 Task: Find connections with filter location Brake (Unterweser) with filter topic #workingathomewith filter profile language German with filter current company Aspiring Minds with filter school Pondicherry University with filter industry Utility System Construction with filter service category Bankruptcy Law with filter keywords title Teacher
Action: Mouse moved to (672, 81)
Screenshot: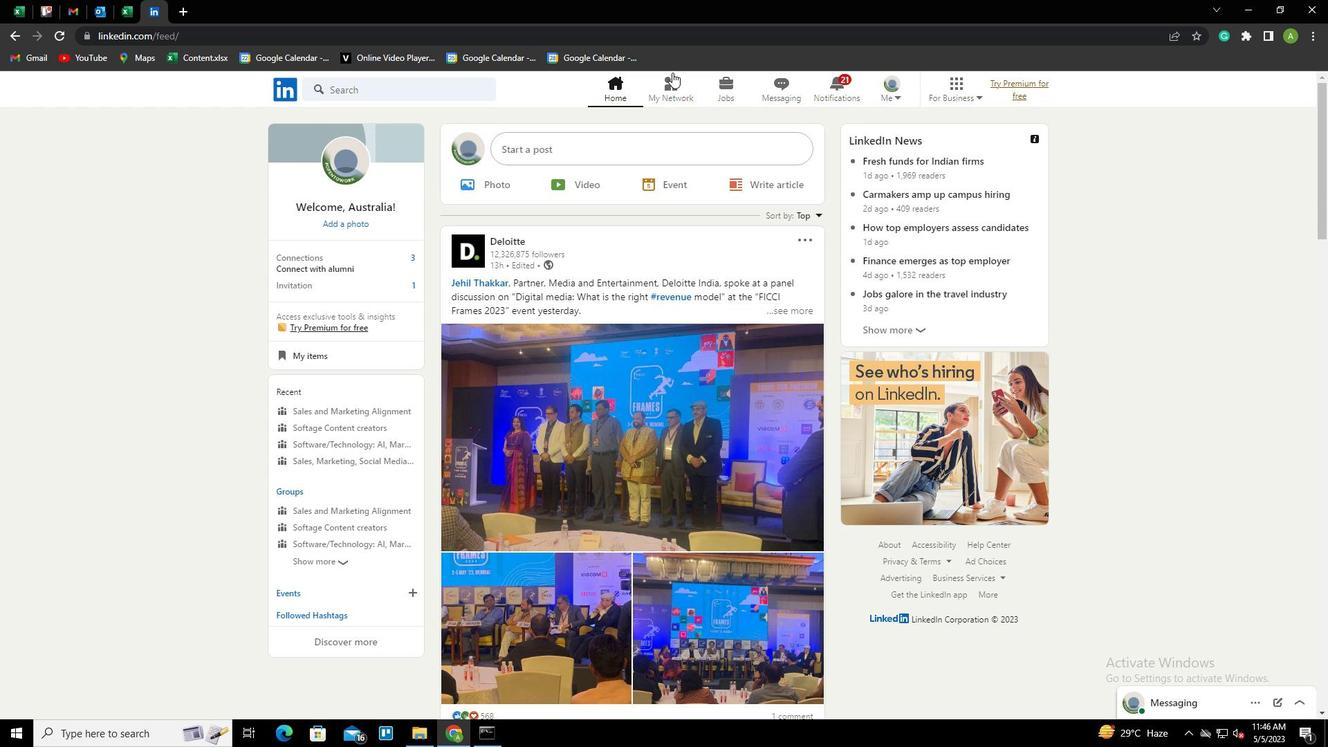 
Action: Mouse pressed left at (672, 81)
Screenshot: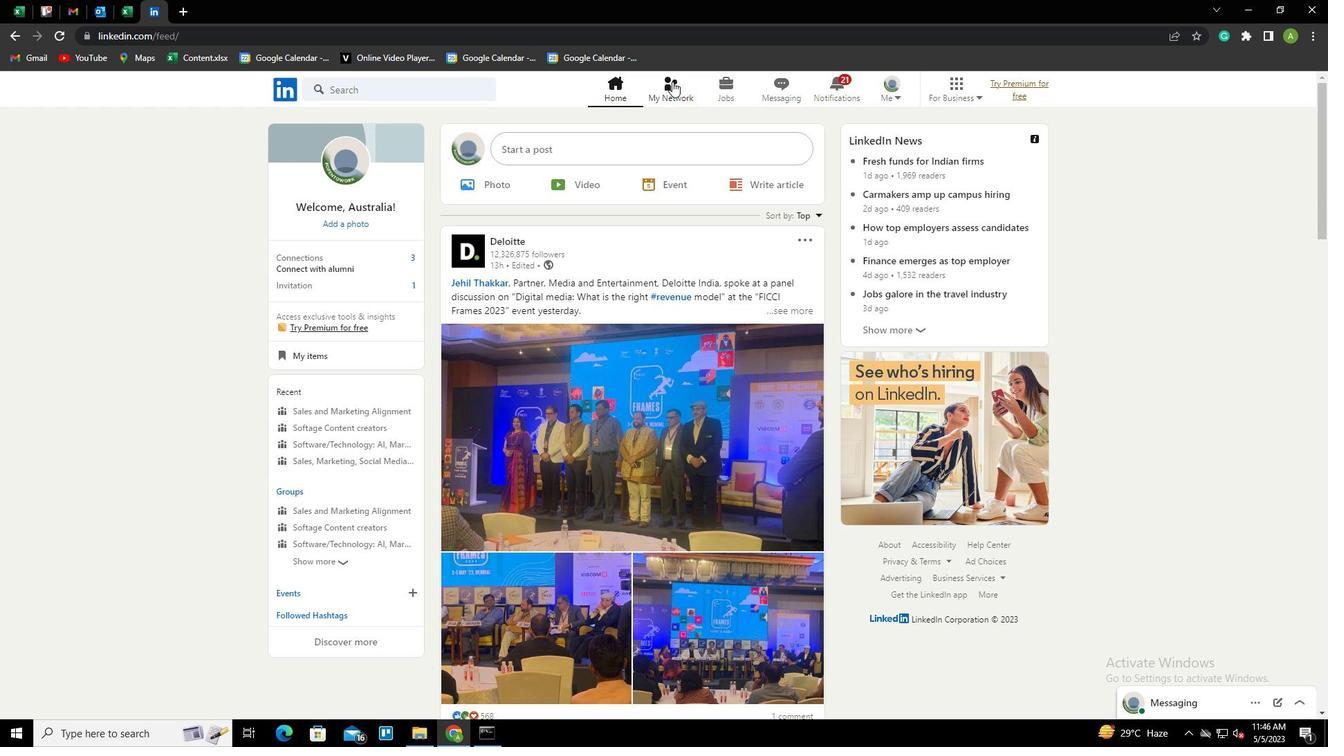 
Action: Mouse moved to (350, 165)
Screenshot: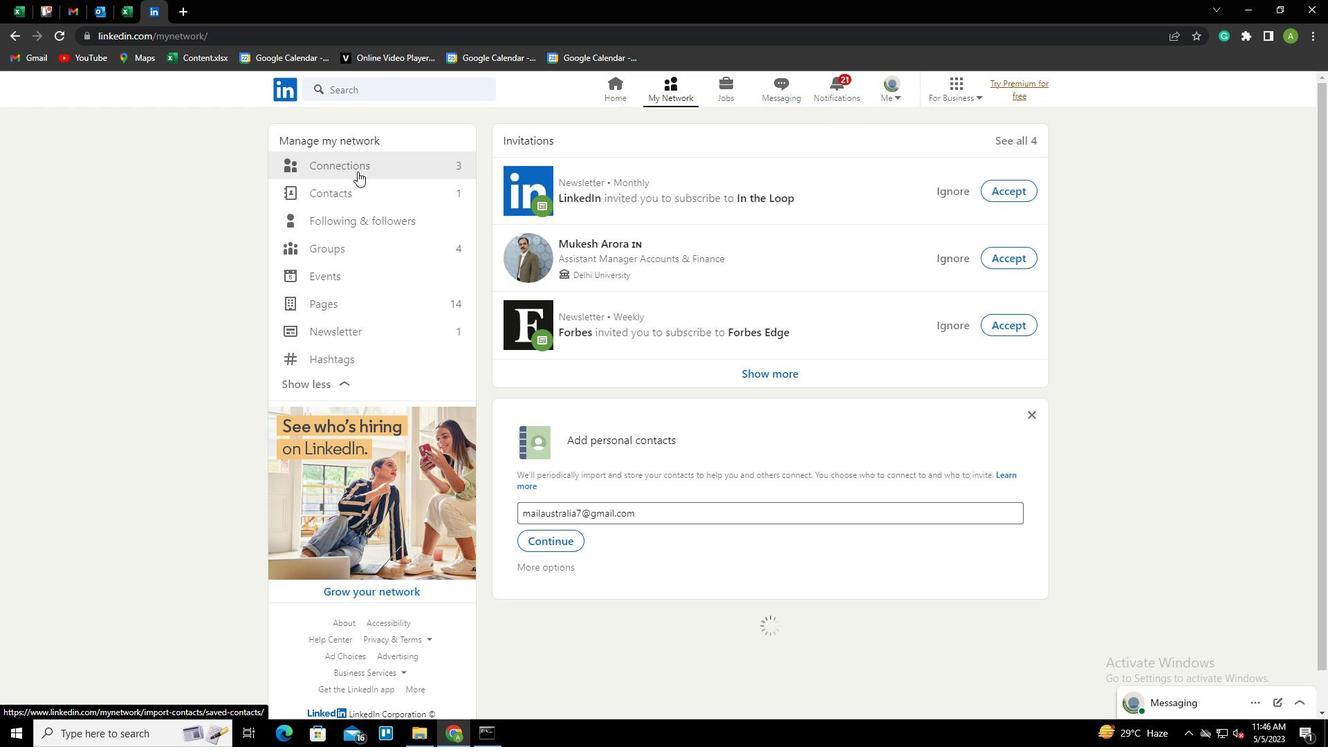 
Action: Mouse pressed left at (350, 165)
Screenshot: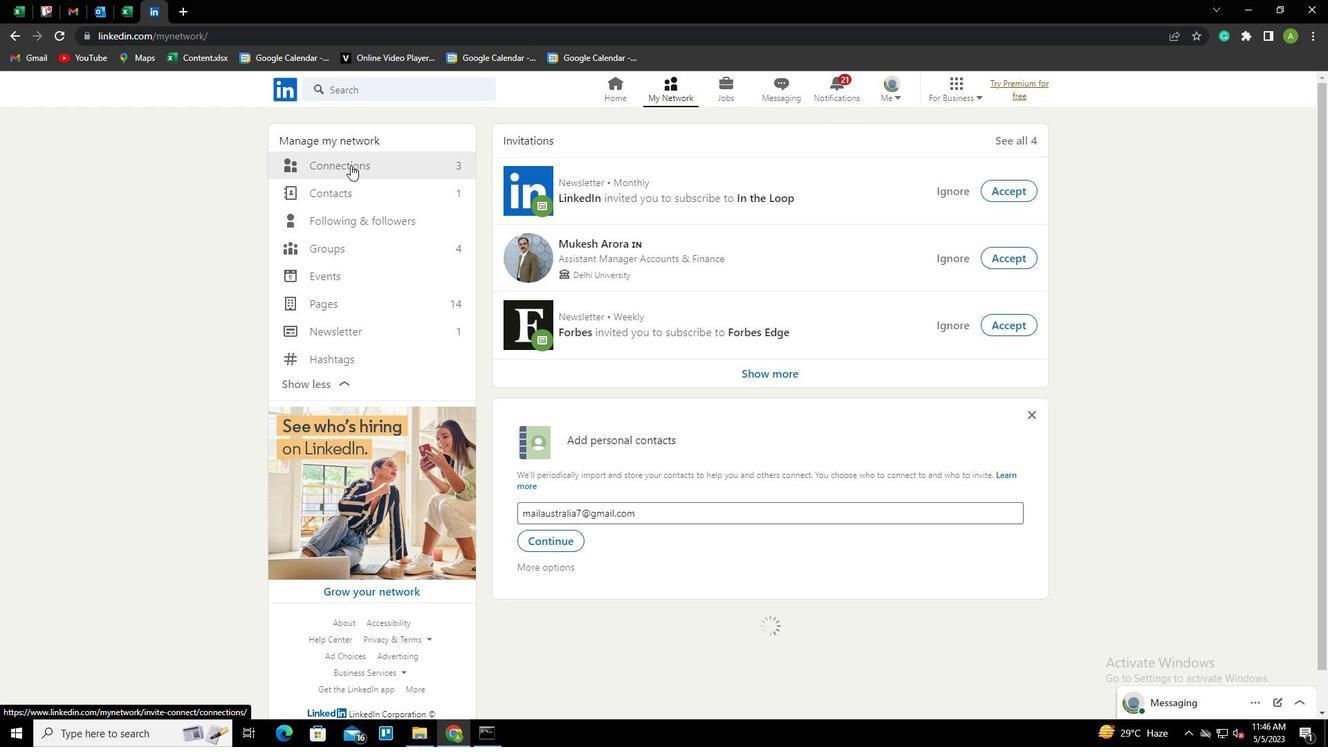 
Action: Mouse moved to (764, 167)
Screenshot: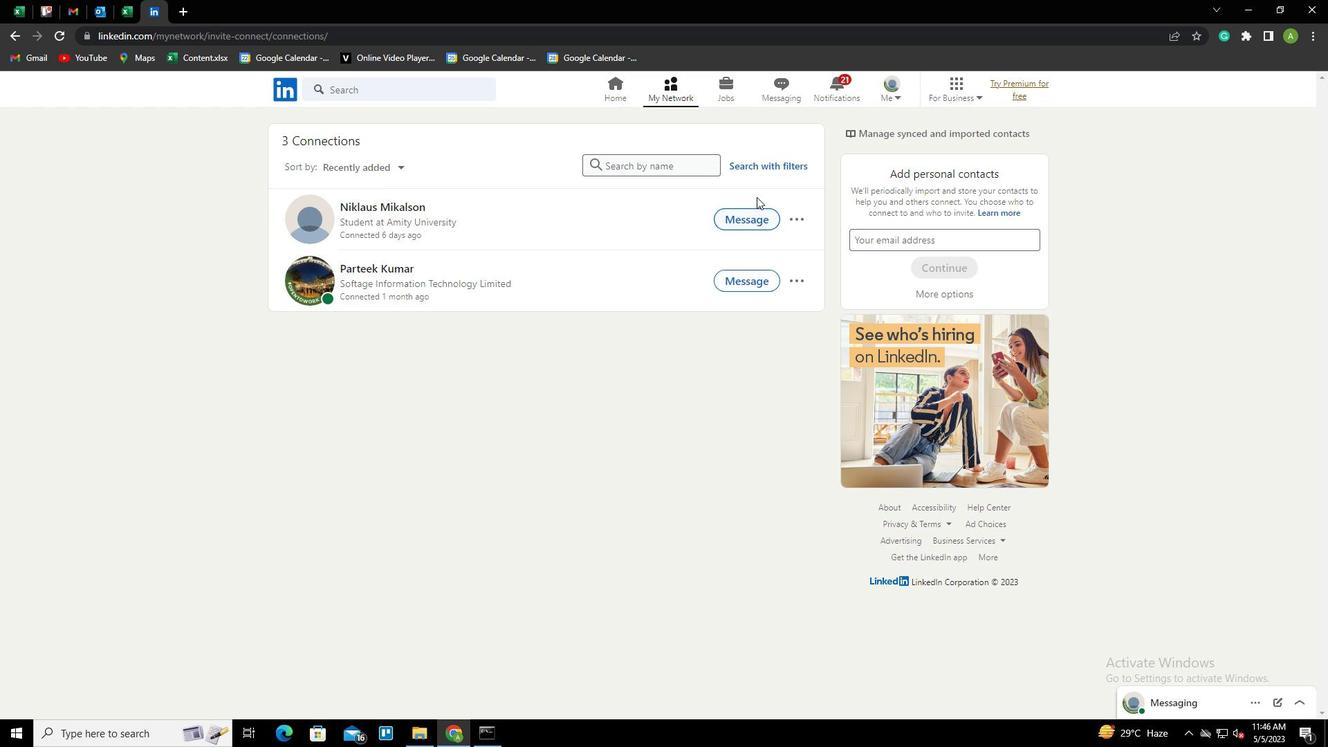 
Action: Mouse pressed left at (764, 167)
Screenshot: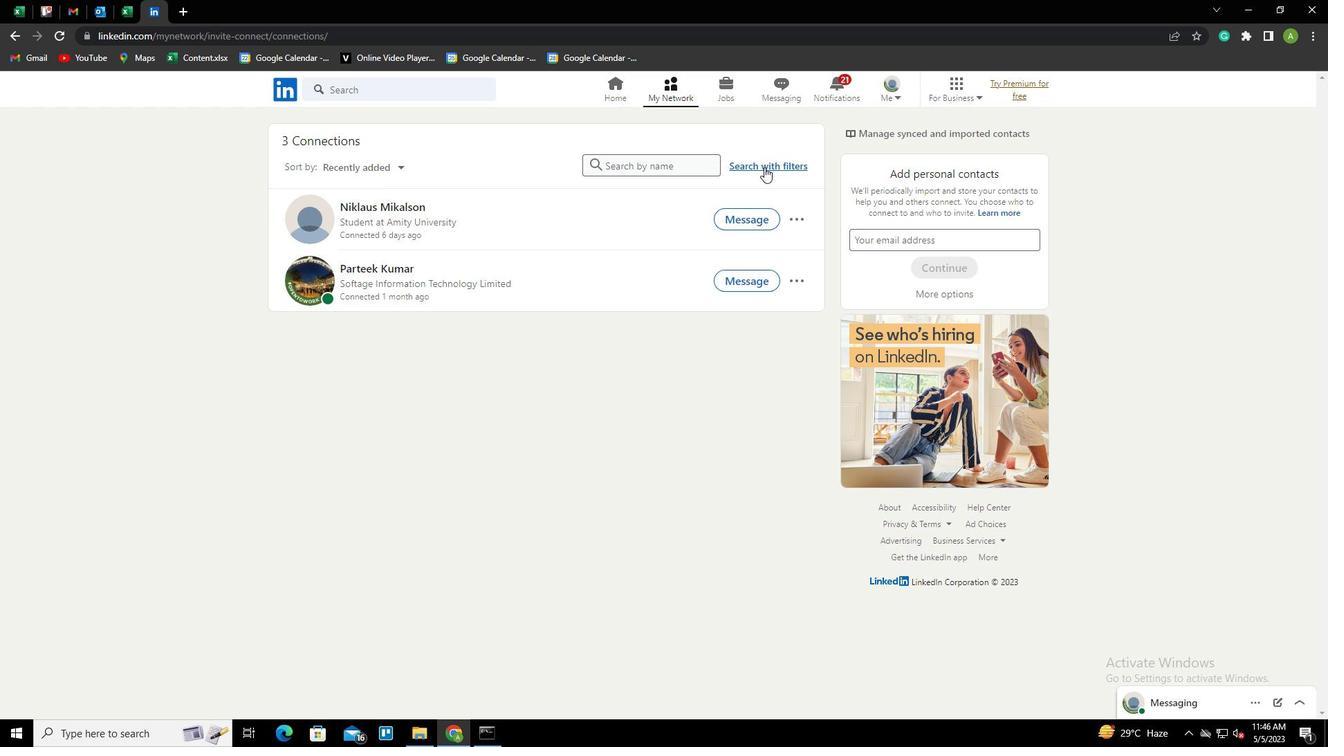 
Action: Mouse moved to (707, 126)
Screenshot: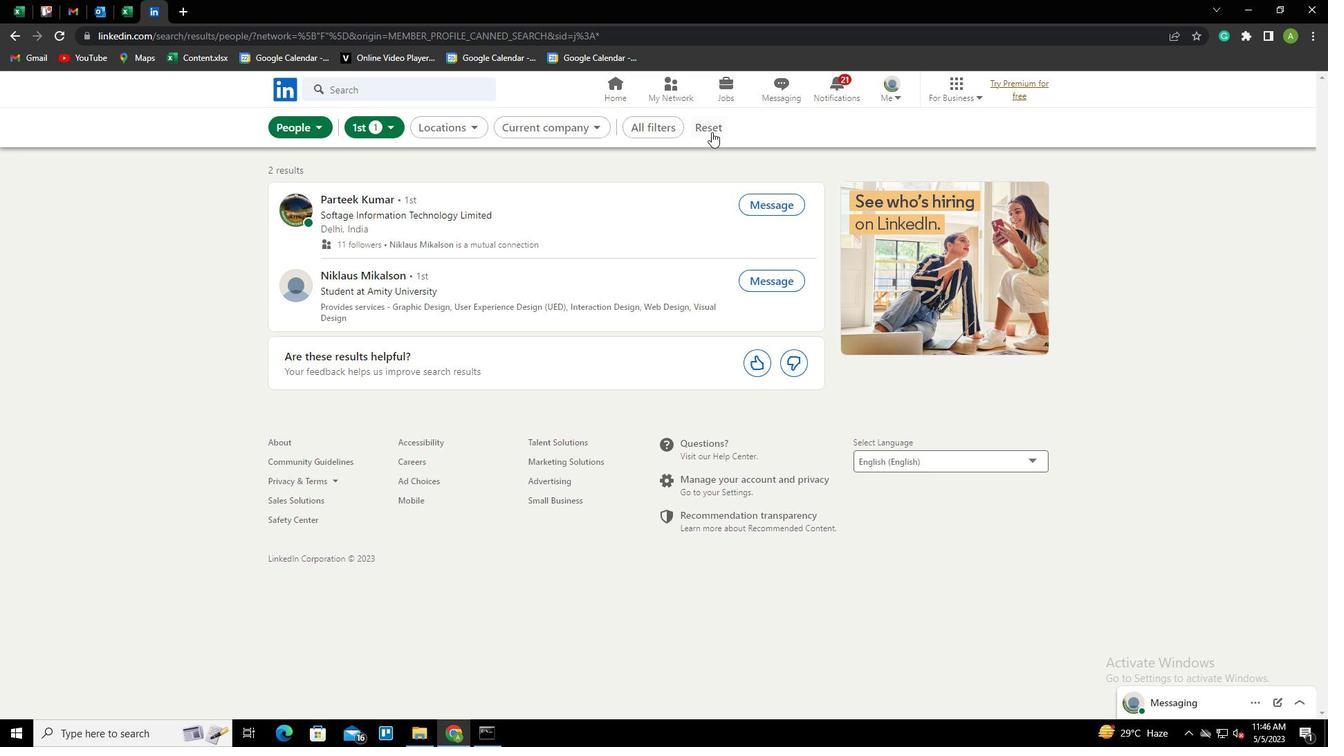 
Action: Mouse pressed left at (707, 126)
Screenshot: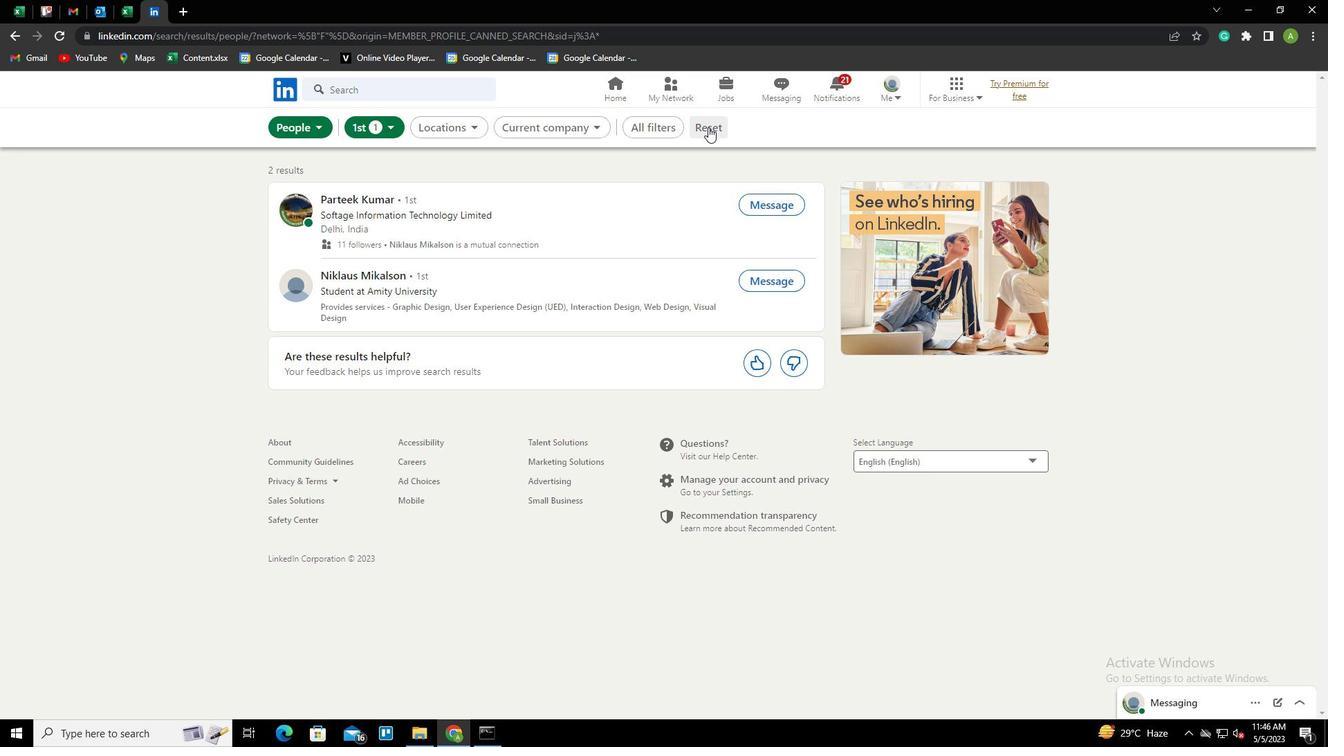 
Action: Mouse moved to (695, 127)
Screenshot: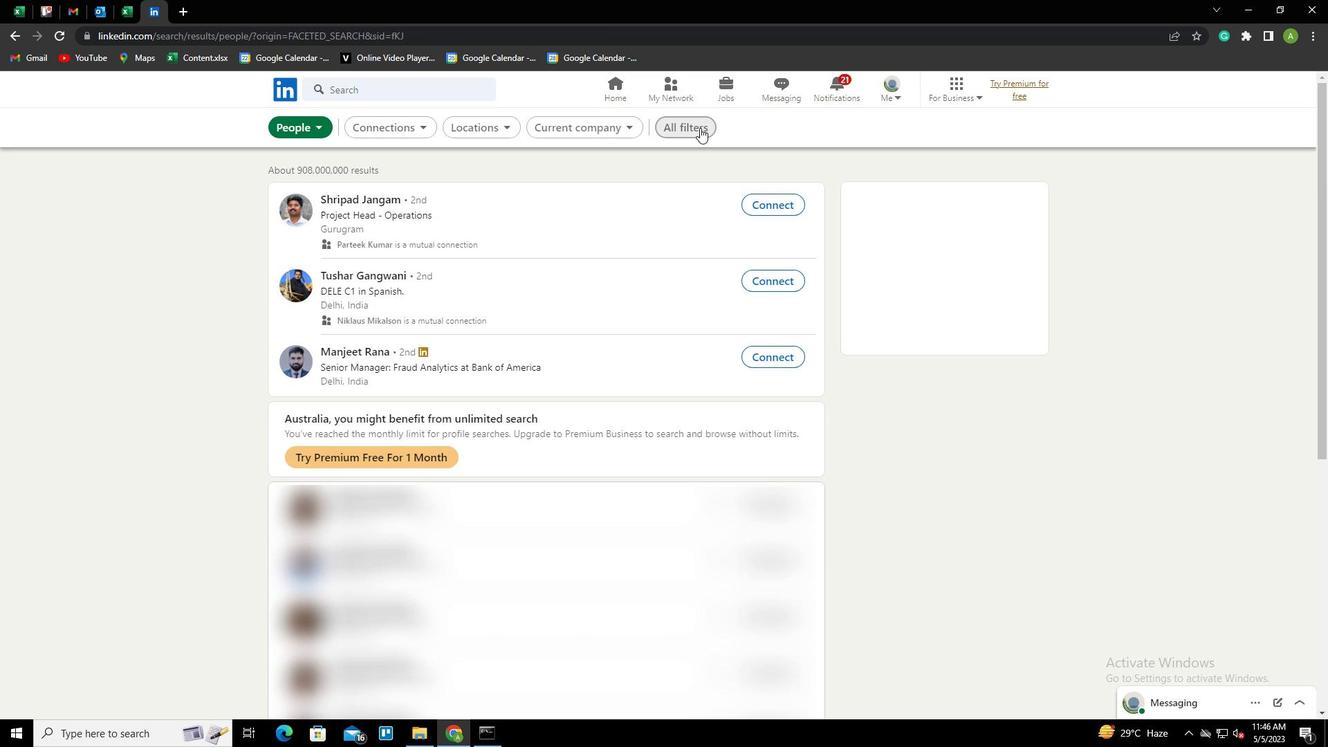 
Action: Mouse pressed left at (695, 127)
Screenshot: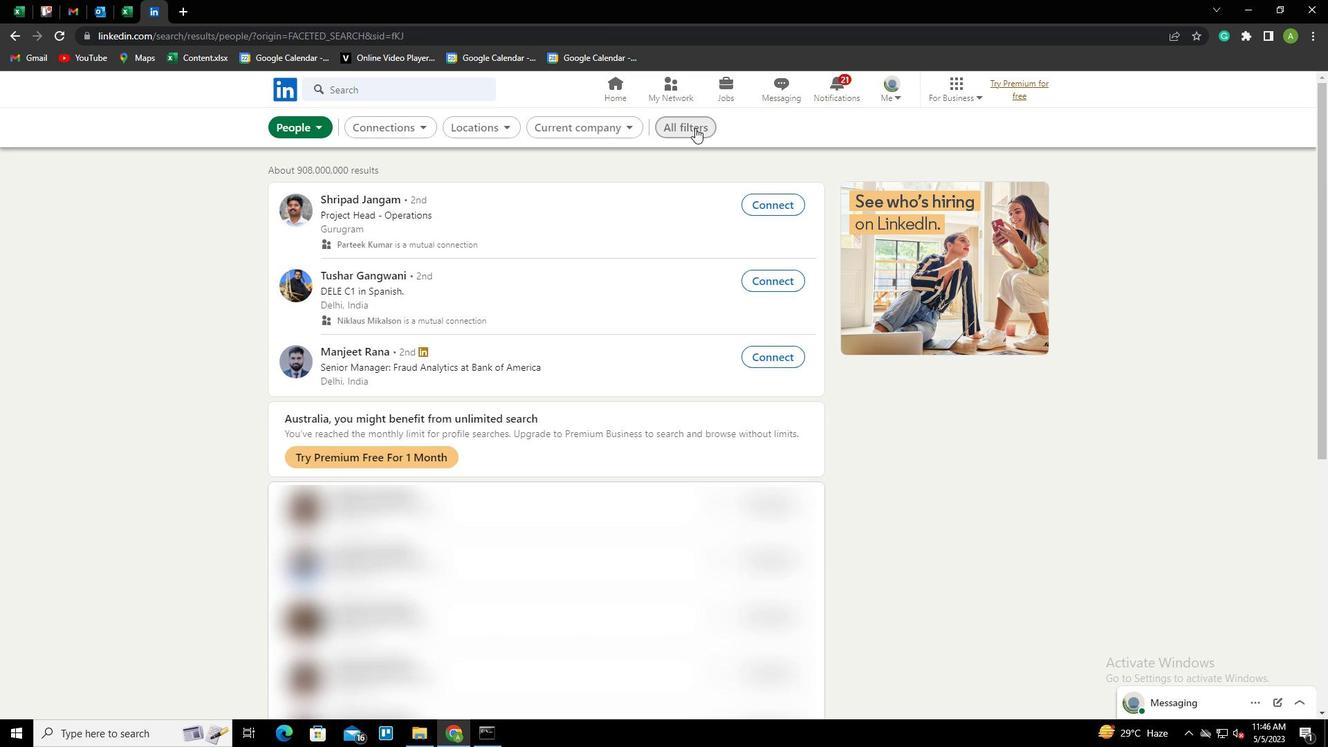 
Action: Mouse moved to (850, 355)
Screenshot: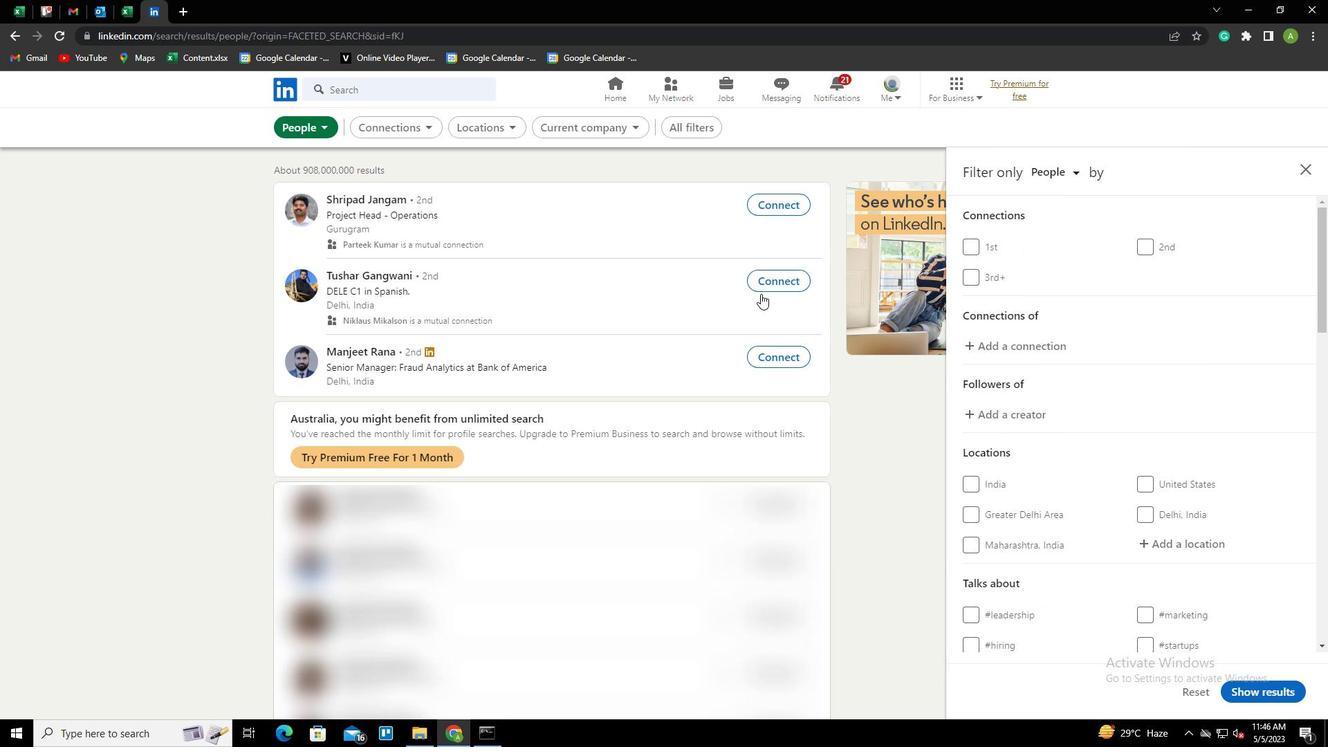 
Action: Mouse scrolled (850, 354) with delta (0, 0)
Screenshot: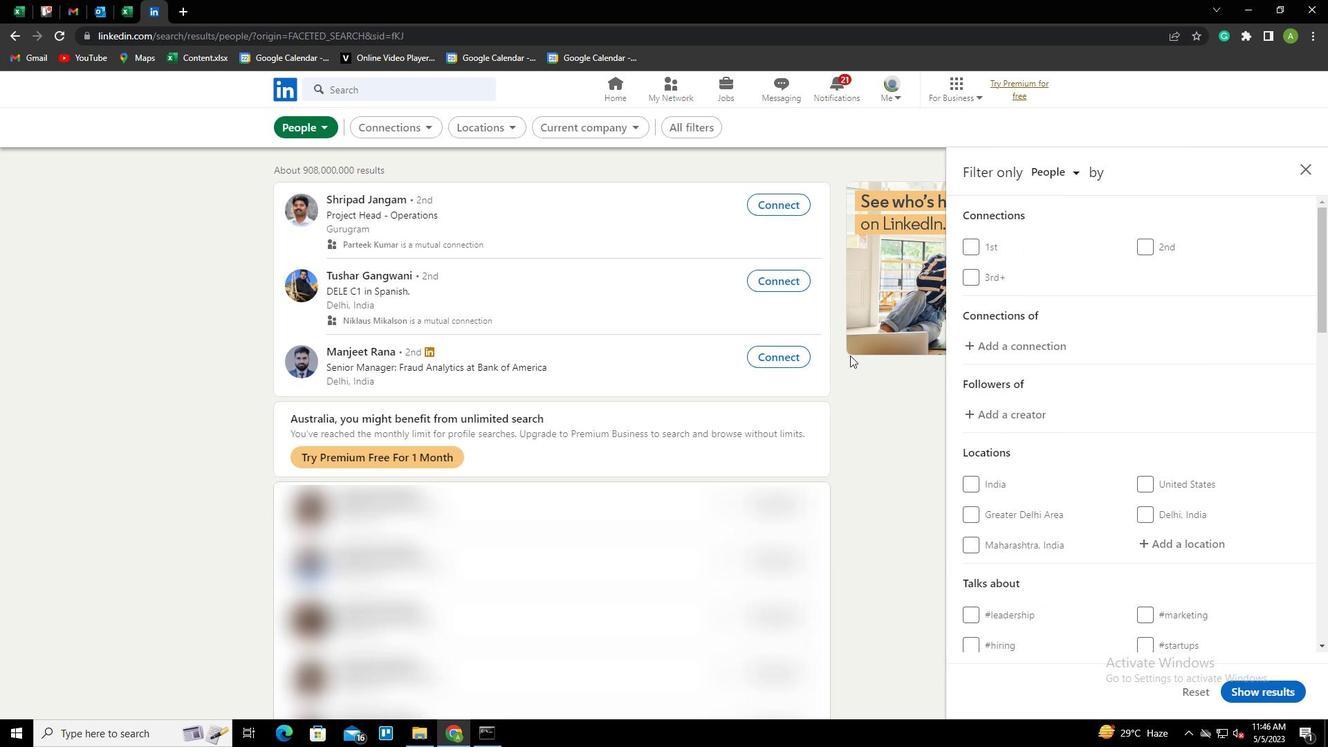 
Action: Mouse moved to (943, 352)
Screenshot: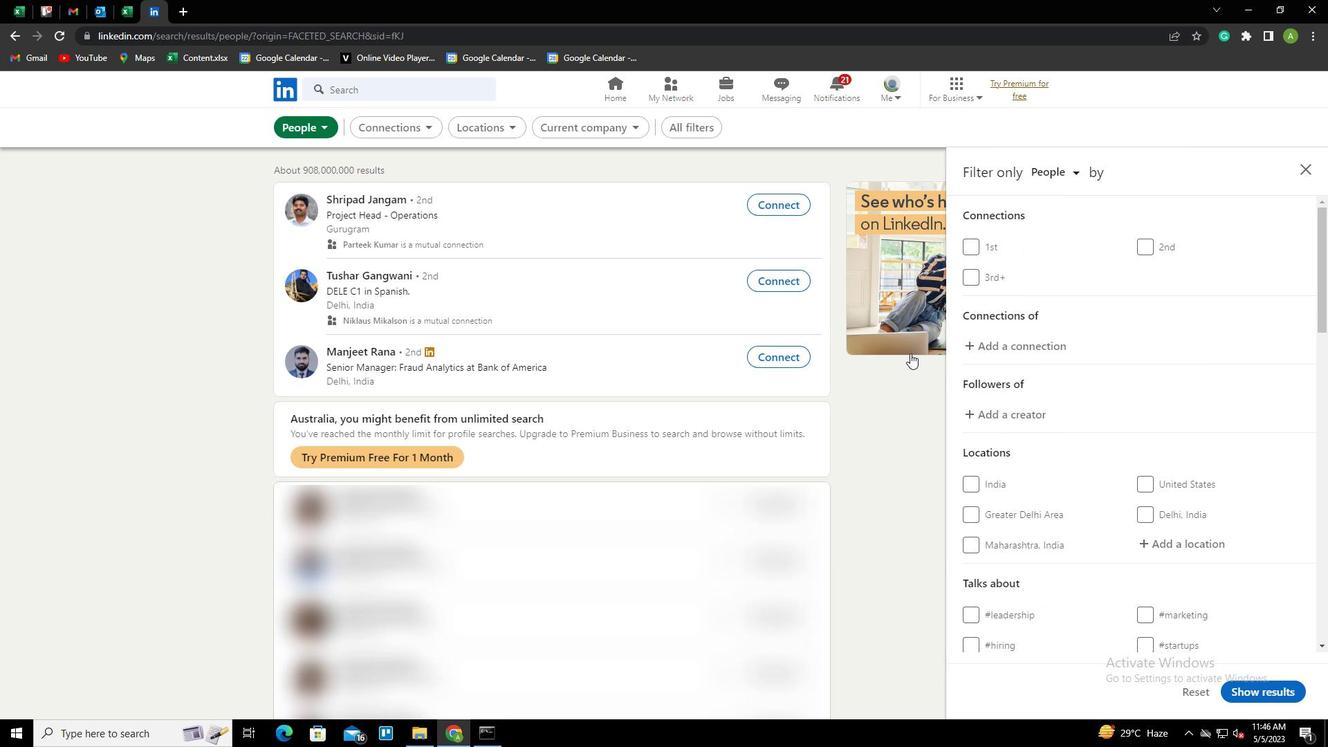 
Action: Mouse scrolled (943, 351) with delta (0, 0)
Screenshot: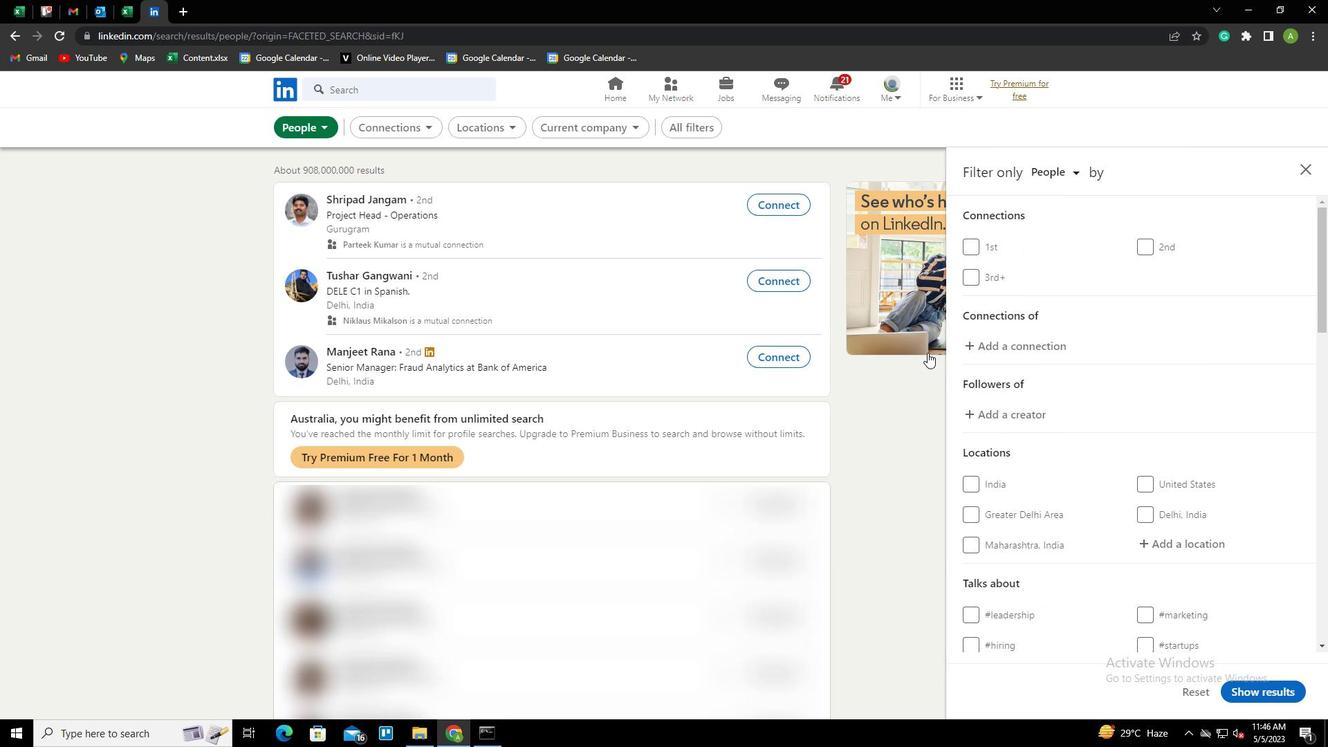 
Action: Mouse moved to (1064, 380)
Screenshot: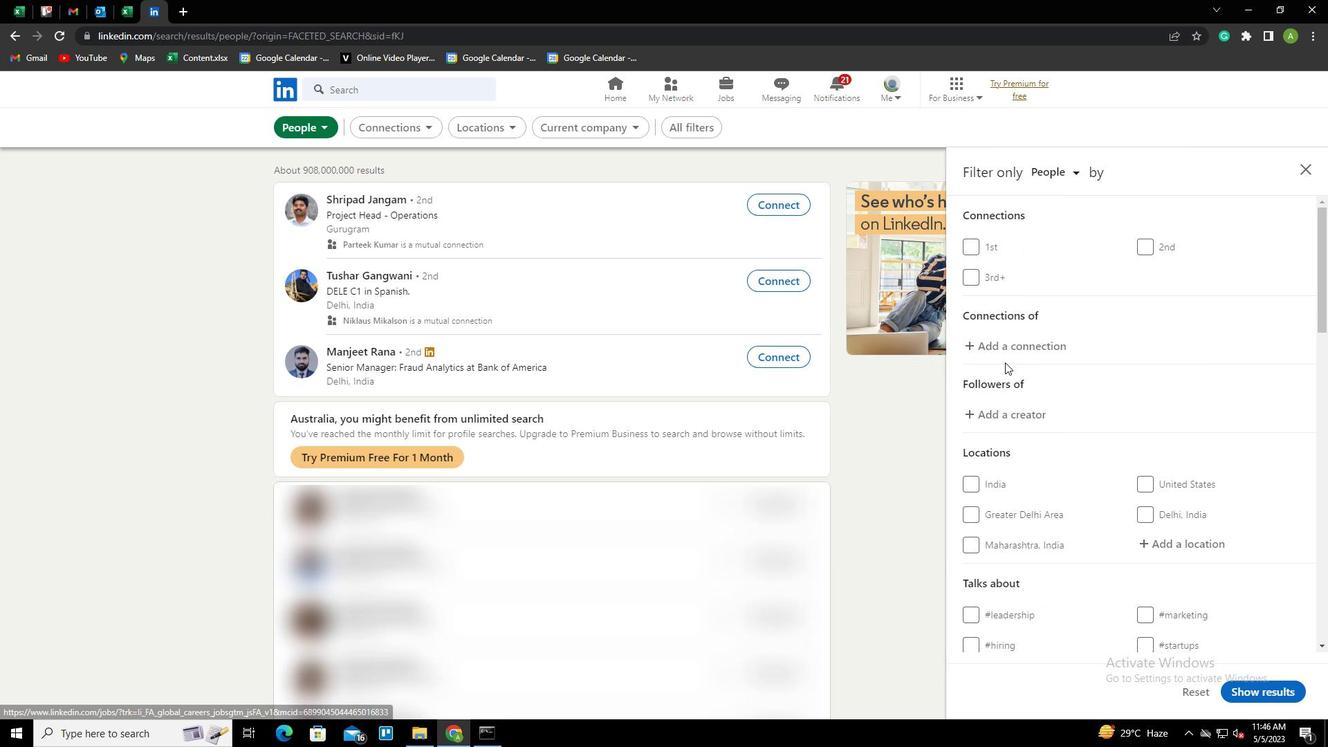 
Action: Mouse scrolled (1064, 379) with delta (0, 0)
Screenshot: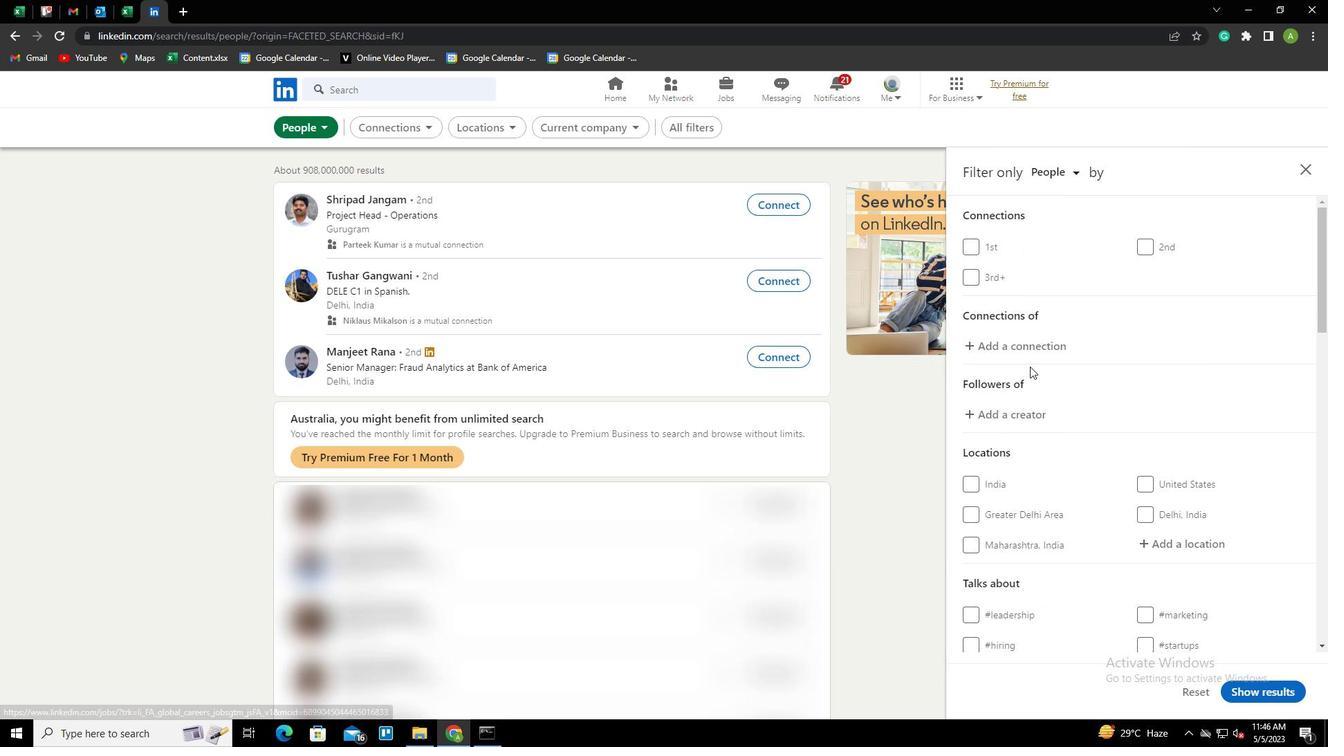 
Action: Mouse scrolled (1064, 379) with delta (0, 0)
Screenshot: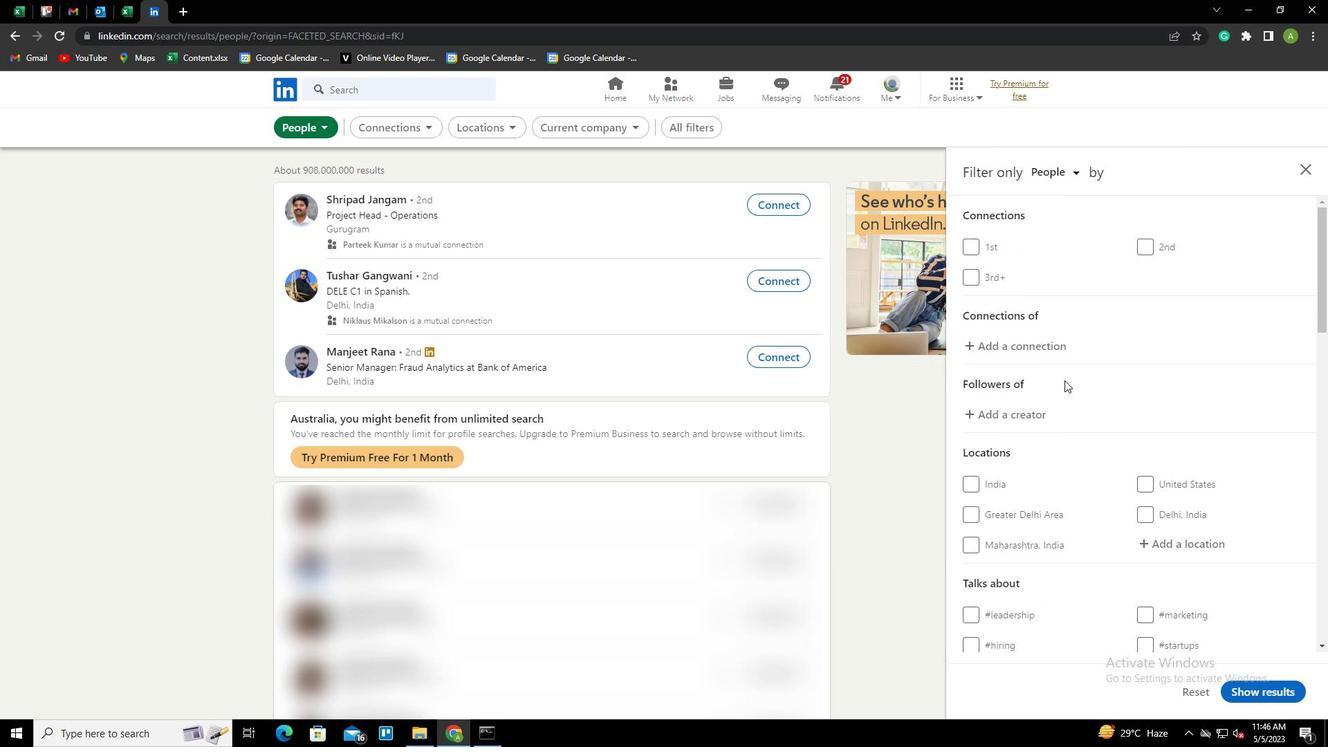 
Action: Mouse moved to (1147, 405)
Screenshot: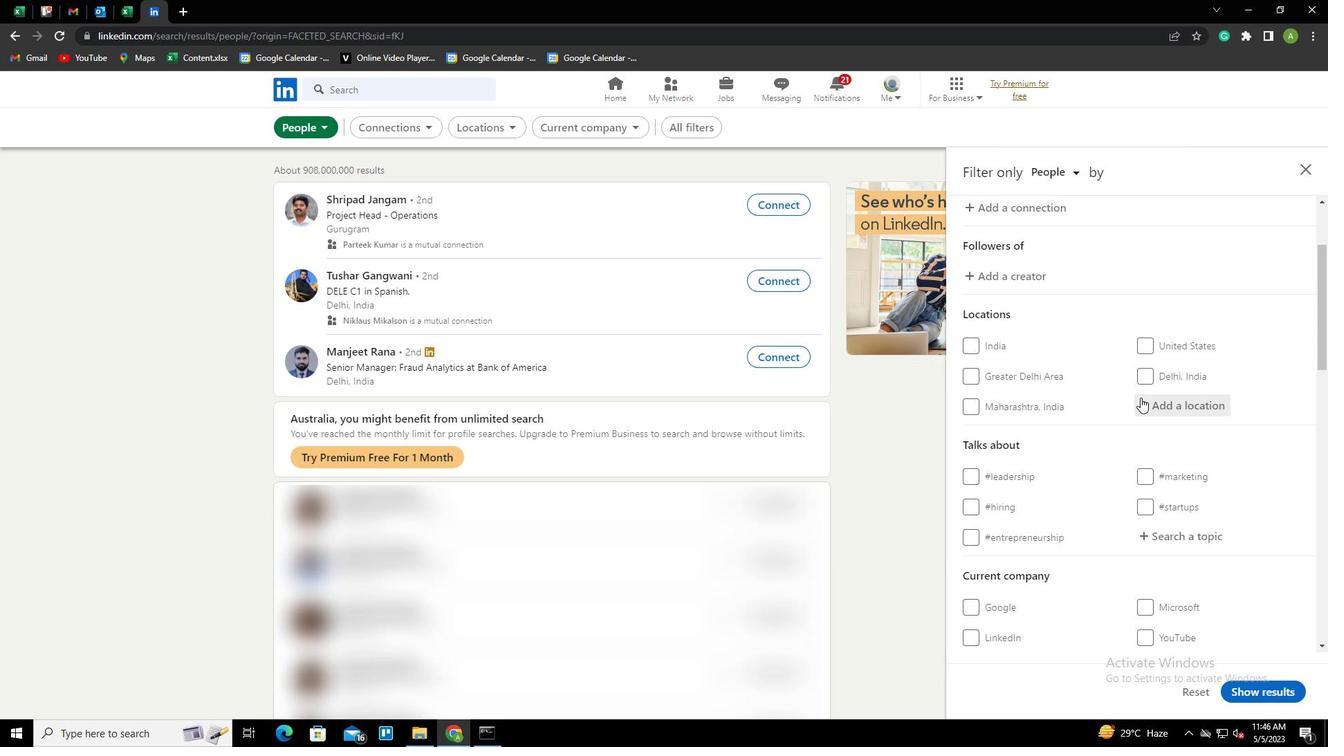 
Action: Mouse pressed left at (1147, 405)
Screenshot: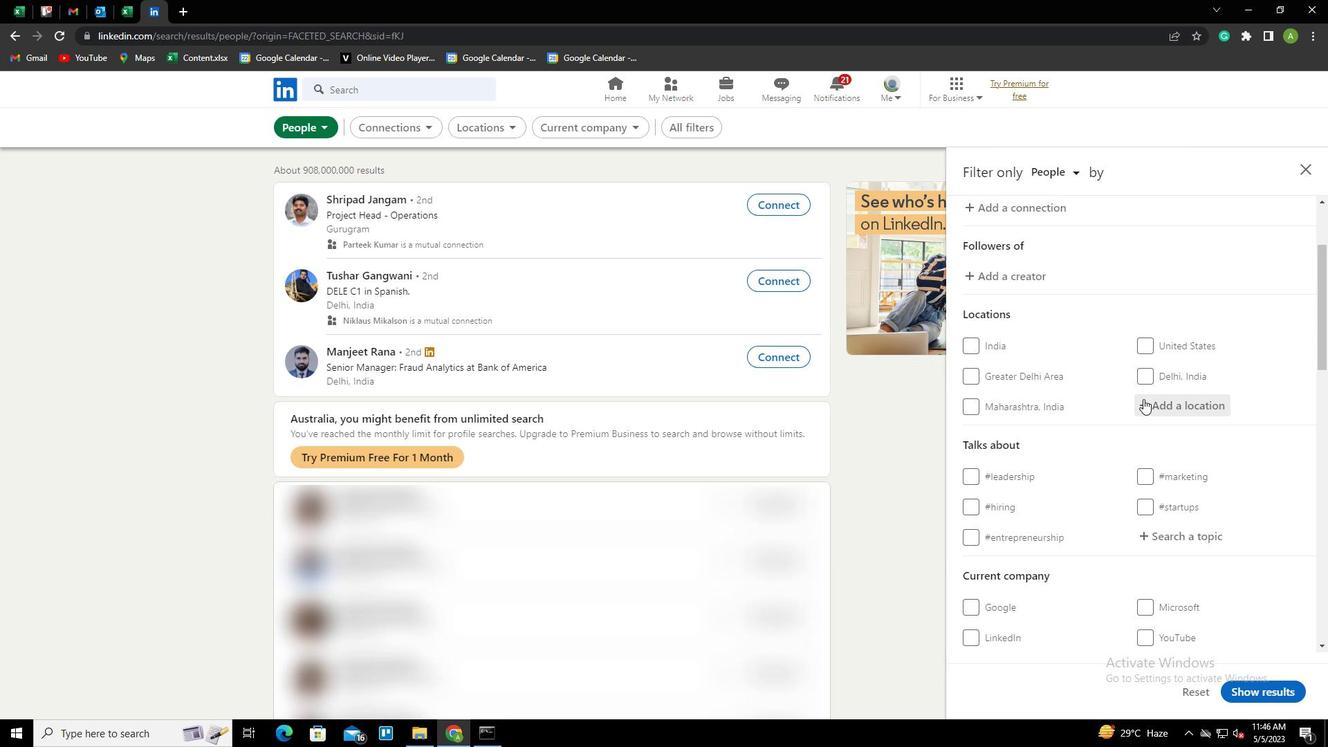 
Action: Key pressed <Key.shift>BRAKE<Key.space><Key.shift>(<Key.shift><Key.shift><Key.shift><Key.shift><Key.shift><Key.shift><Key.shift><Key.shift><Key.shift><Key.shift><Key.shift><Key.shift><Key.shift><Key.shift><Key.shift><Key.shift><Key.shift><Key.shift><Key.shift><Key.shift><Key.shift>UNTERWESER<Key.shift>)<Key.down><Key.enter>
Screenshot: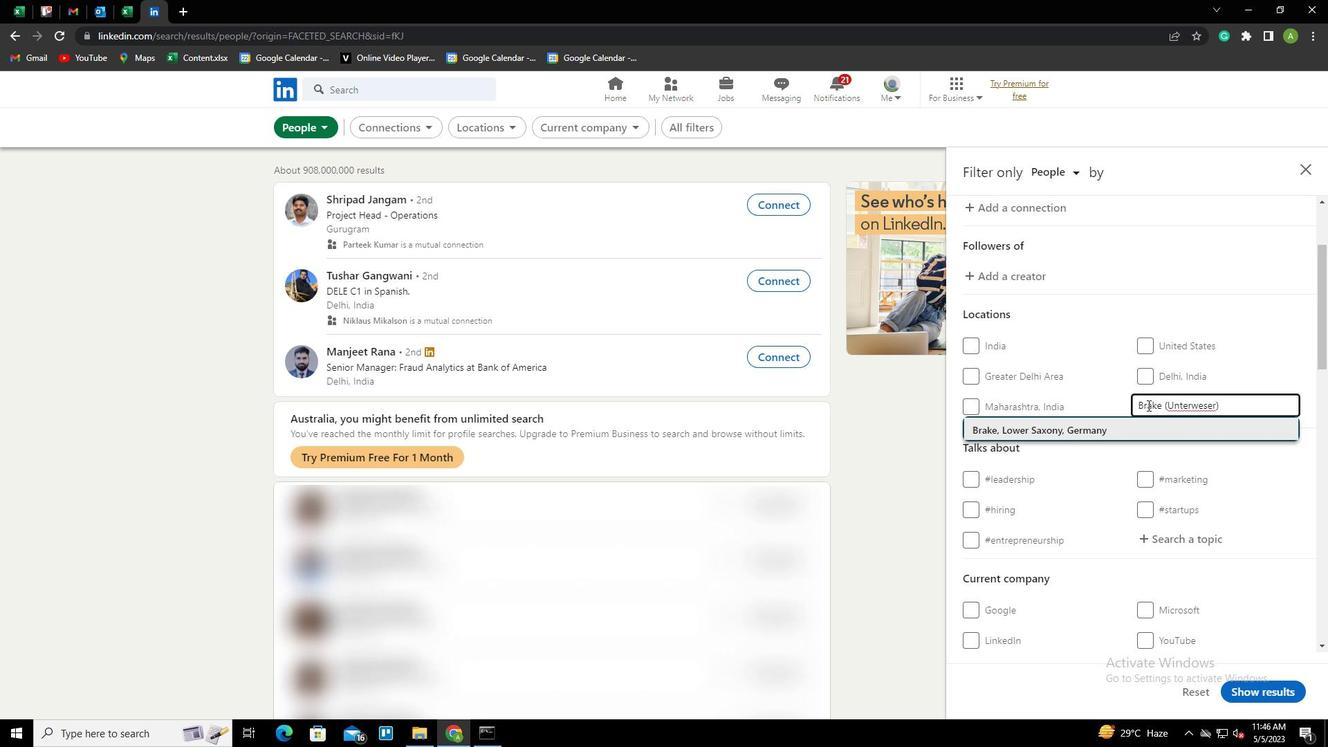 
Action: Mouse scrolled (1147, 404) with delta (0, 0)
Screenshot: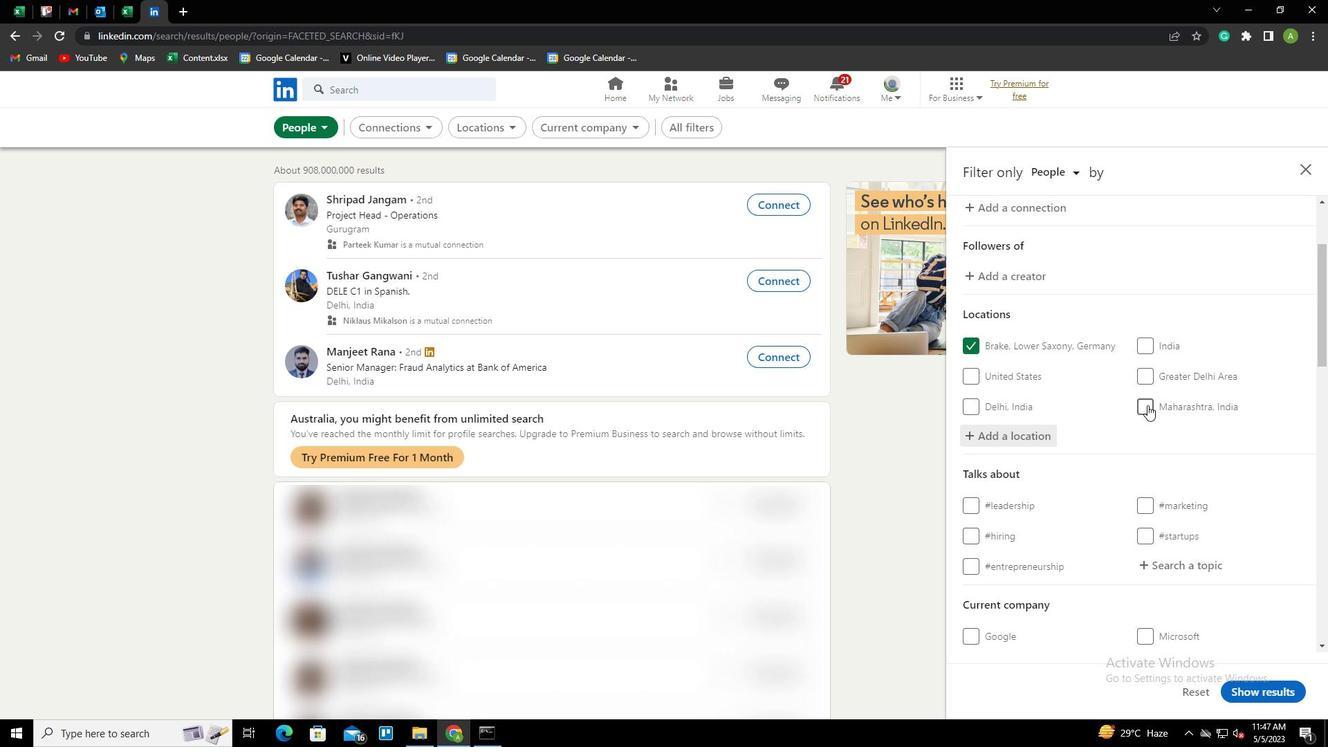 
Action: Mouse scrolled (1147, 404) with delta (0, 0)
Screenshot: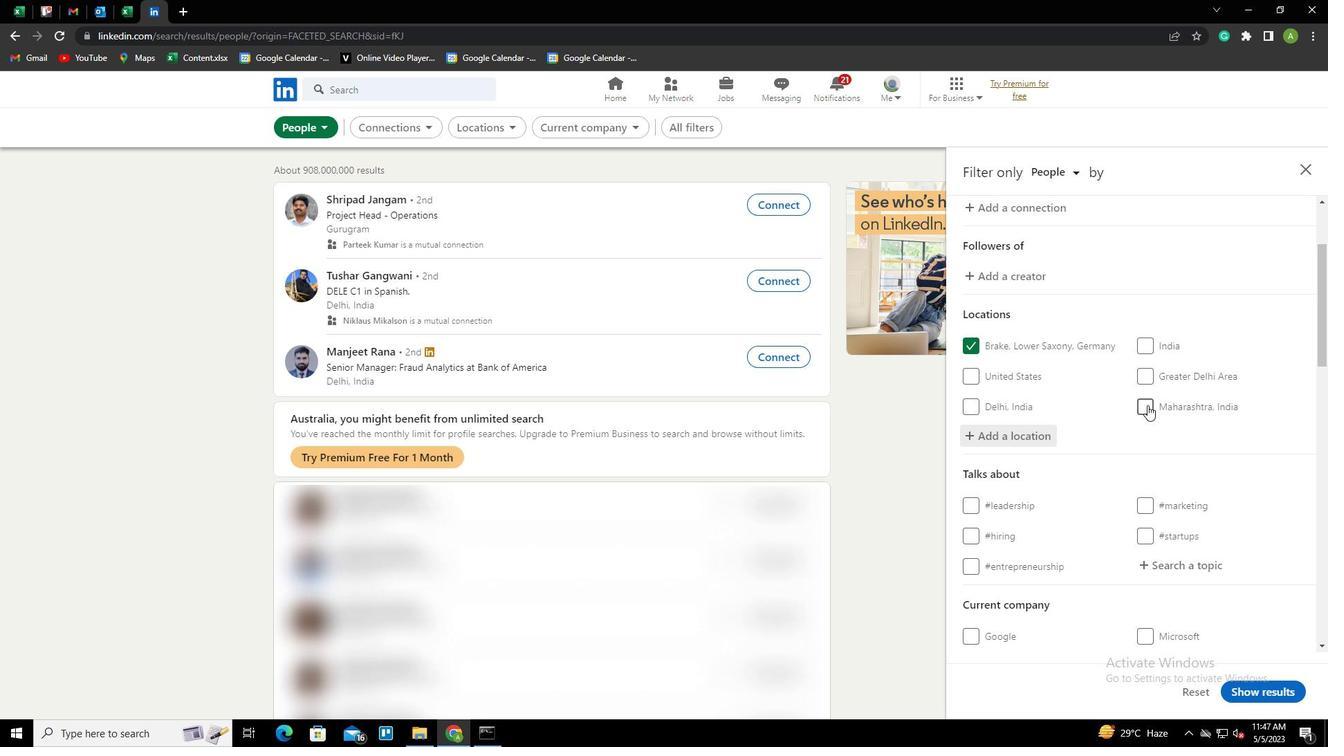 
Action: Mouse moved to (1167, 430)
Screenshot: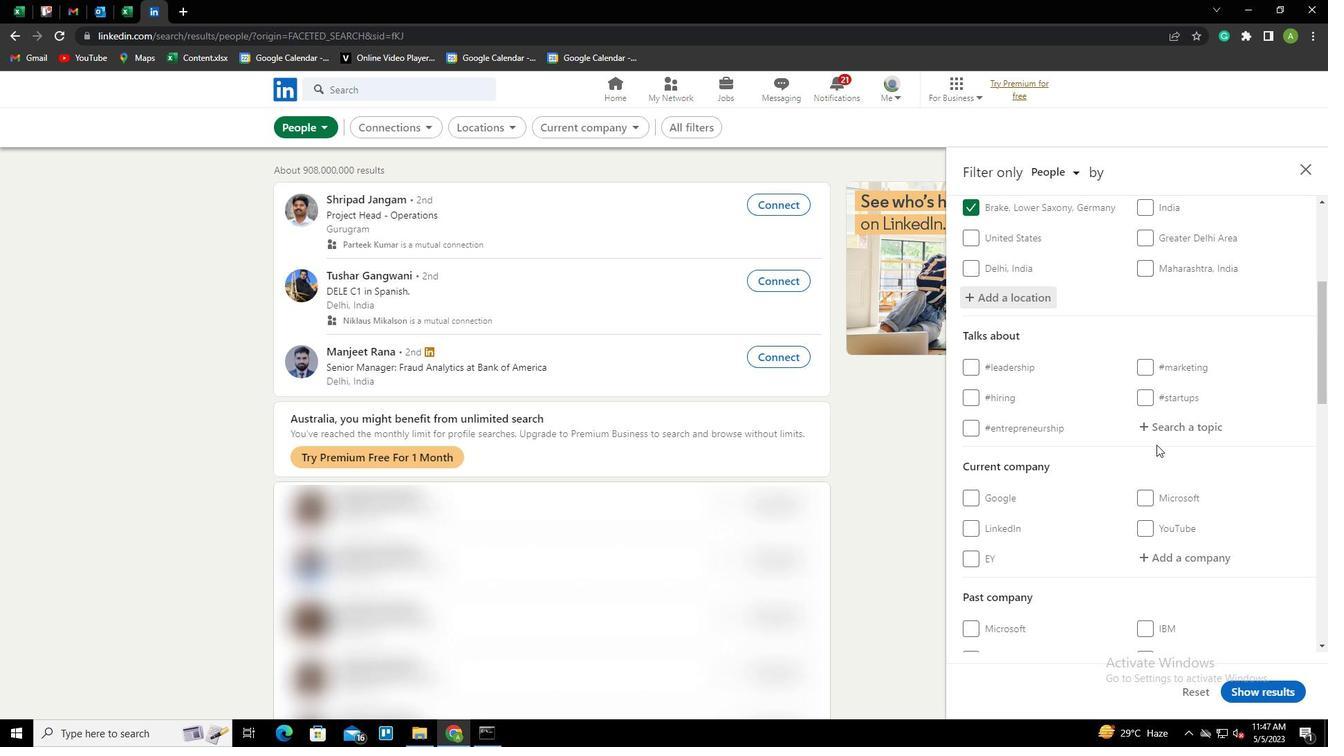 
Action: Mouse pressed left at (1167, 430)
Screenshot: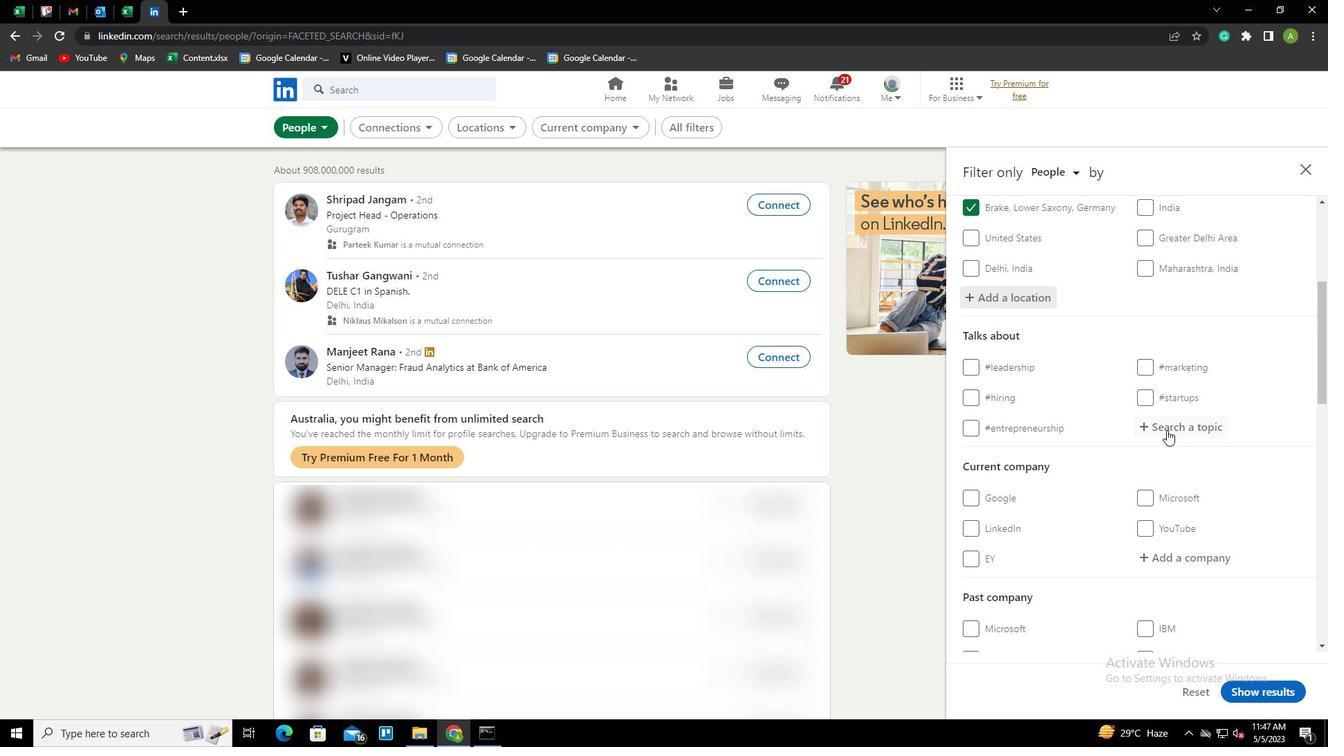 
Action: Key pressed WORKINGATHOME<Key.down><Key.enter>
Screenshot: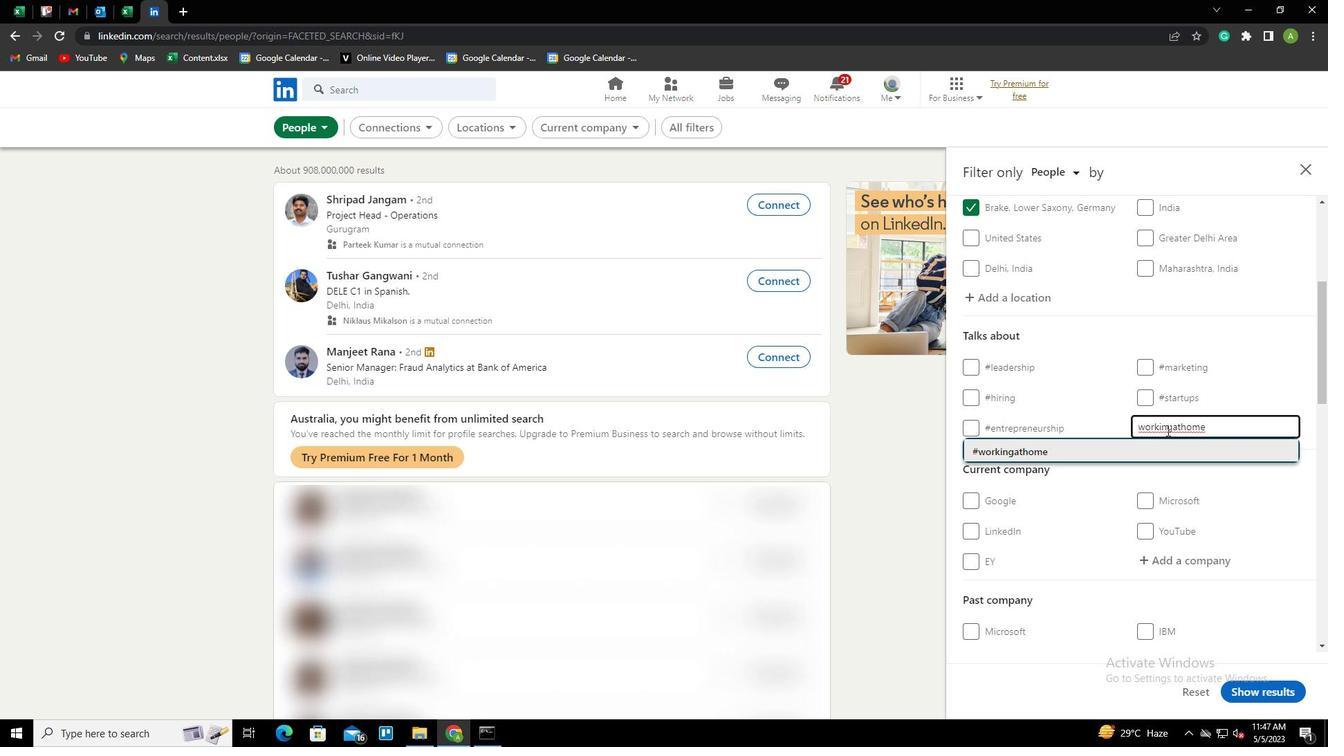 
Action: Mouse scrolled (1167, 429) with delta (0, 0)
Screenshot: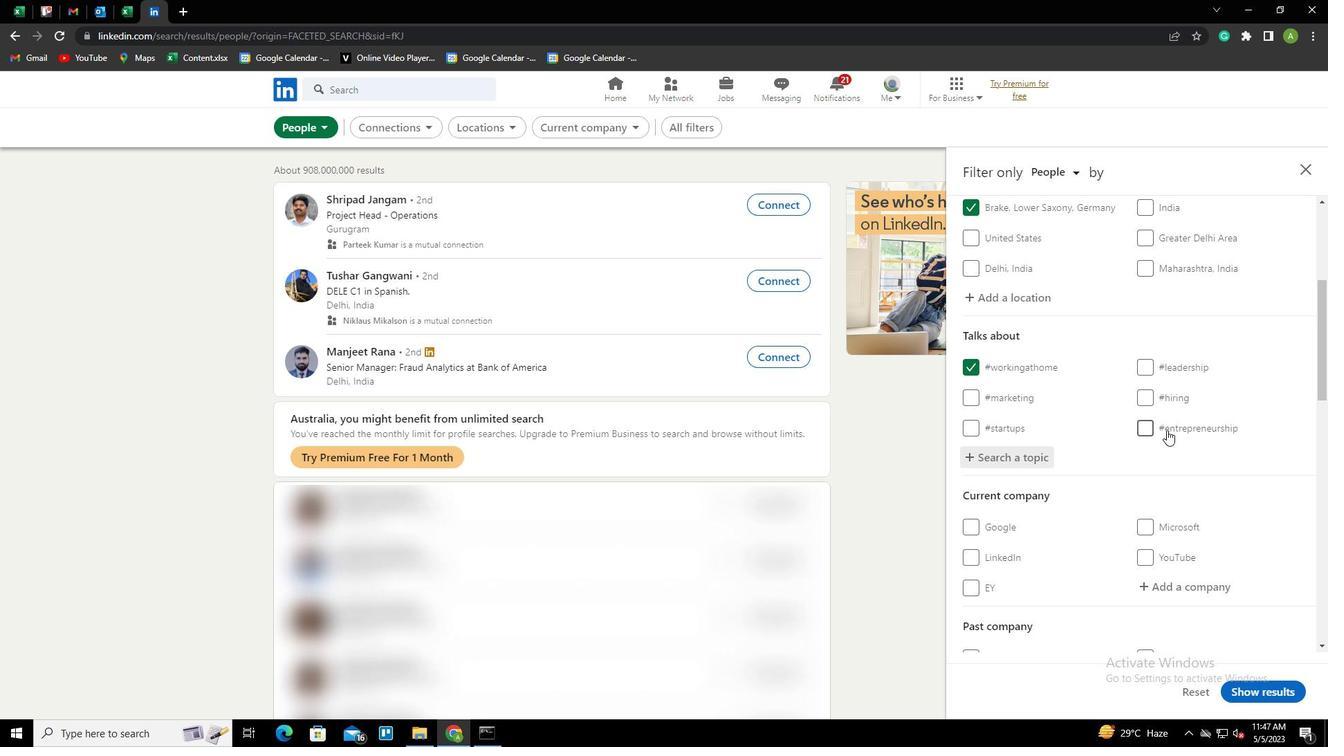 
Action: Mouse scrolled (1167, 429) with delta (0, 0)
Screenshot: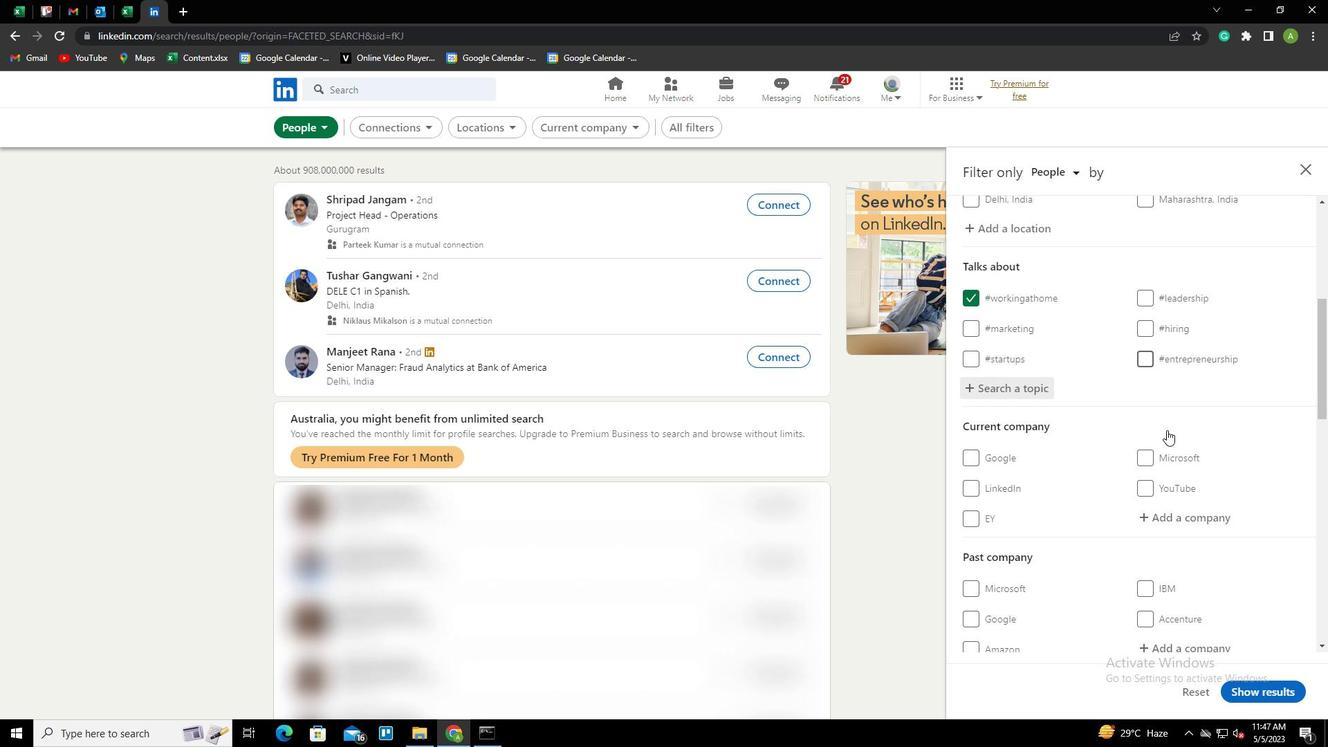 
Action: Mouse scrolled (1167, 429) with delta (0, 0)
Screenshot: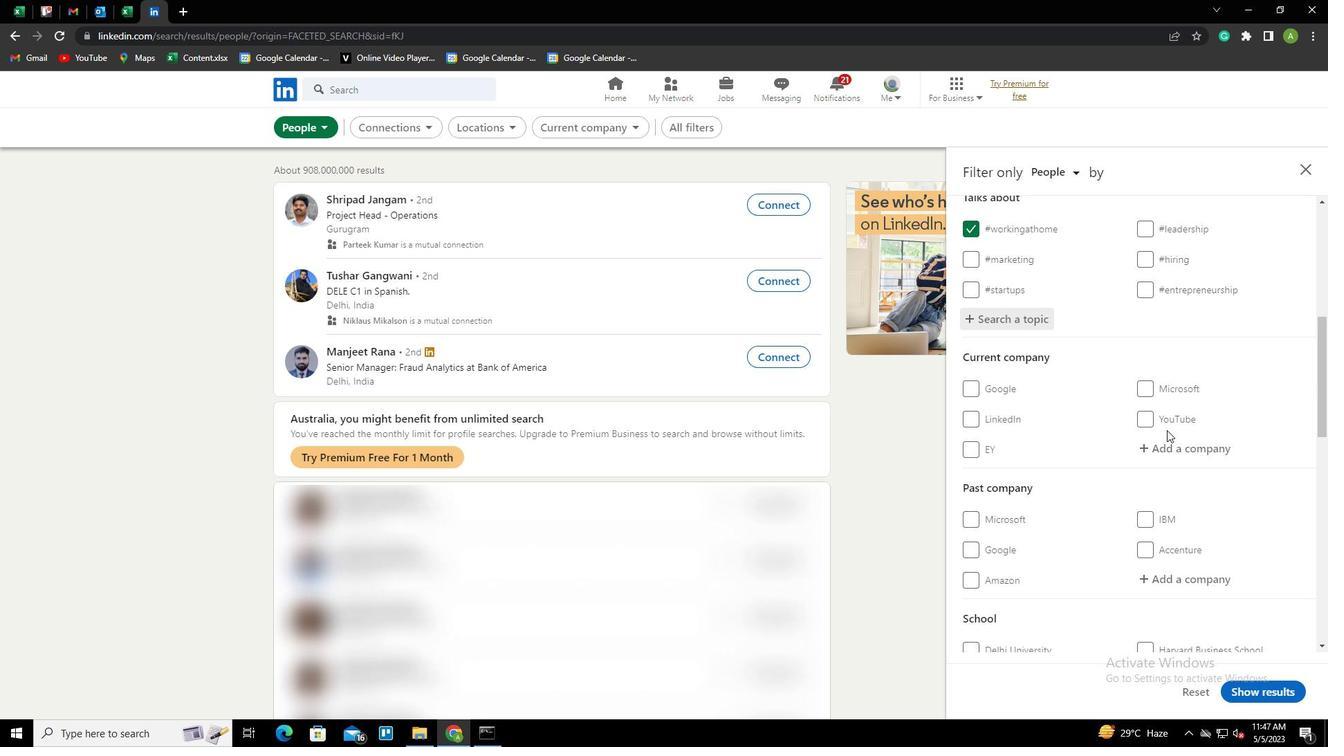 
Action: Mouse scrolled (1167, 429) with delta (0, 0)
Screenshot: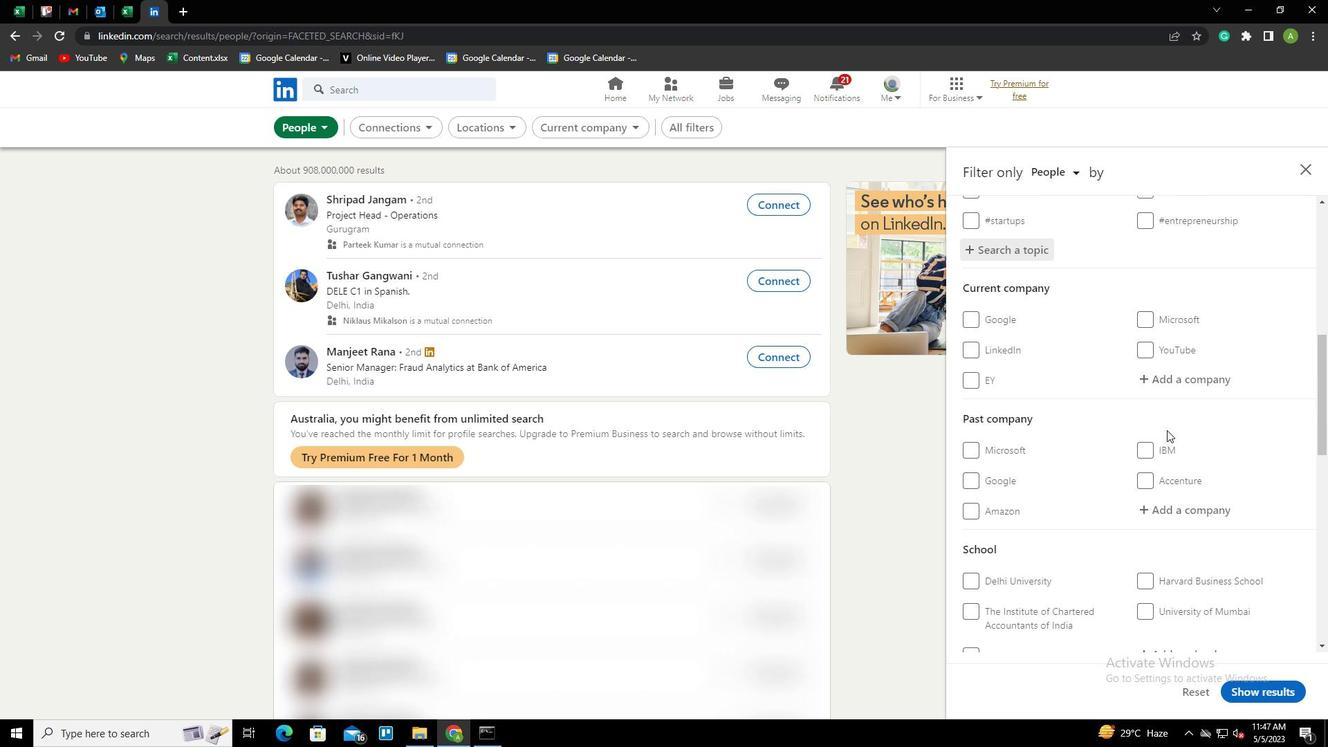 
Action: Mouse scrolled (1167, 429) with delta (0, 0)
Screenshot: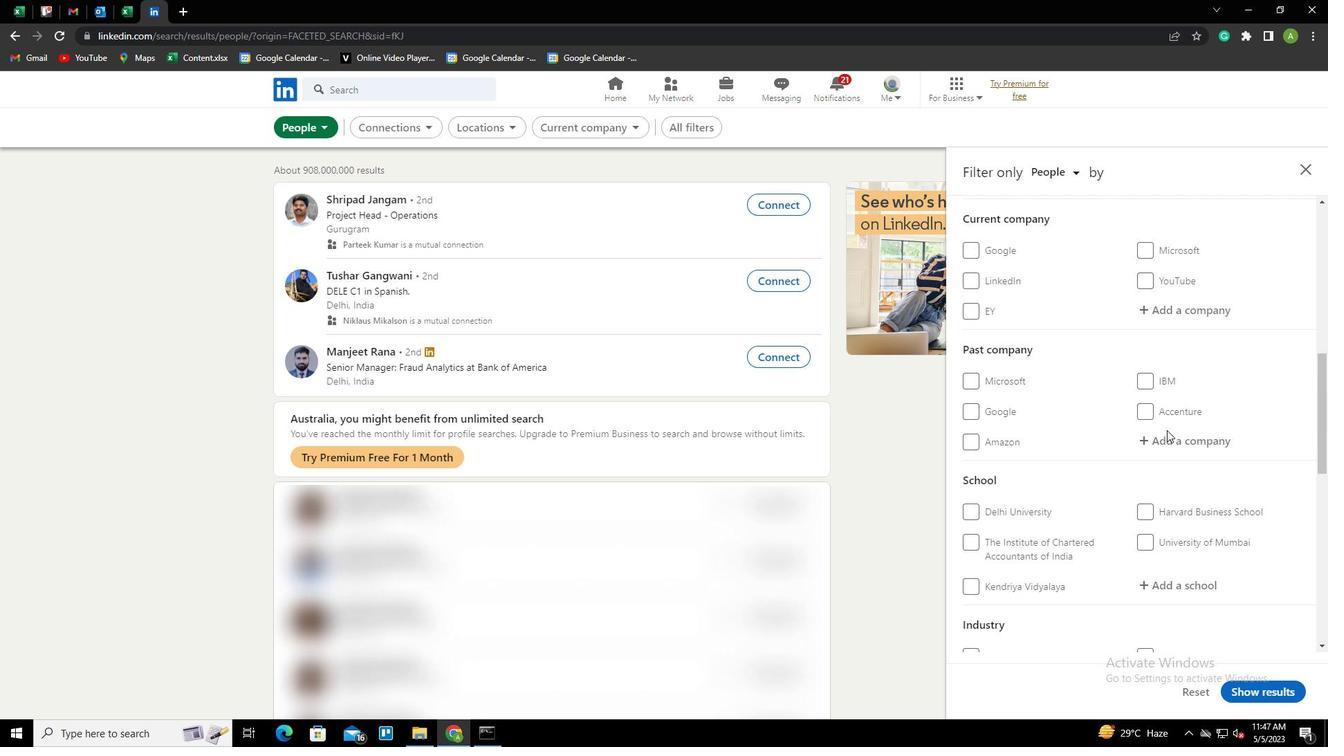 
Action: Mouse scrolled (1167, 429) with delta (0, 0)
Screenshot: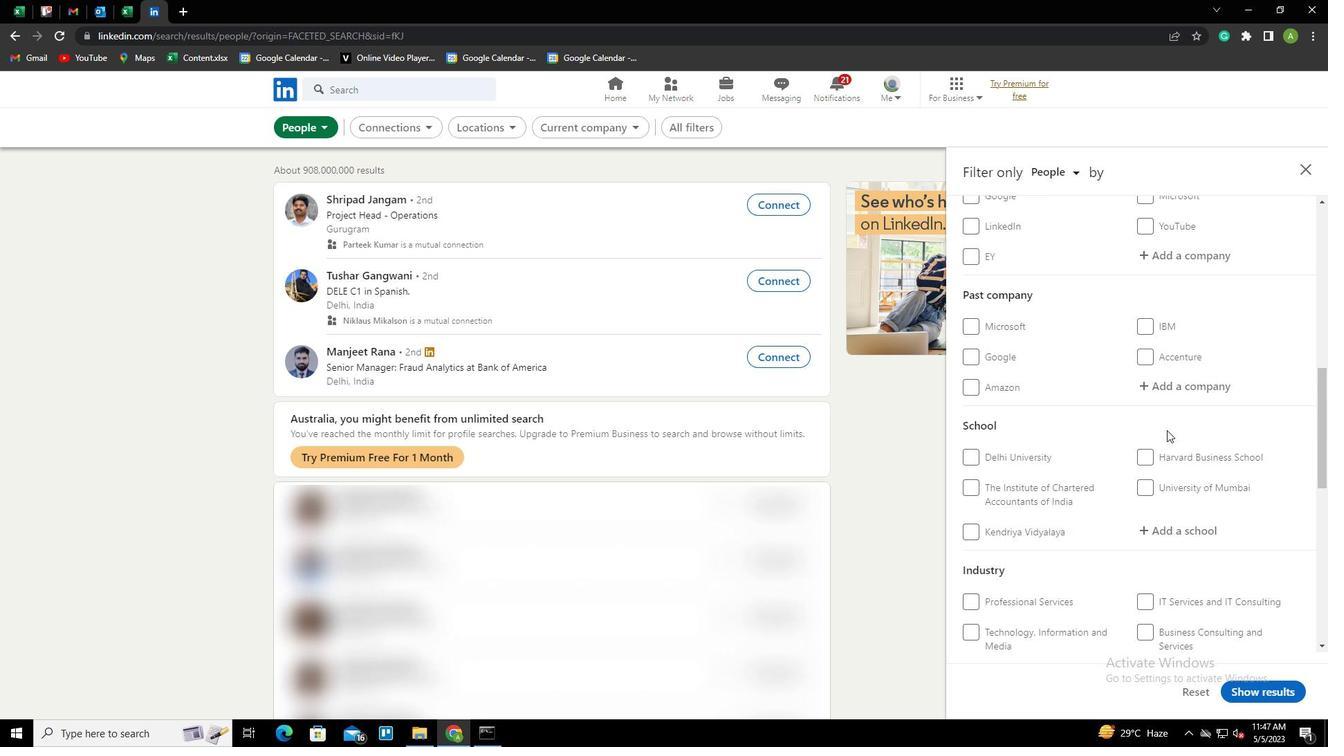 
Action: Mouse scrolled (1167, 429) with delta (0, 0)
Screenshot: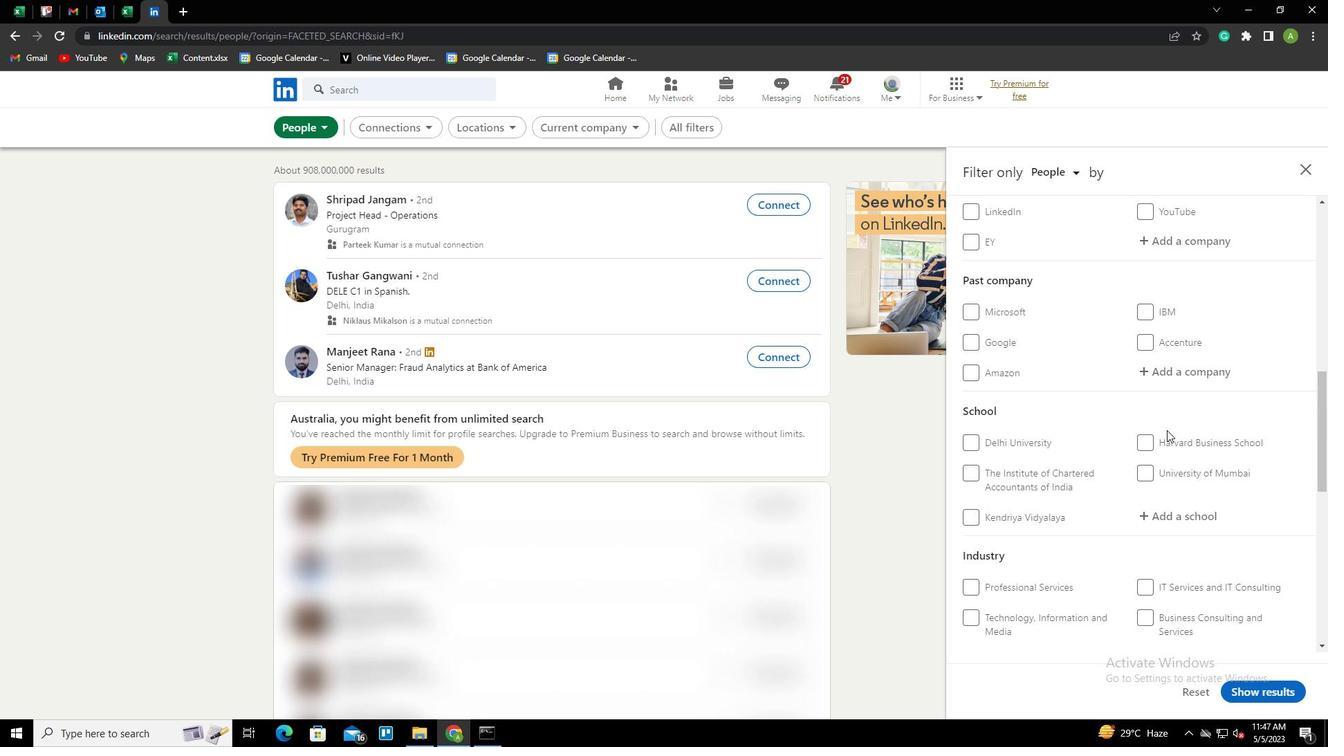 
Action: Mouse scrolled (1167, 429) with delta (0, 0)
Screenshot: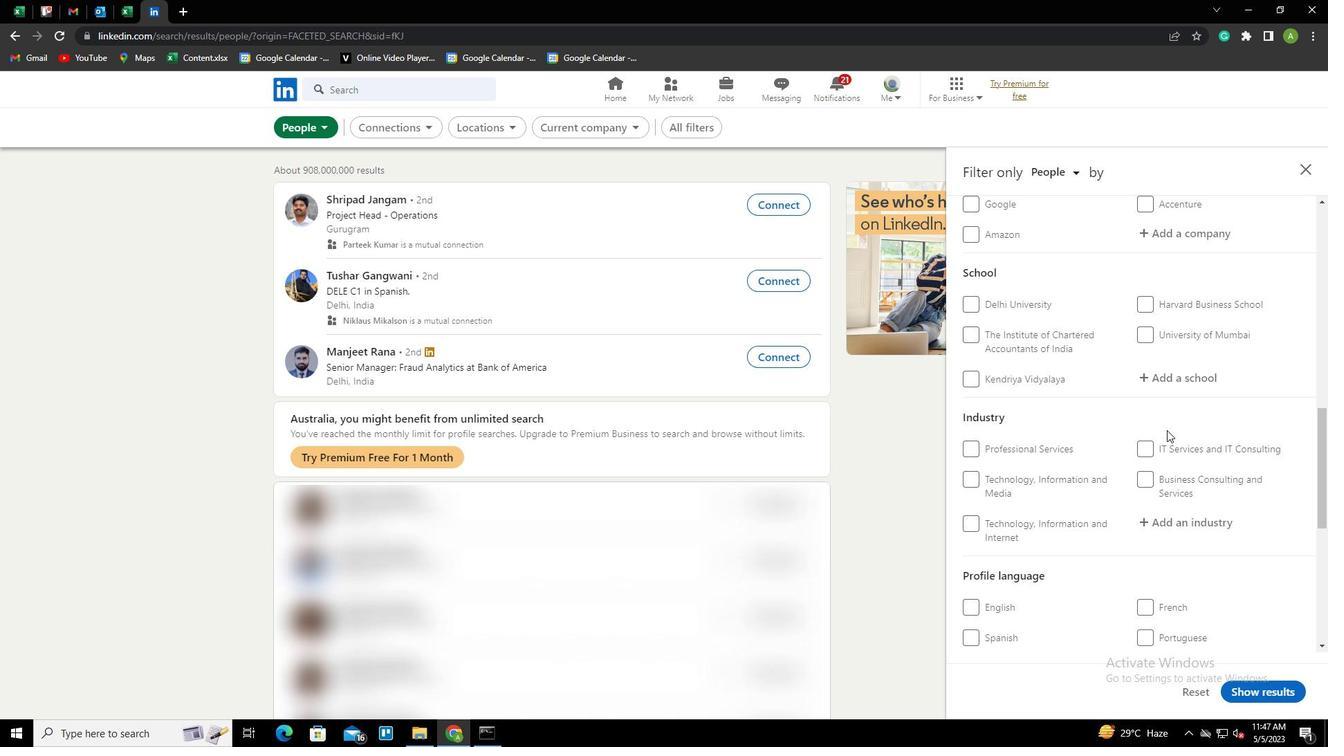 
Action: Mouse moved to (976, 593)
Screenshot: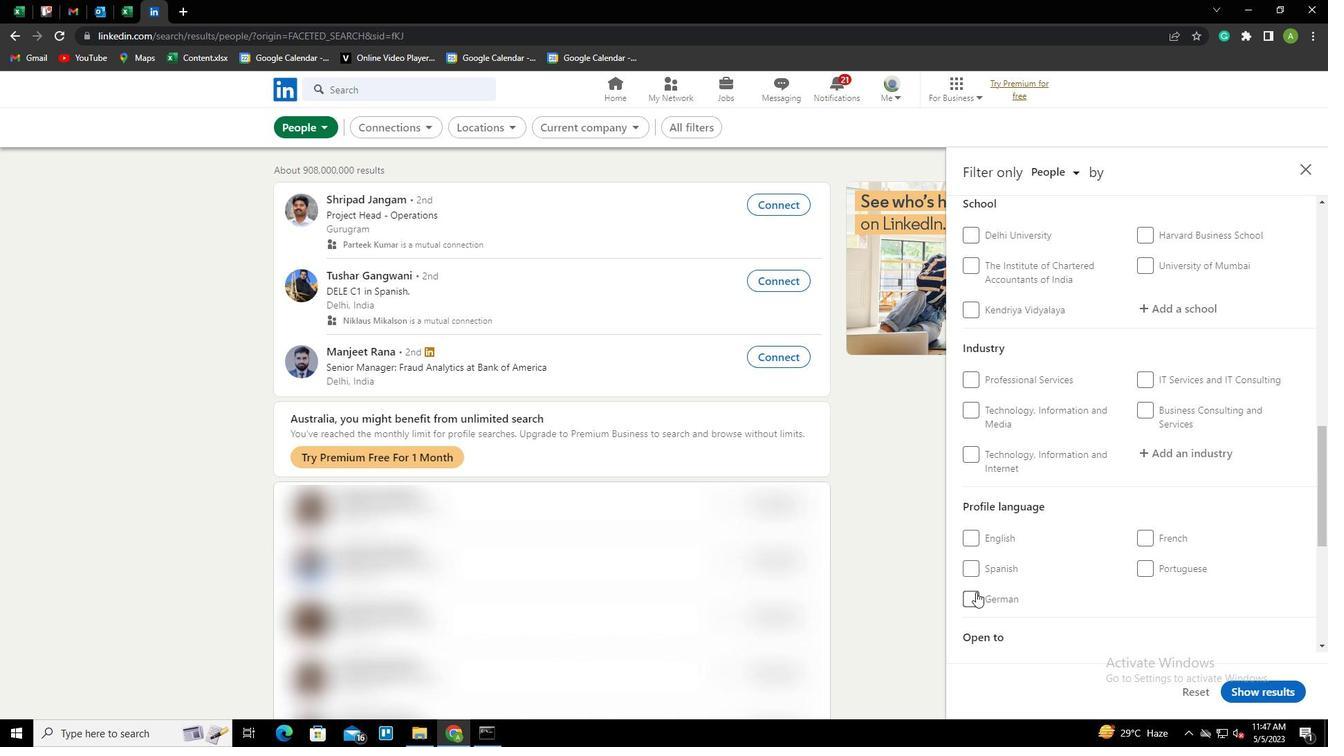 
Action: Mouse pressed left at (976, 593)
Screenshot: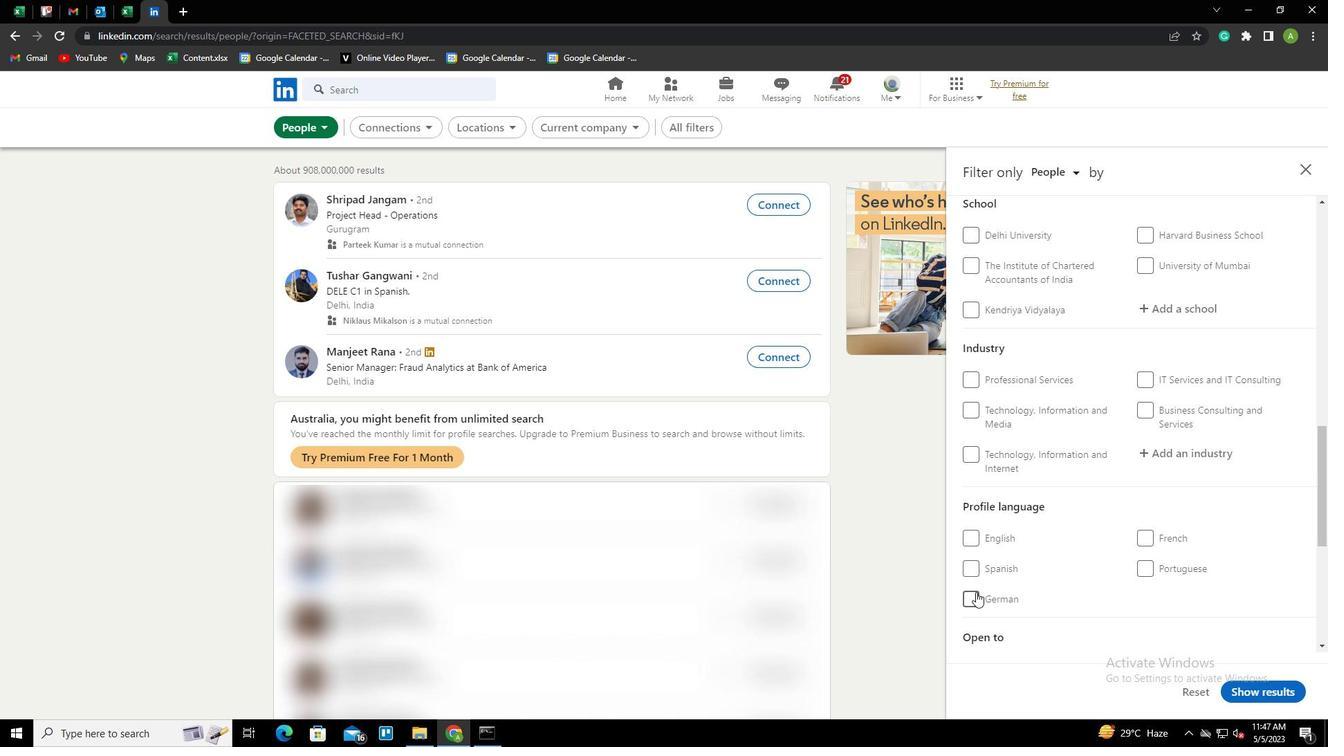 
Action: Mouse moved to (1091, 559)
Screenshot: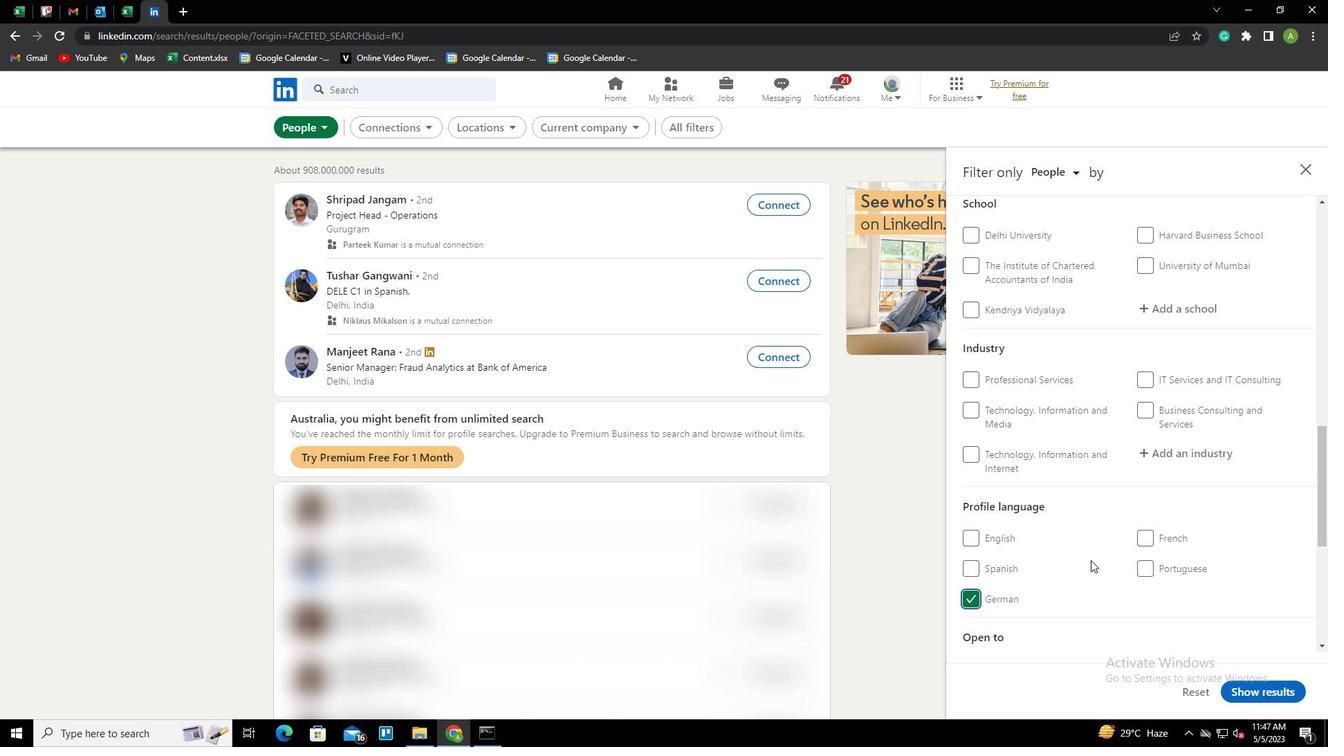 
Action: Mouse scrolled (1091, 560) with delta (0, 0)
Screenshot: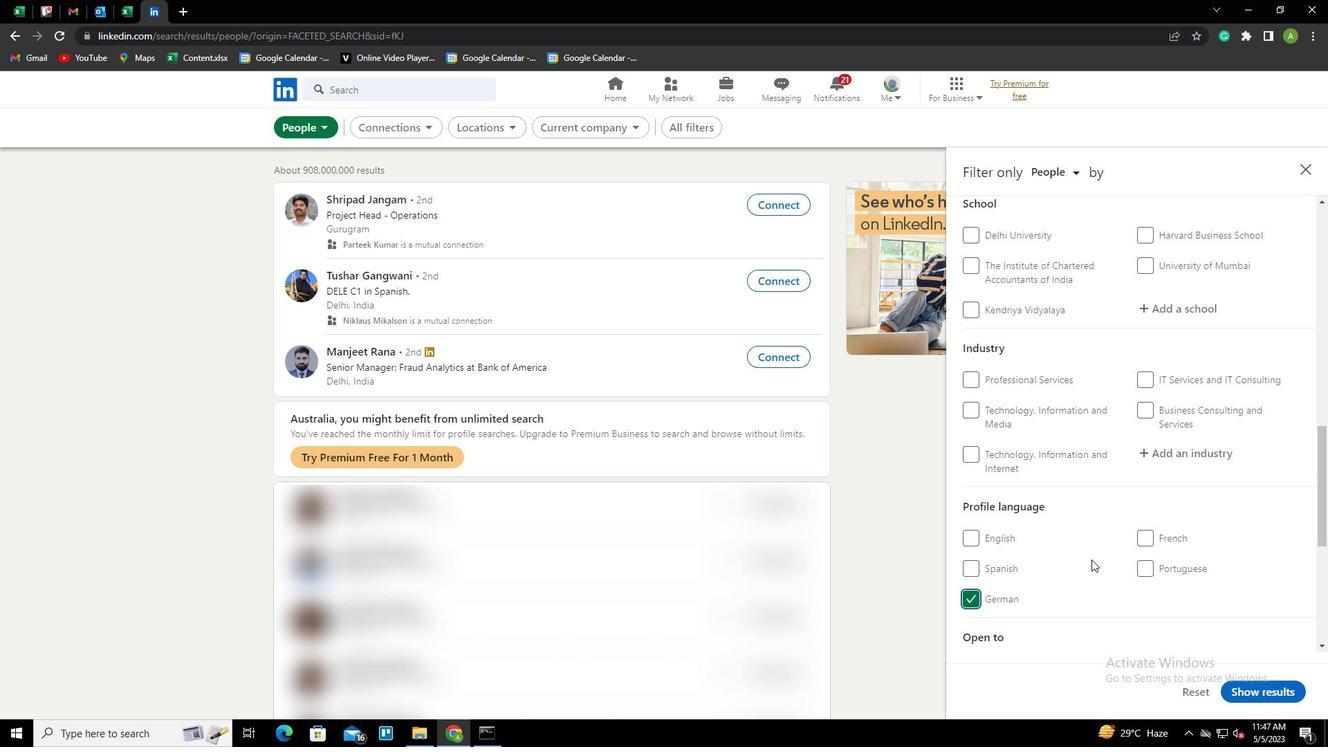 
Action: Mouse scrolled (1091, 560) with delta (0, 0)
Screenshot: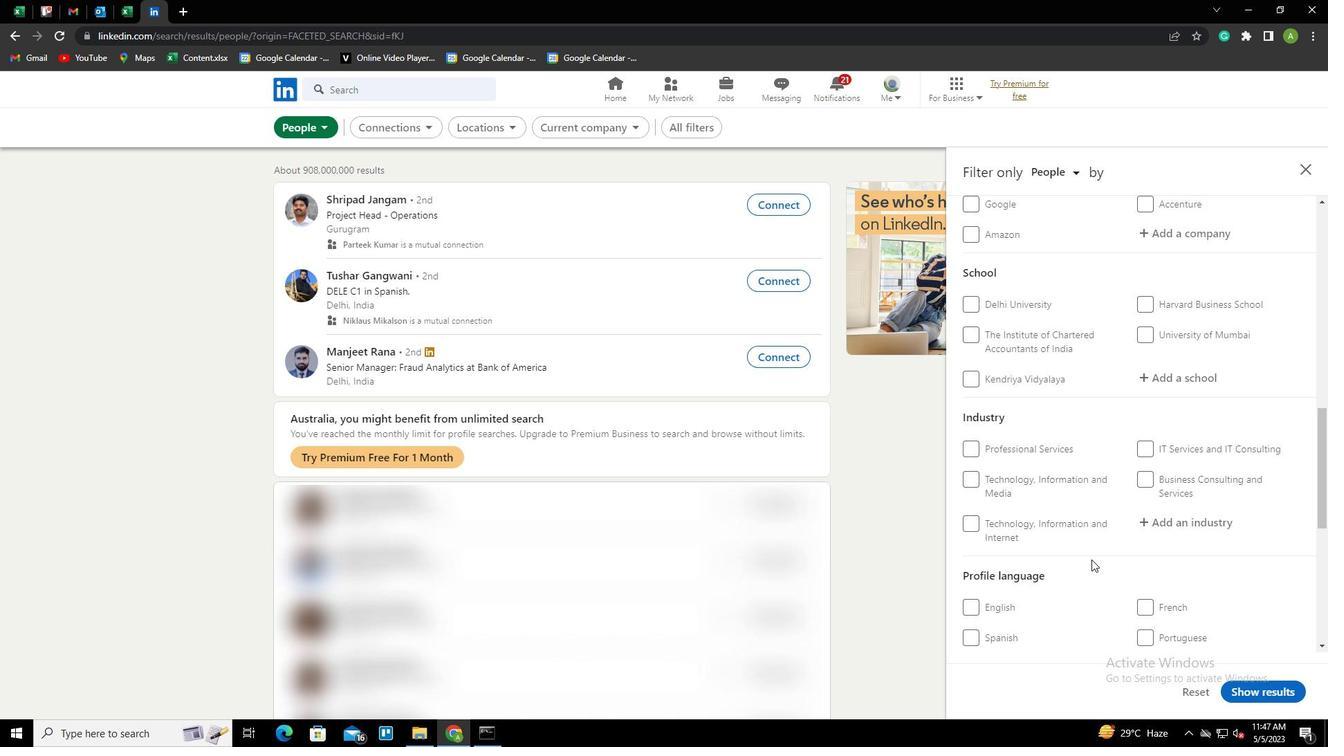 
Action: Mouse scrolled (1091, 560) with delta (0, 0)
Screenshot: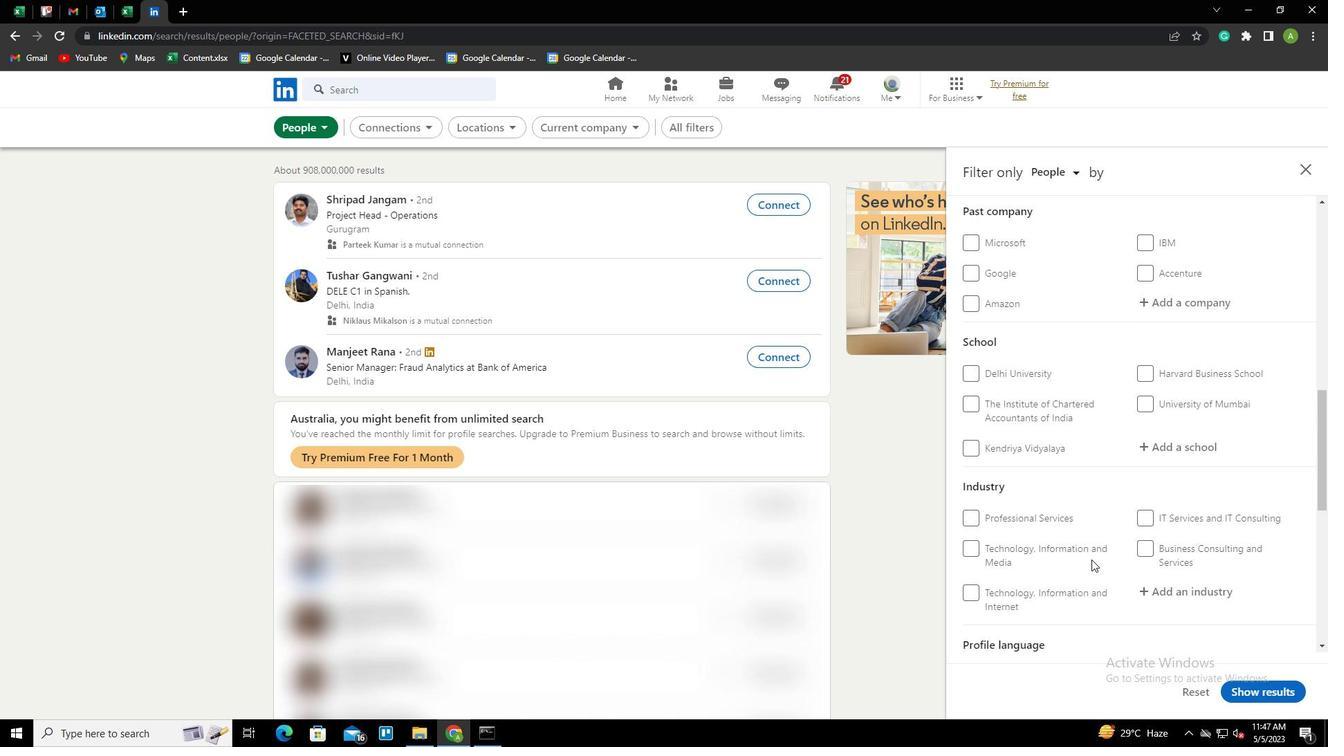 
Action: Mouse scrolled (1091, 560) with delta (0, 0)
Screenshot: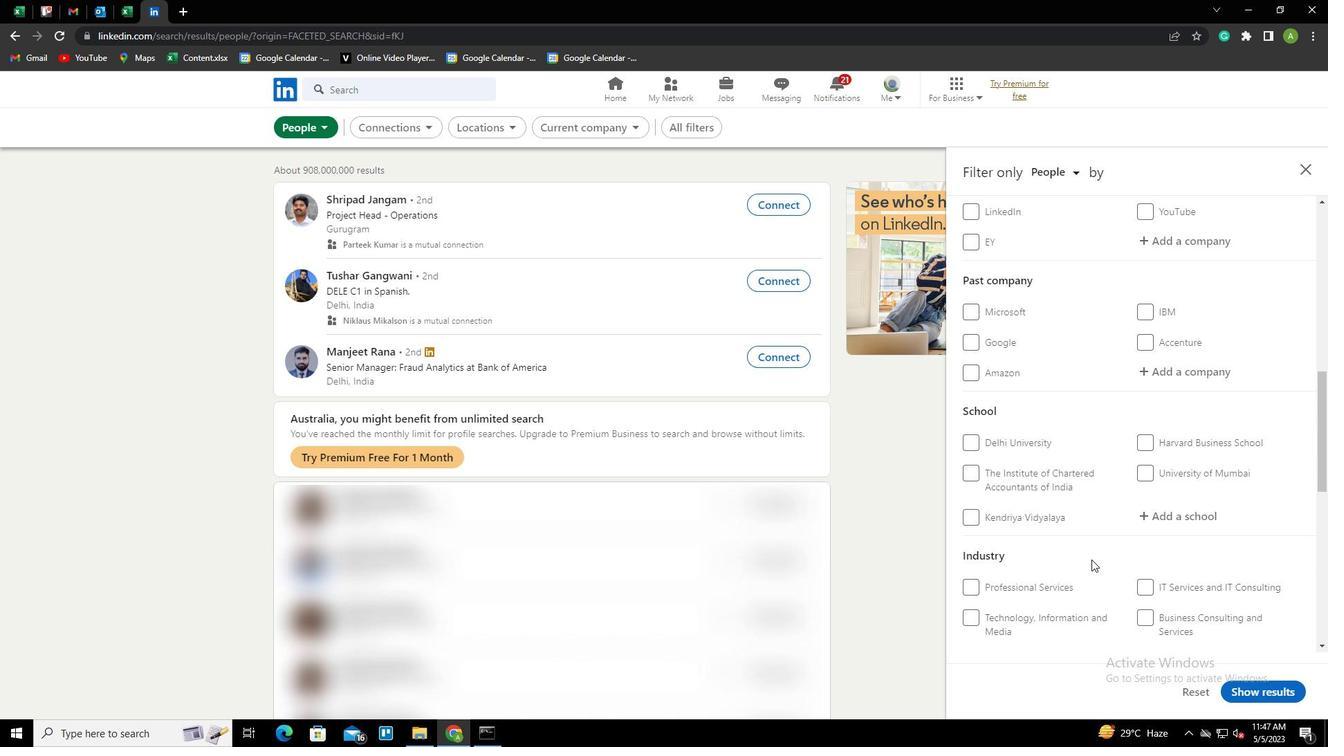 
Action: Mouse scrolled (1091, 560) with delta (0, 0)
Screenshot: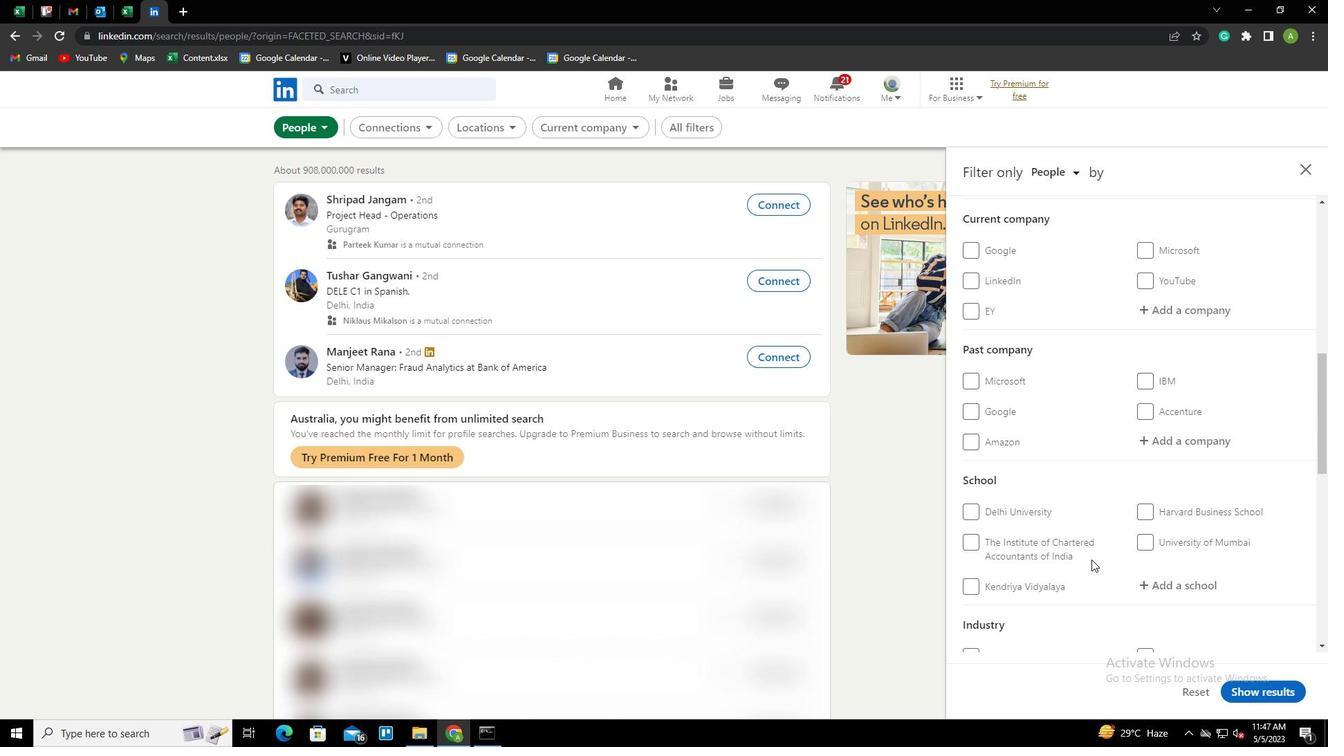 
Action: Mouse moved to (1173, 378)
Screenshot: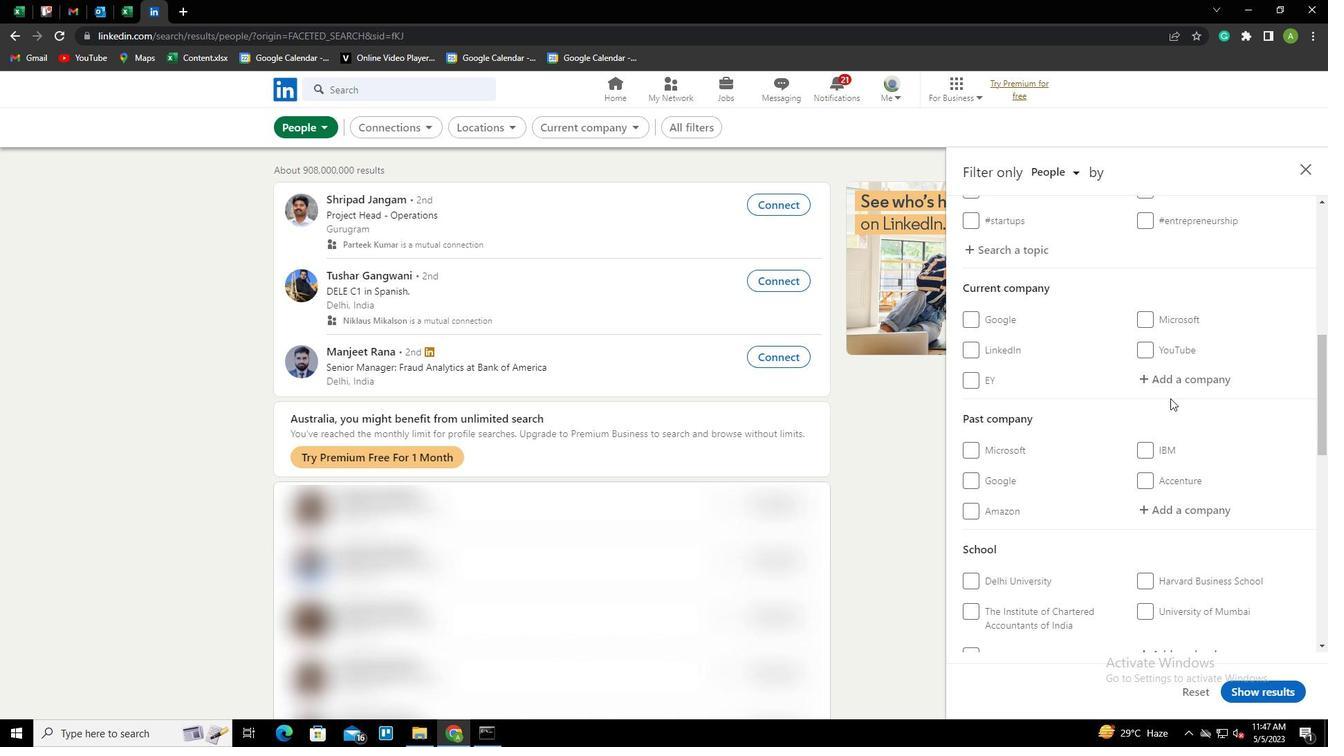 
Action: Mouse pressed left at (1173, 378)
Screenshot: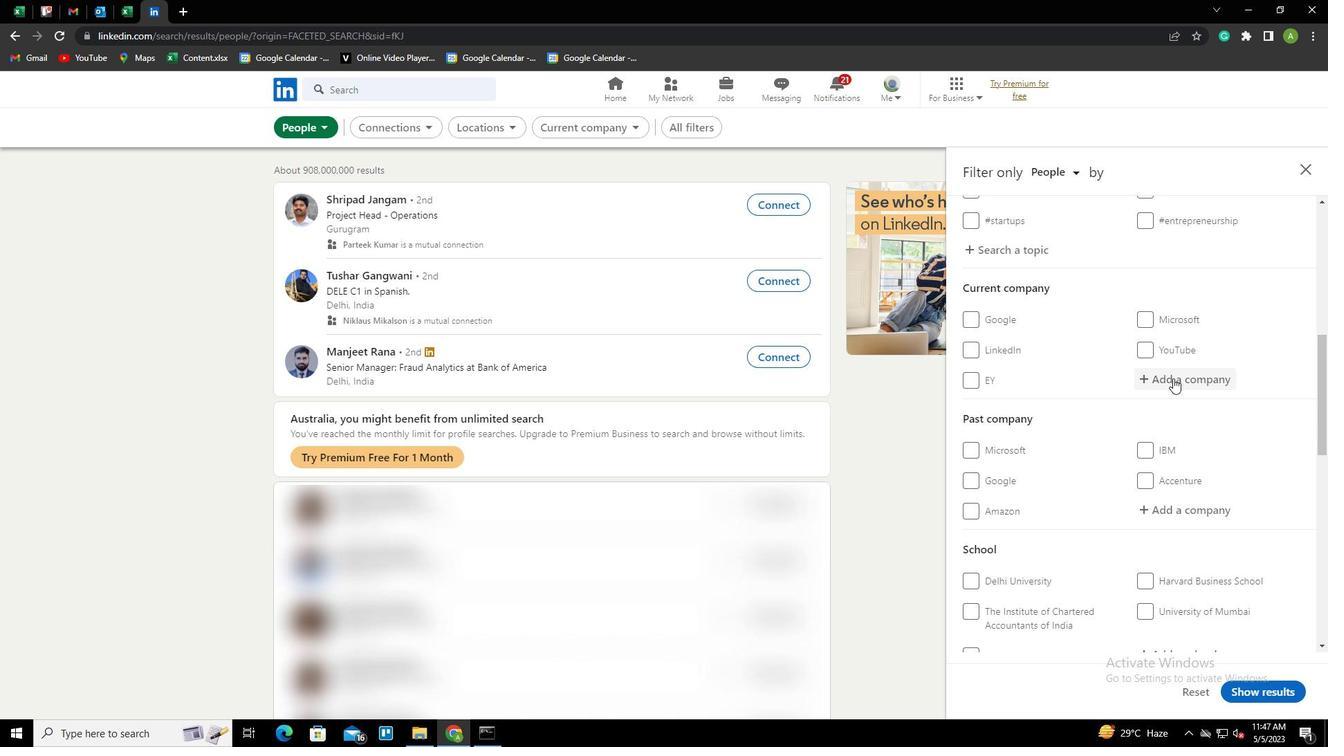 
Action: Key pressed <Key.shift><Key.shift>ASPITI<Key.backspace><Key.backspace>UI<Key.backspace><Key.backspace>RING<Key.down><Key.enter>
Screenshot: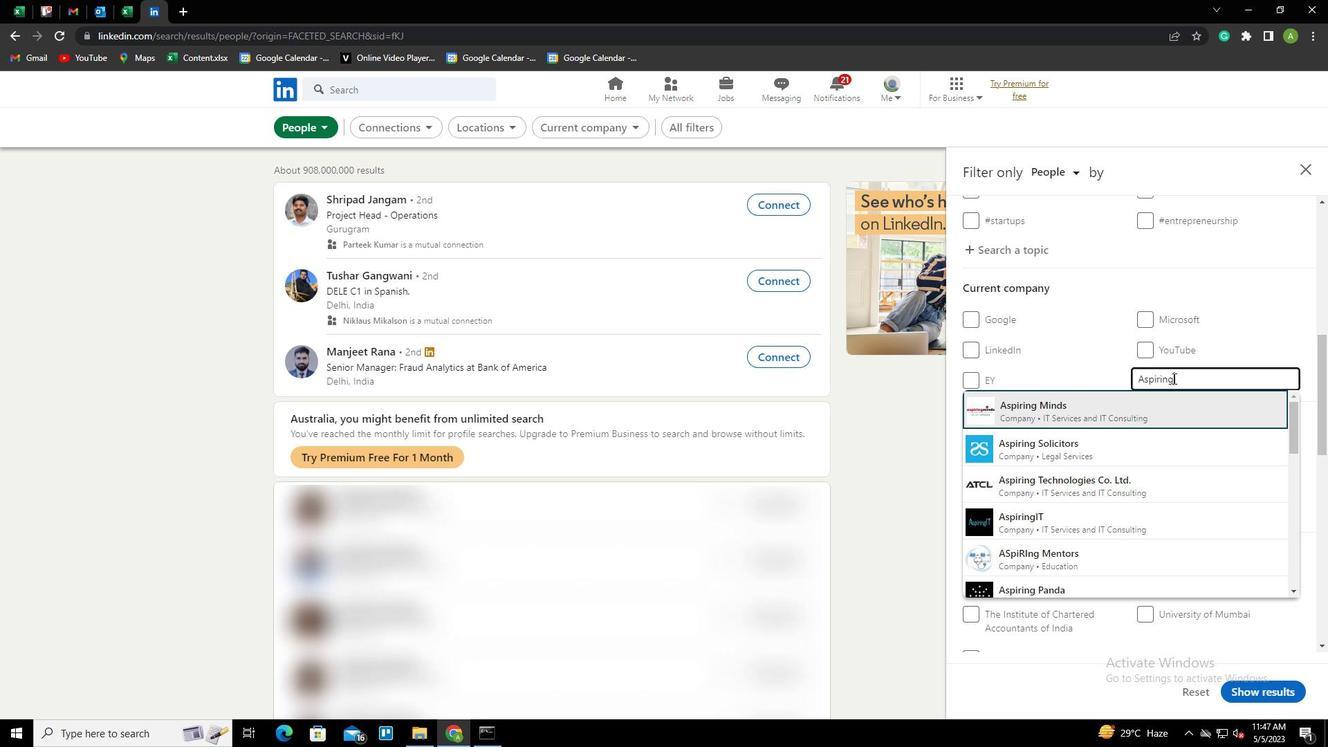 
Action: Mouse scrolled (1173, 377) with delta (0, 0)
Screenshot: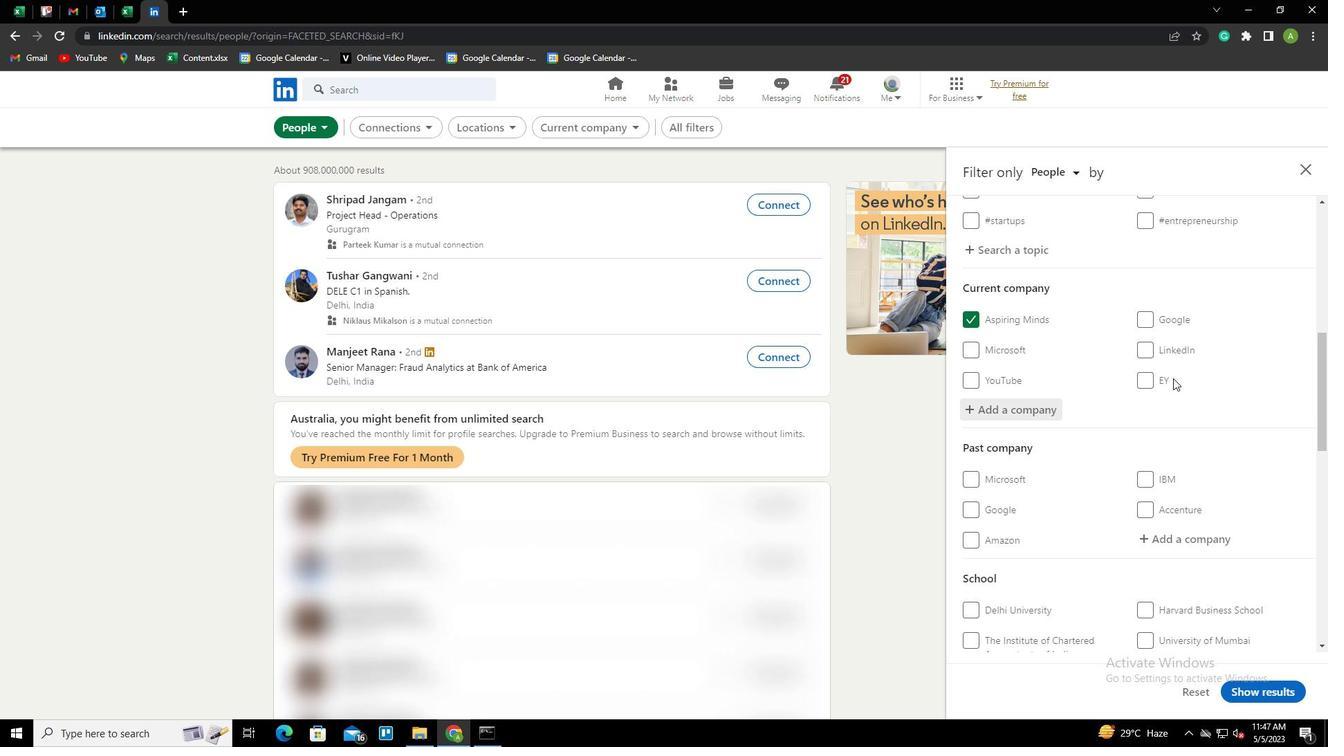 
Action: Mouse scrolled (1173, 377) with delta (0, 0)
Screenshot: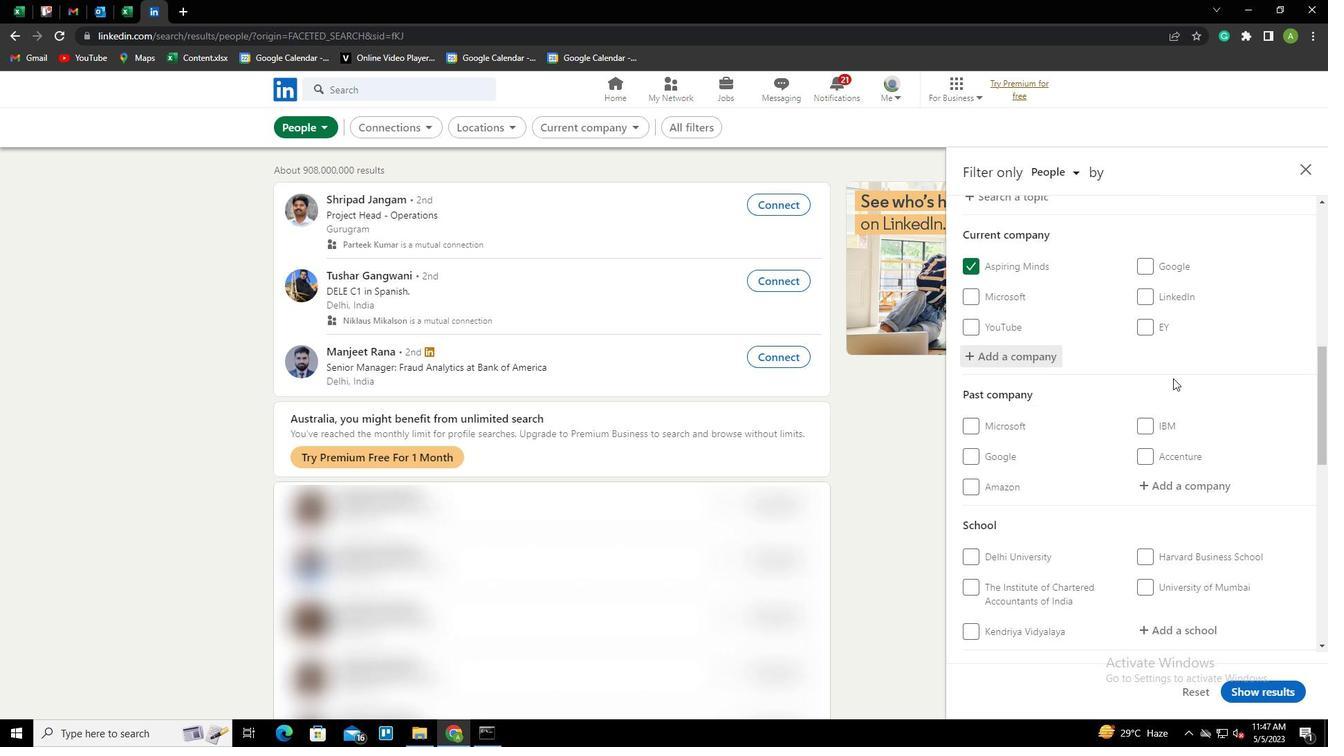 
Action: Mouse scrolled (1173, 377) with delta (0, 0)
Screenshot: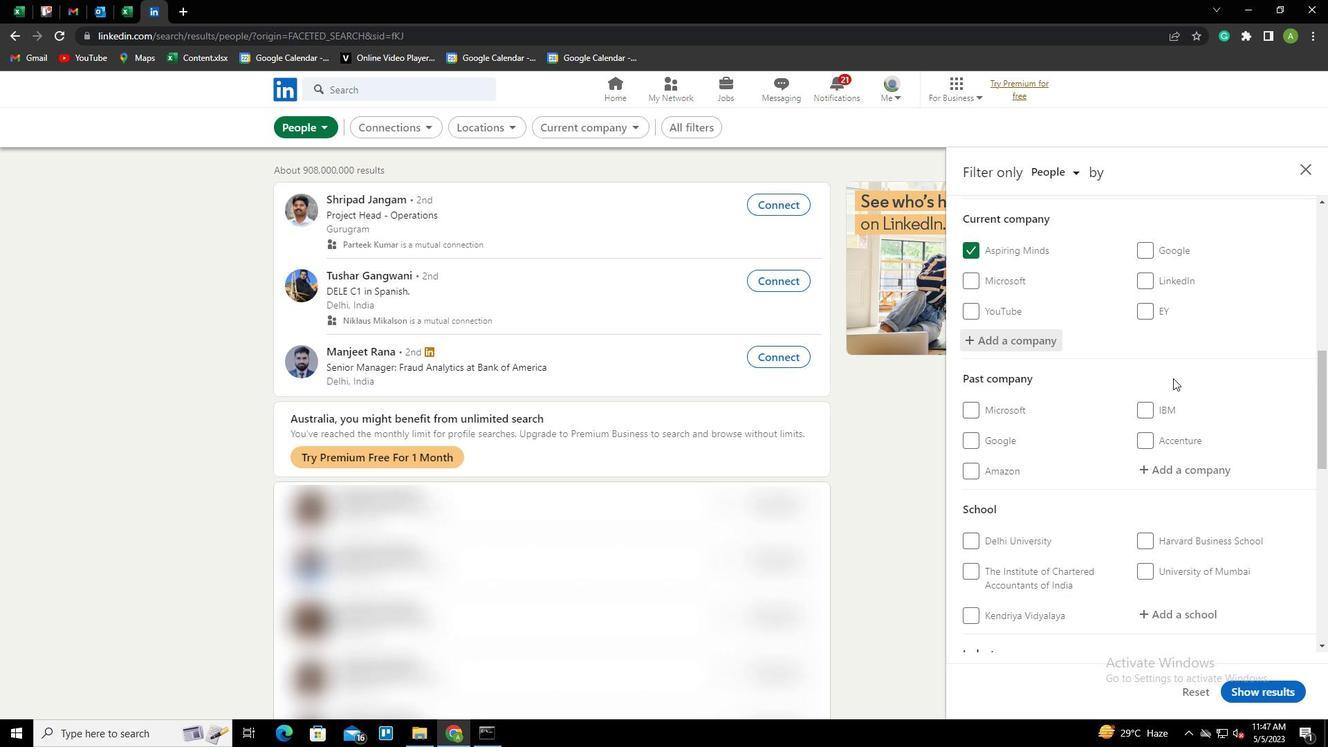 
Action: Mouse scrolled (1173, 377) with delta (0, 0)
Screenshot: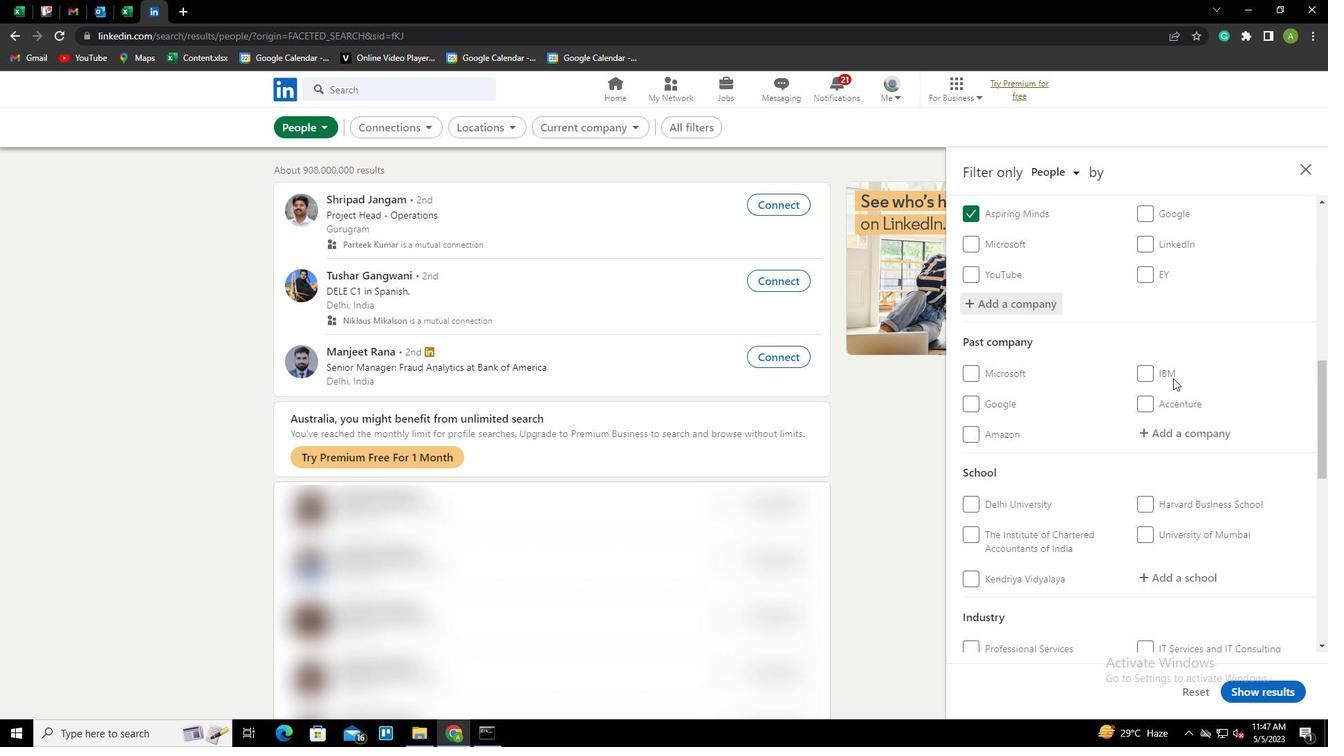 
Action: Mouse moved to (1176, 408)
Screenshot: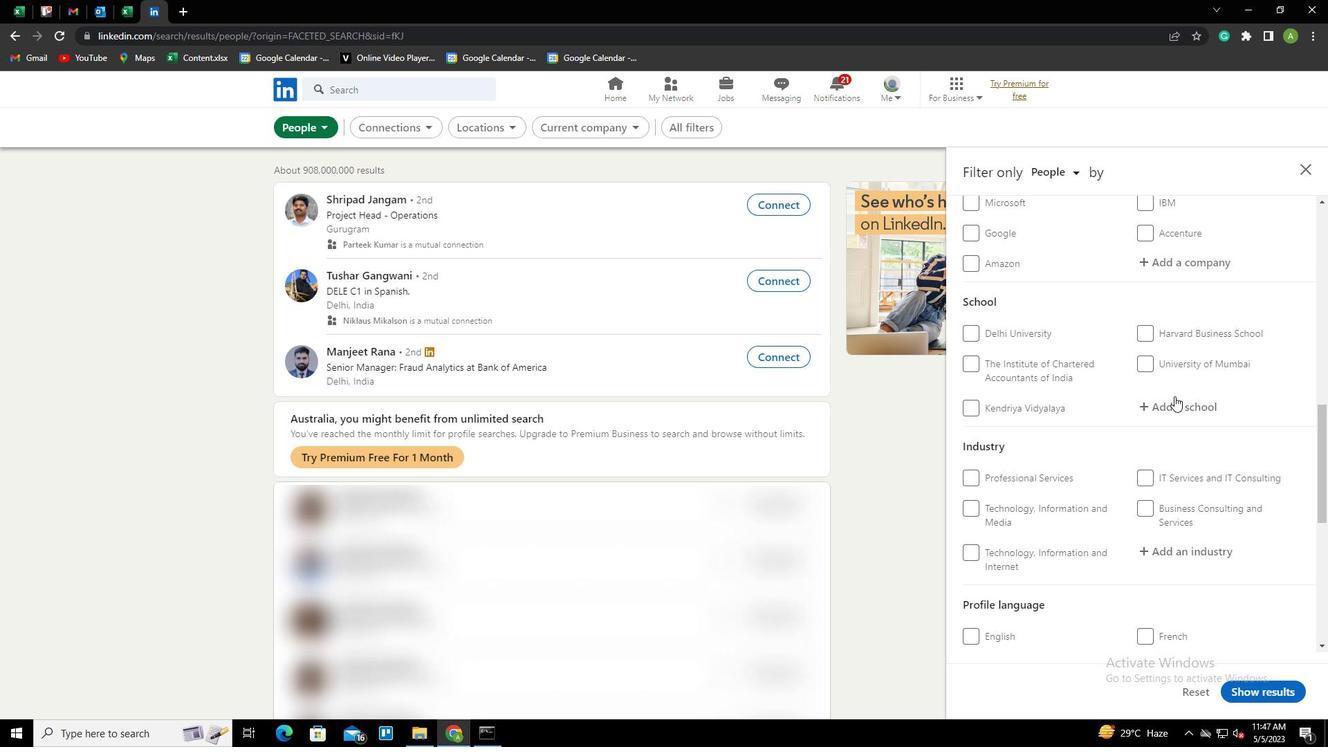 
Action: Mouse pressed left at (1176, 408)
Screenshot: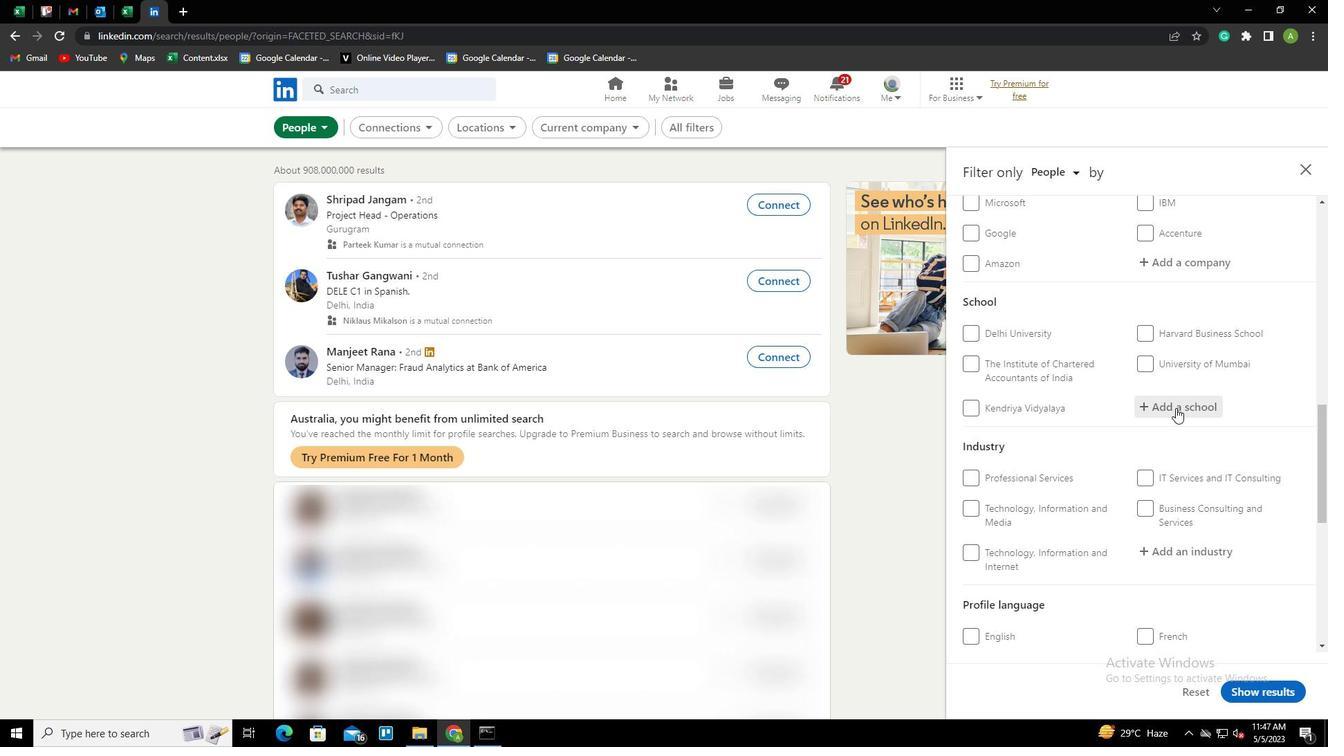 
Action: Mouse moved to (1175, 410)
Screenshot: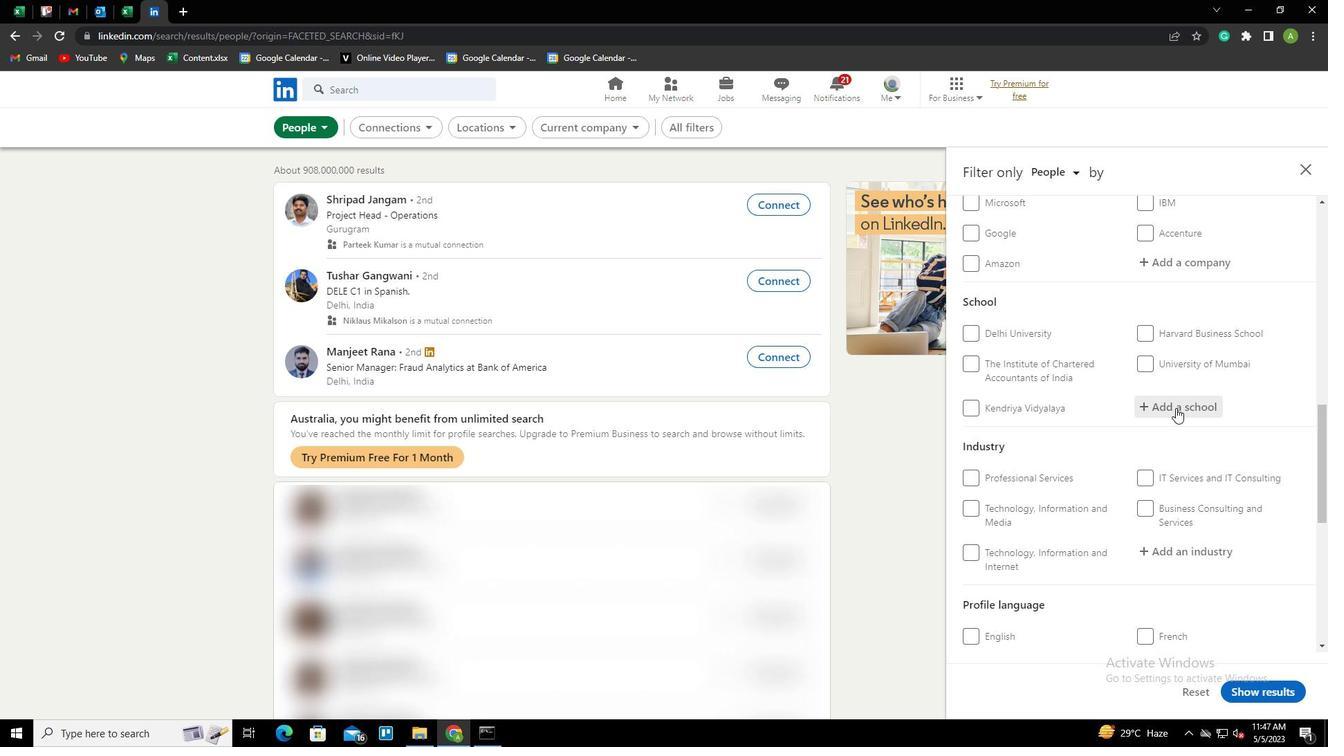 
Action: Key pressed <Key.shift>PONDICHERRY<Key.down><Key.enter>
Screenshot: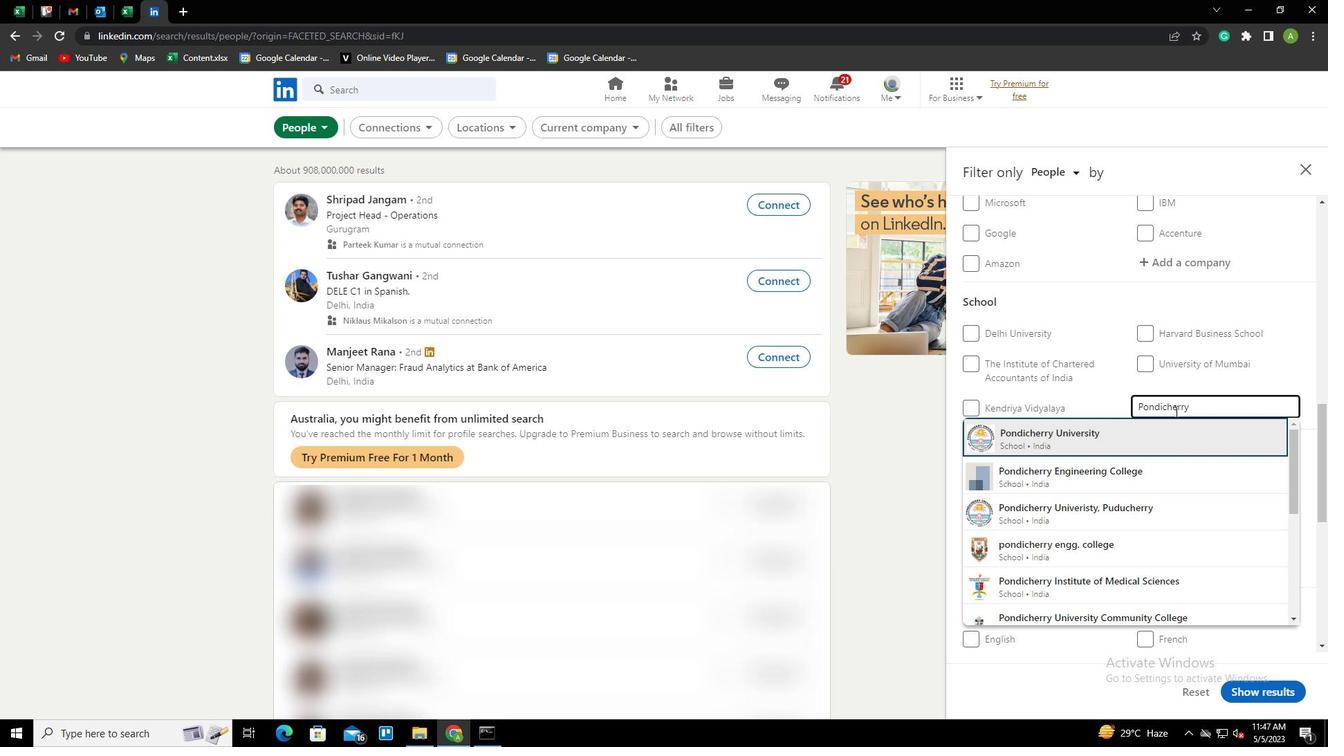 
Action: Mouse scrolled (1175, 410) with delta (0, 0)
Screenshot: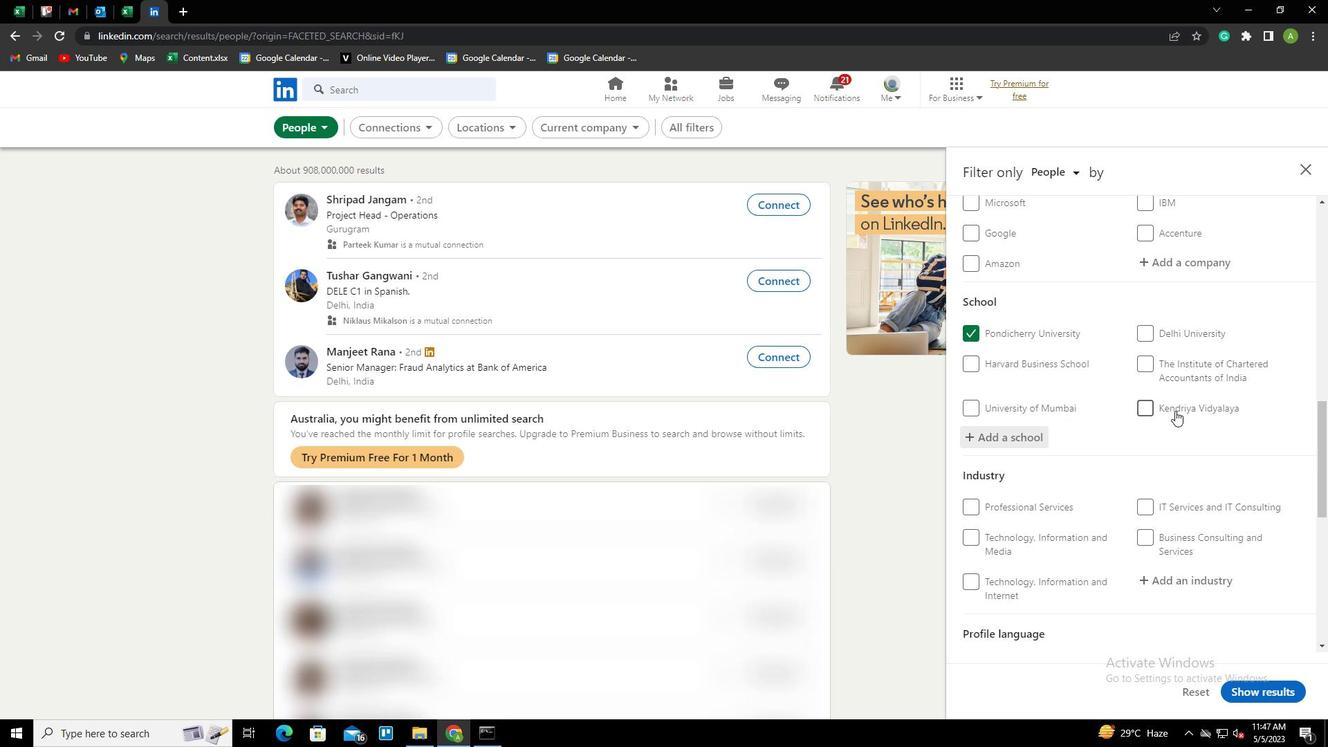 
Action: Mouse scrolled (1175, 410) with delta (0, 0)
Screenshot: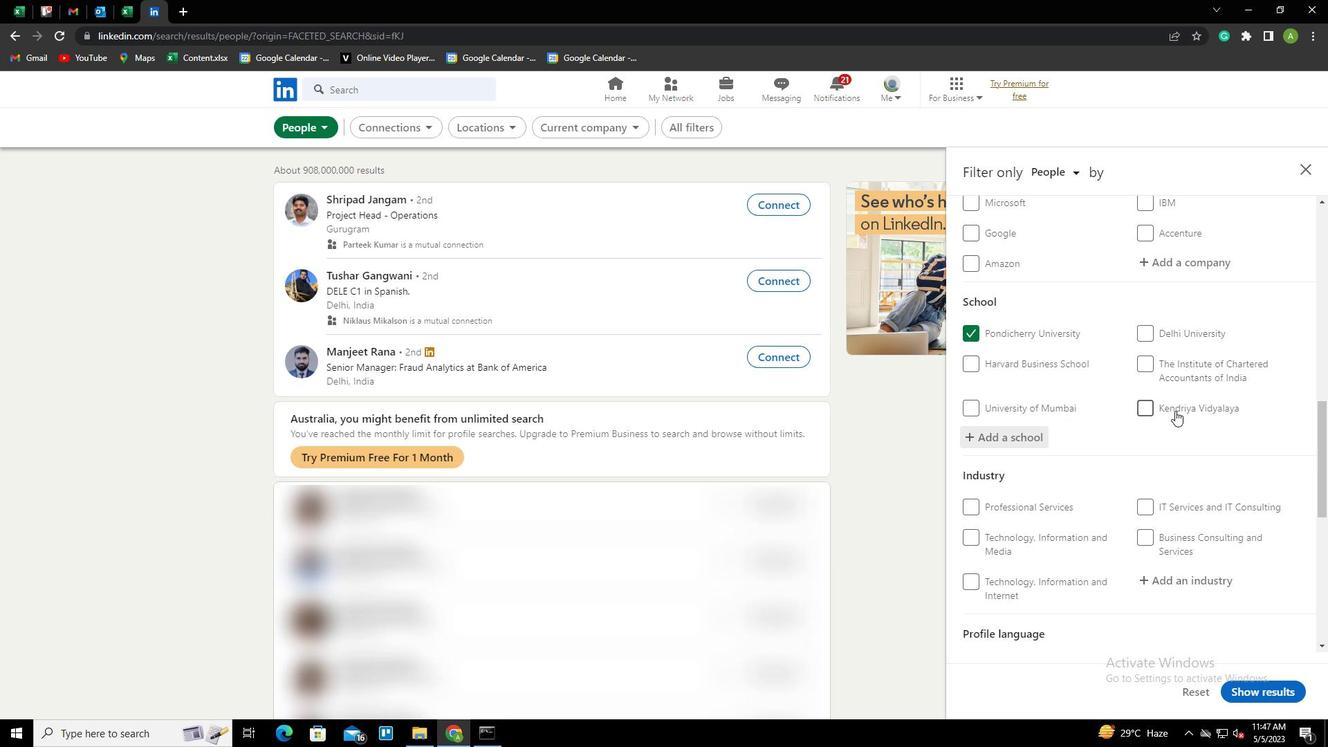 
Action: Mouse scrolled (1175, 410) with delta (0, 0)
Screenshot: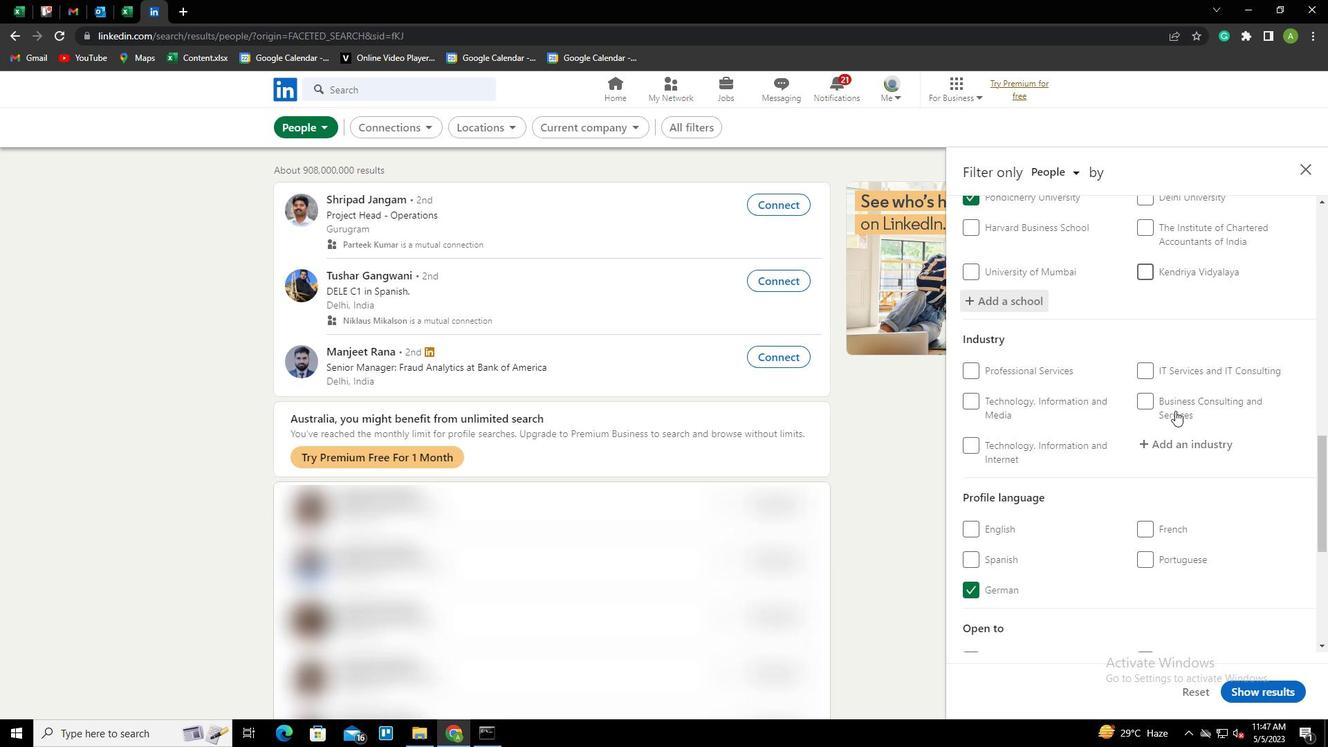
Action: Mouse moved to (1173, 374)
Screenshot: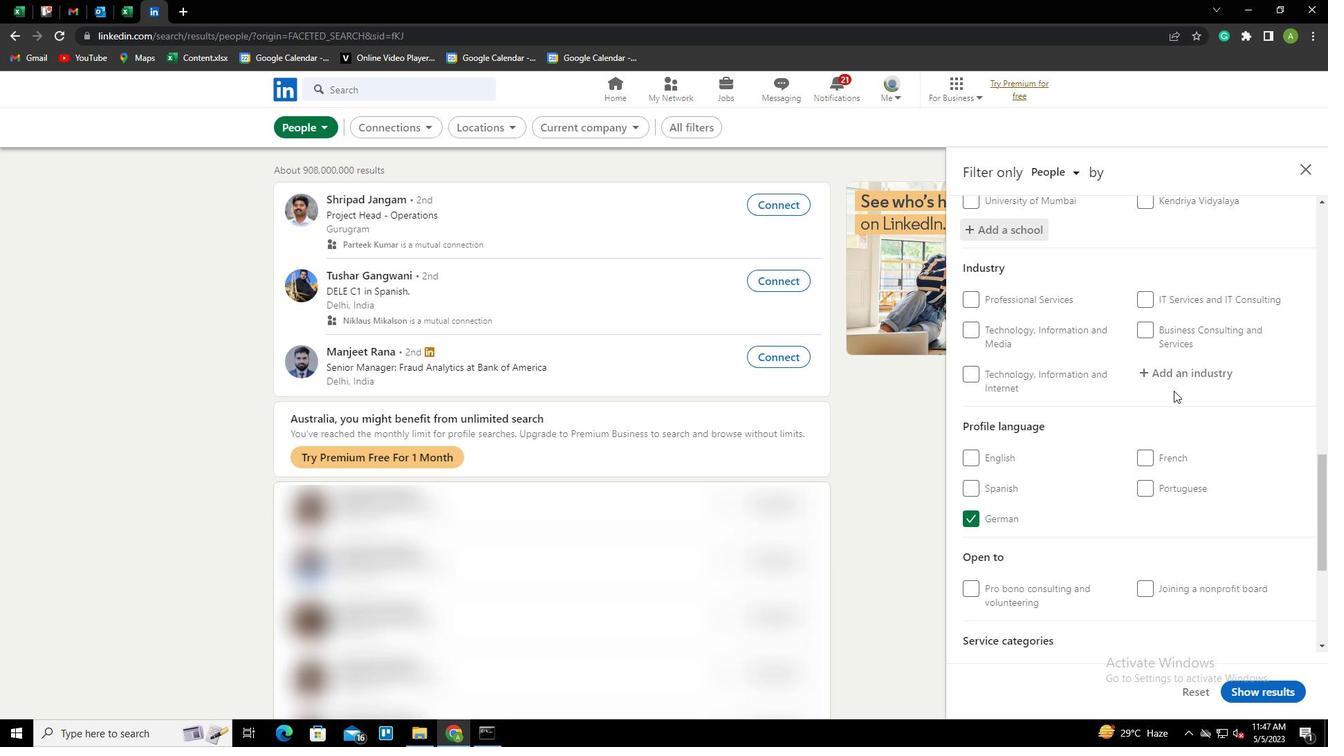 
Action: Mouse pressed left at (1173, 374)
Screenshot: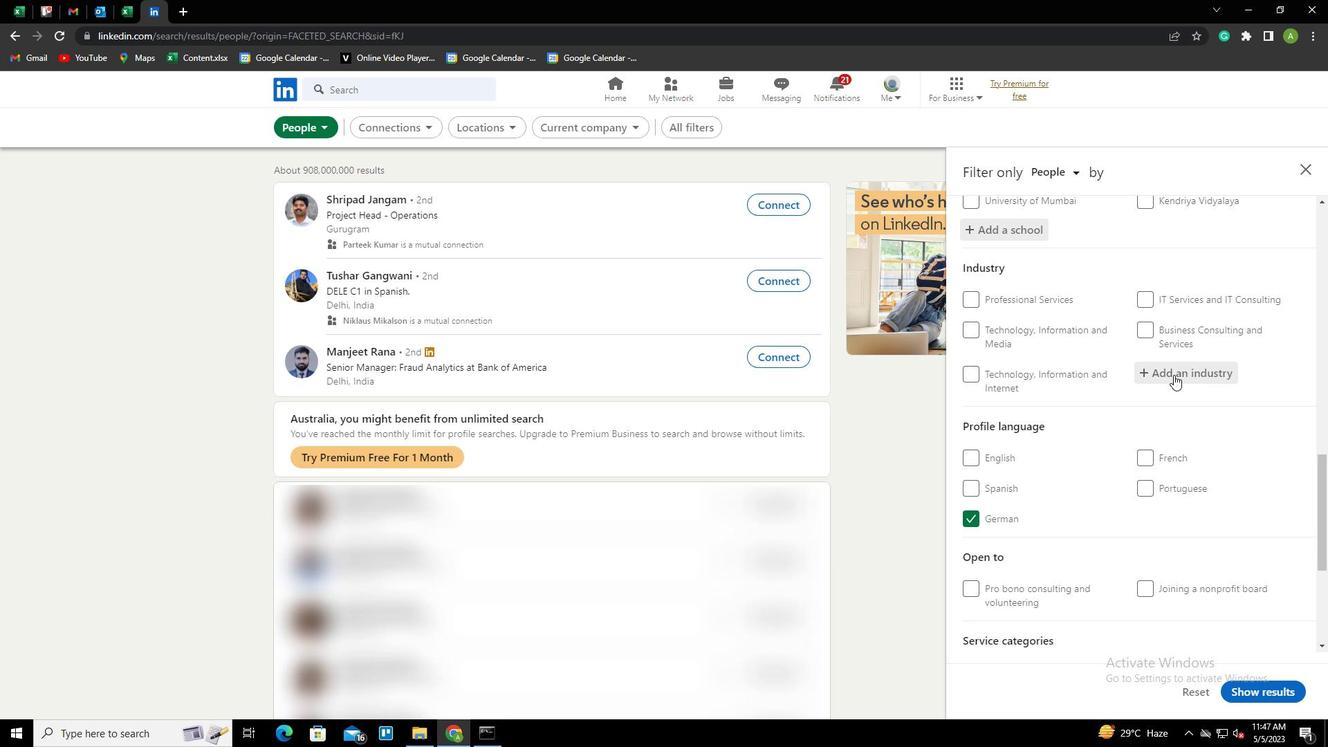 
Action: Key pressed <Key.shift><Key.shift><Key.shift><Key.shift><Key.shift><Key.shift><Key.shift><Key.shift><Key.shift><Key.shift><Key.shift><Key.shift><Key.shift><Key.shift><Key.shift><Key.shift><Key.shift><Key.shift><Key.shift><Key.shift><Key.shift><Key.shift><Key.shift><Key.shift><Key.shift>UTILITY<Key.space><Key.shift>SYSTEM<Key.space><Key.shift>CONSTRUCTION<Key.down><Key.enter>
Screenshot: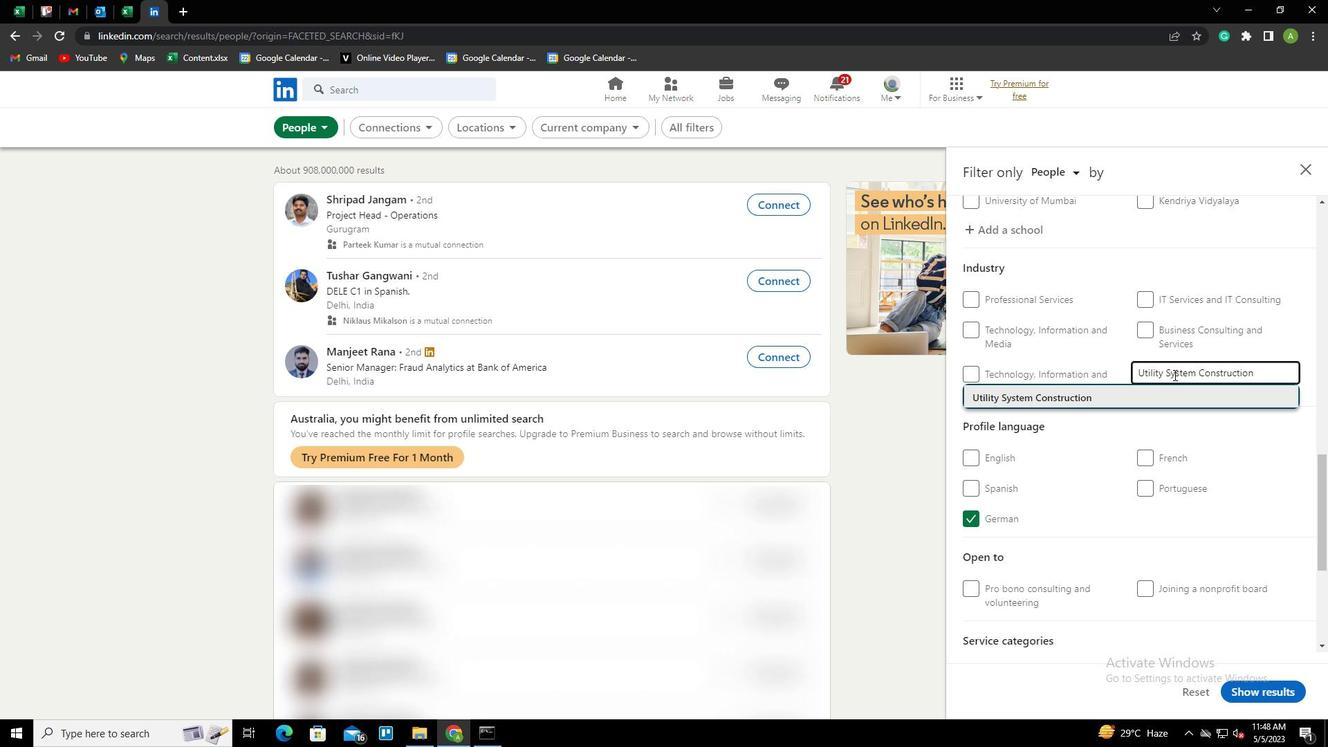 
Action: Mouse scrolled (1173, 374) with delta (0, 0)
Screenshot: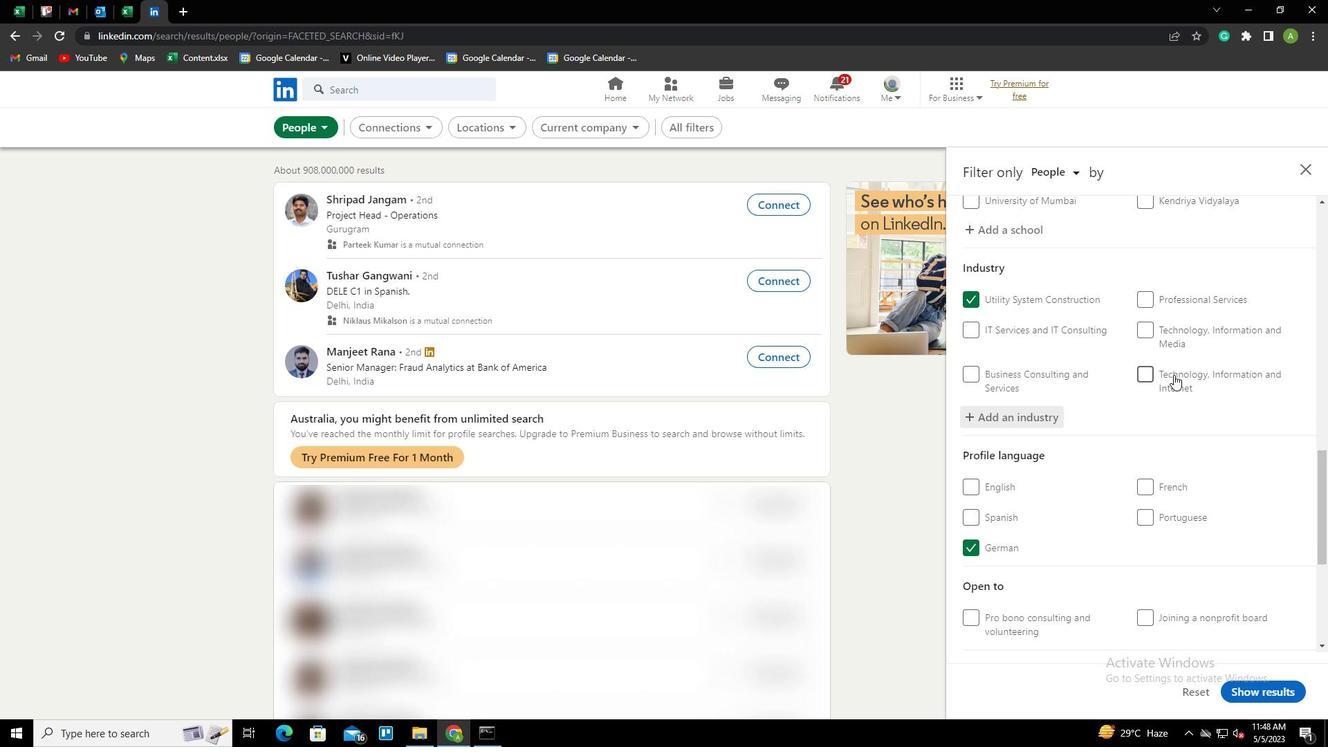 
Action: Mouse scrolled (1173, 374) with delta (0, 0)
Screenshot: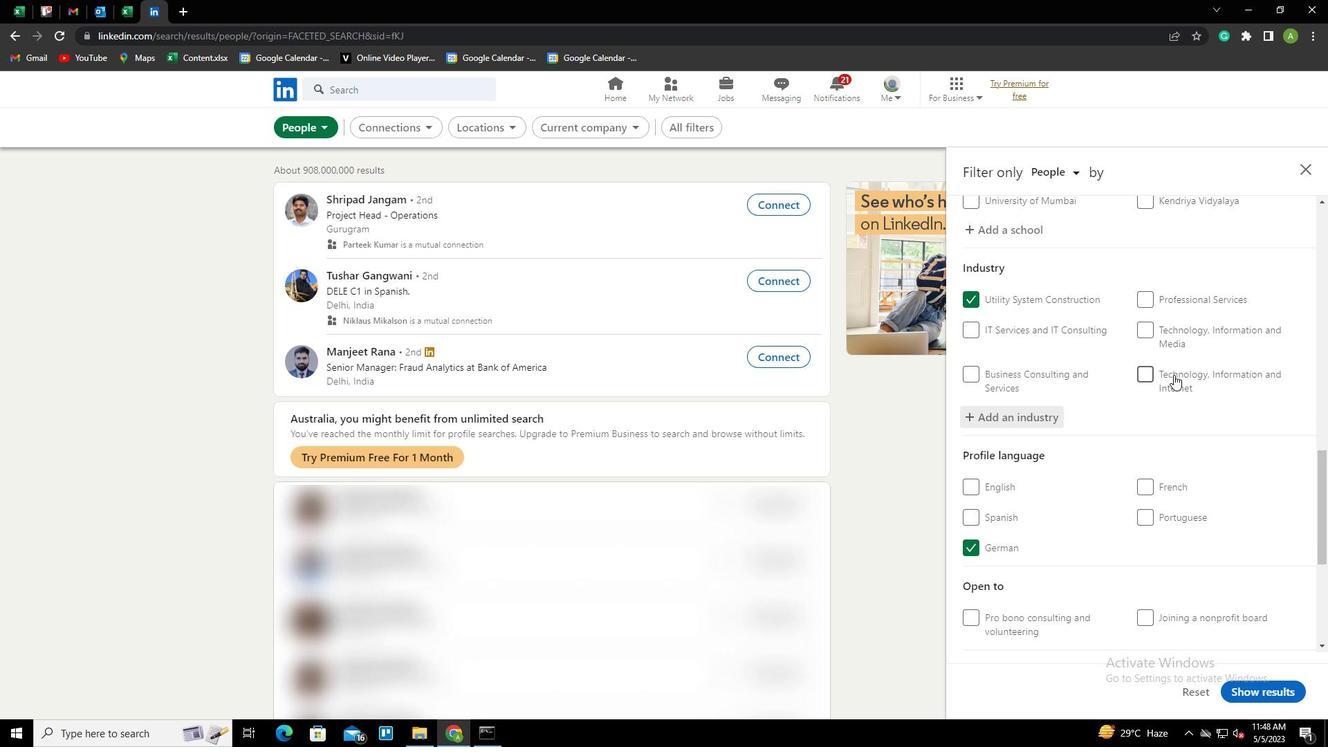 
Action: Mouse scrolled (1173, 374) with delta (0, 0)
Screenshot: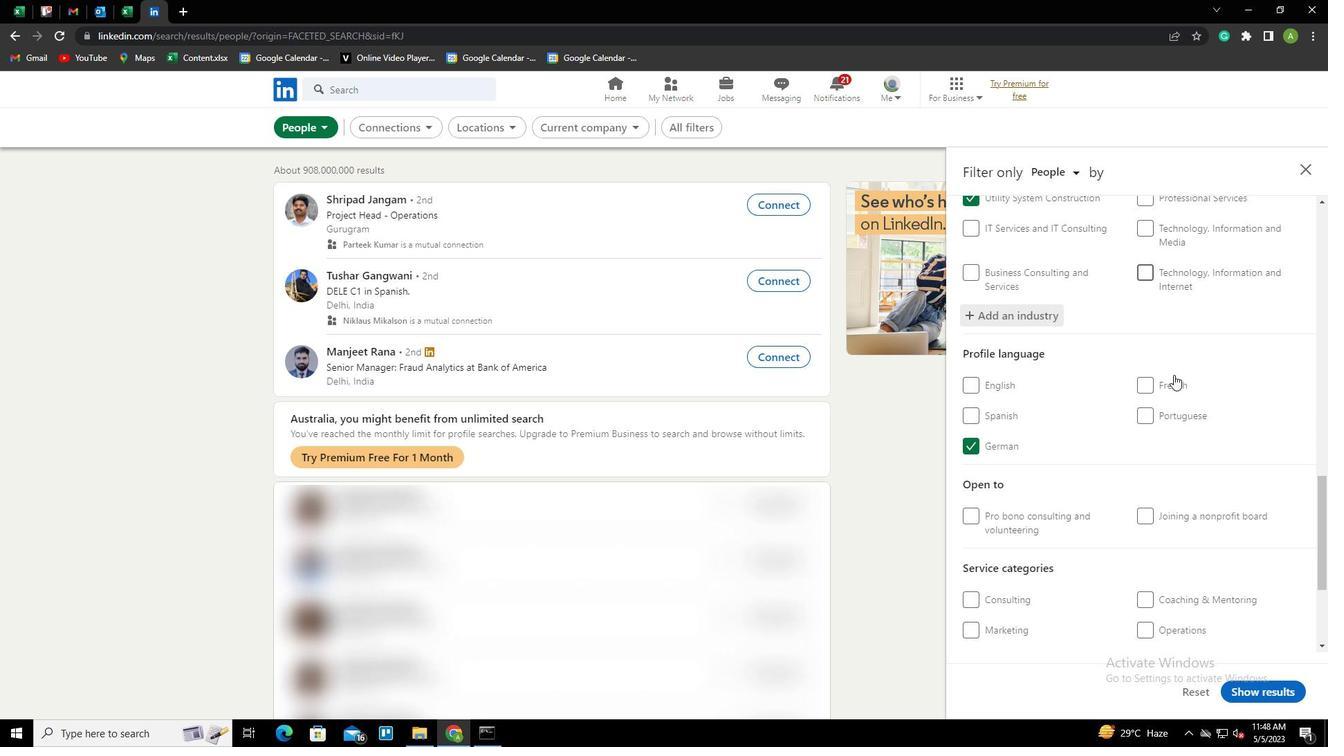 
Action: Mouse scrolled (1173, 374) with delta (0, 0)
Screenshot: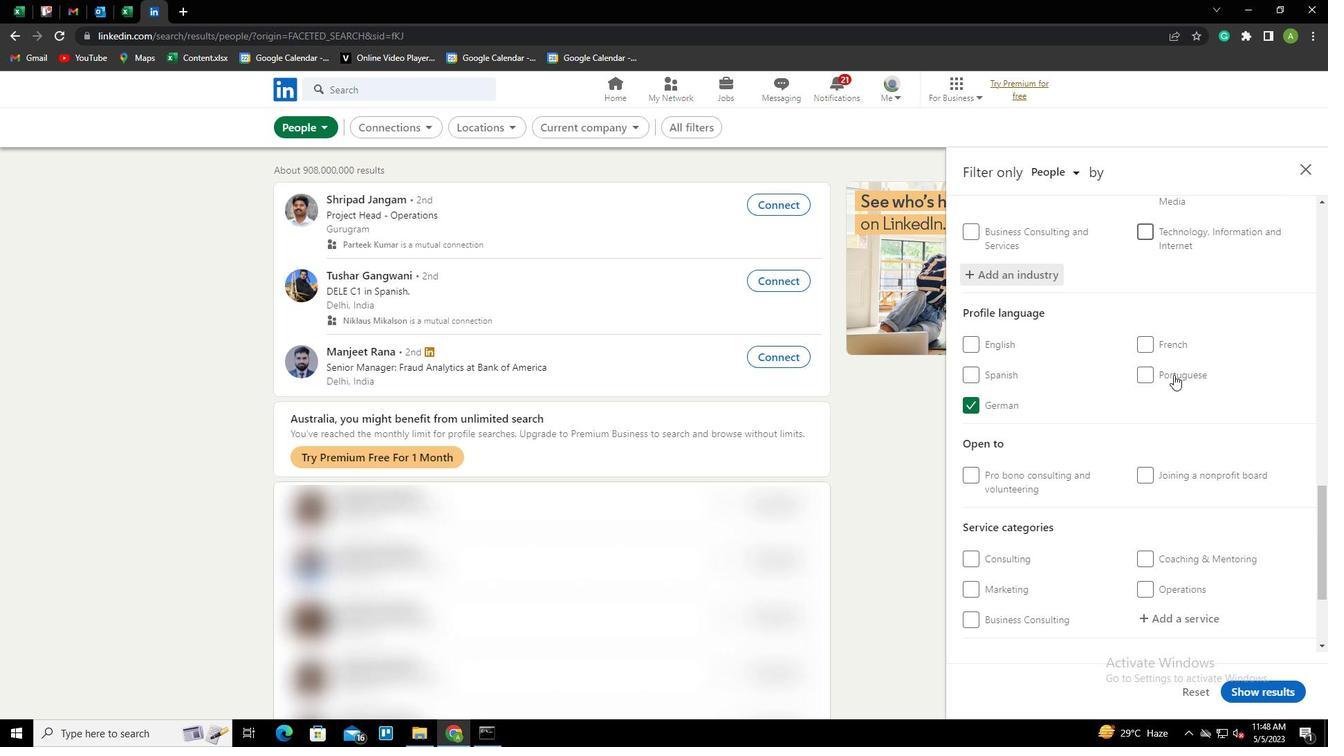
Action: Mouse moved to (1158, 480)
Screenshot: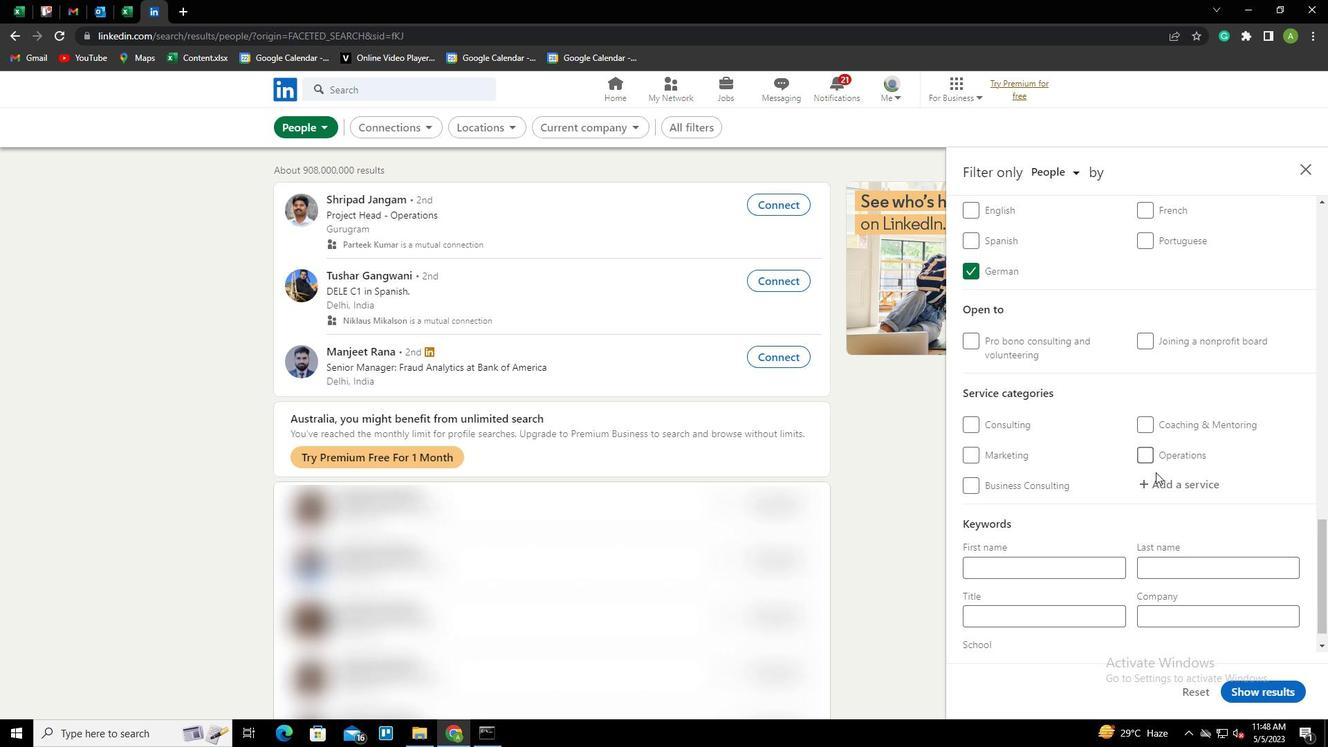 
Action: Mouse pressed left at (1158, 480)
Screenshot: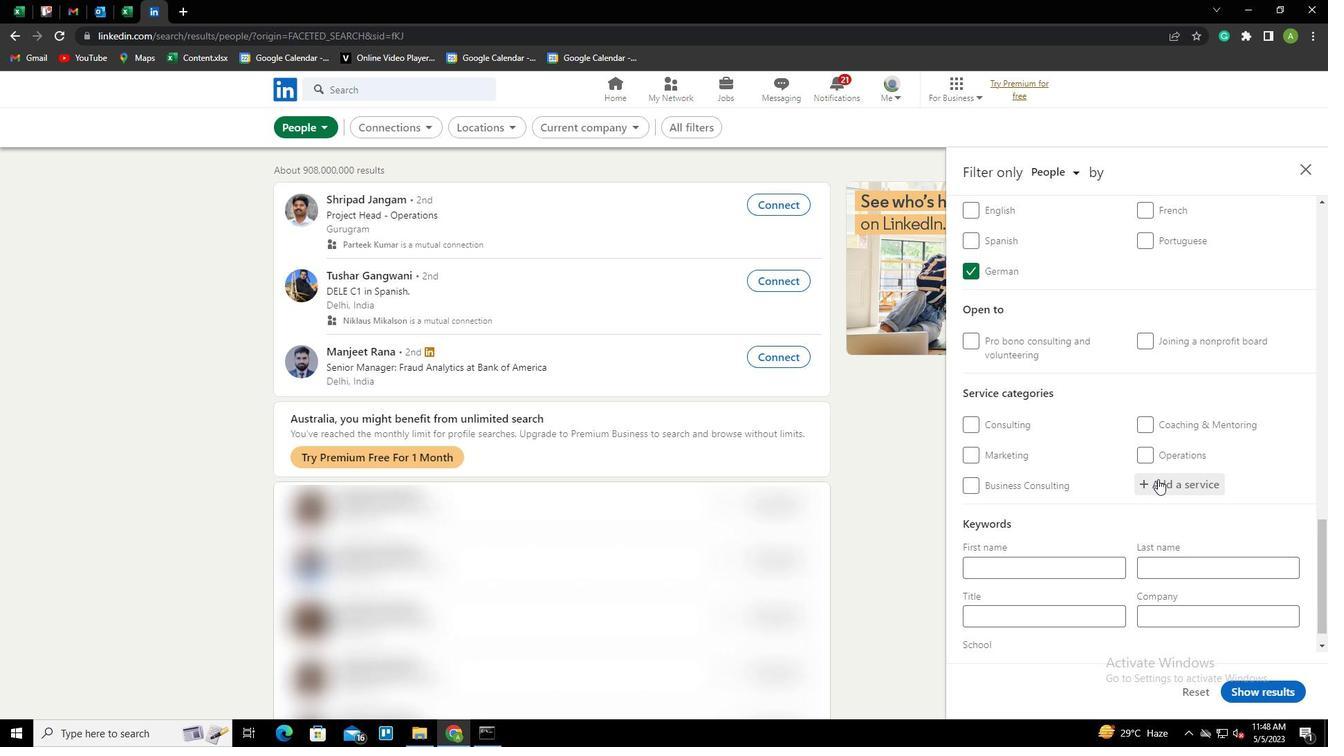 
Action: Key pressed <Key.shift><Key.shift><Key.shift>BANKR<Key.down><Key.enter>
Screenshot: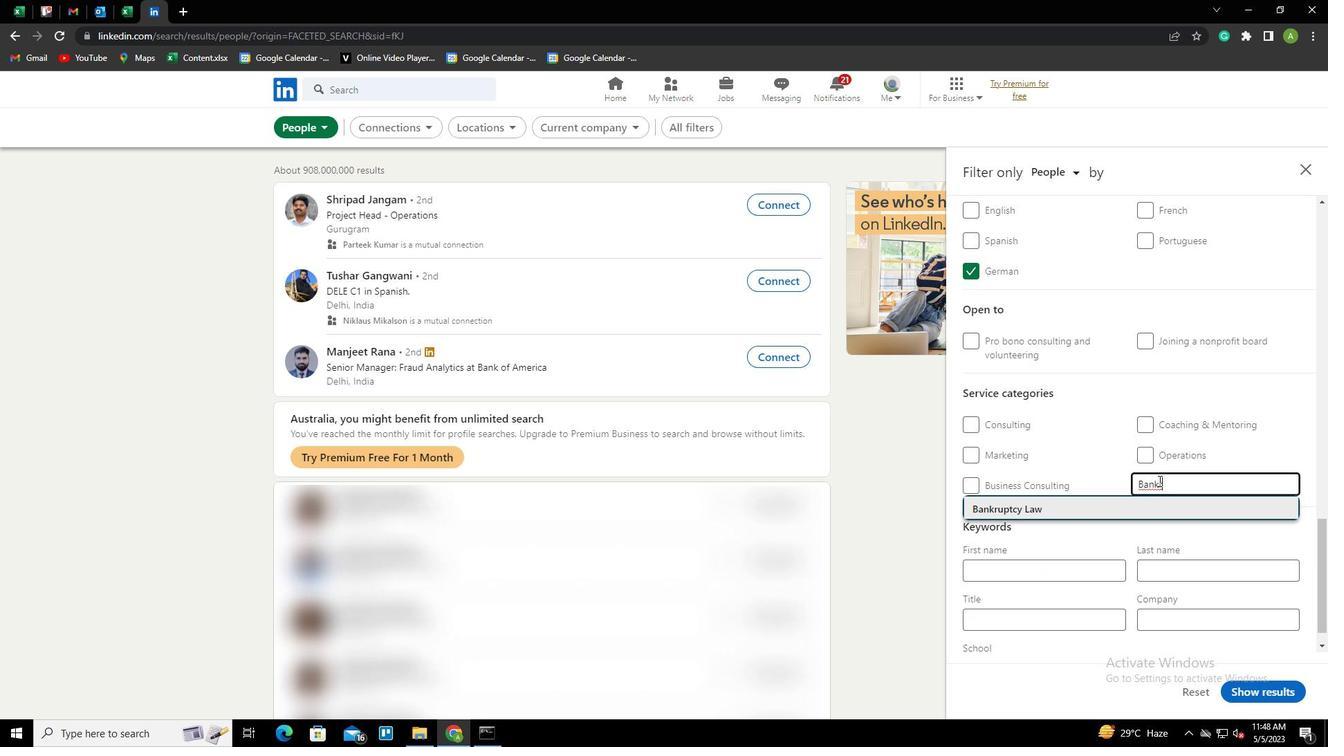 
Action: Mouse scrolled (1158, 480) with delta (0, 0)
Screenshot: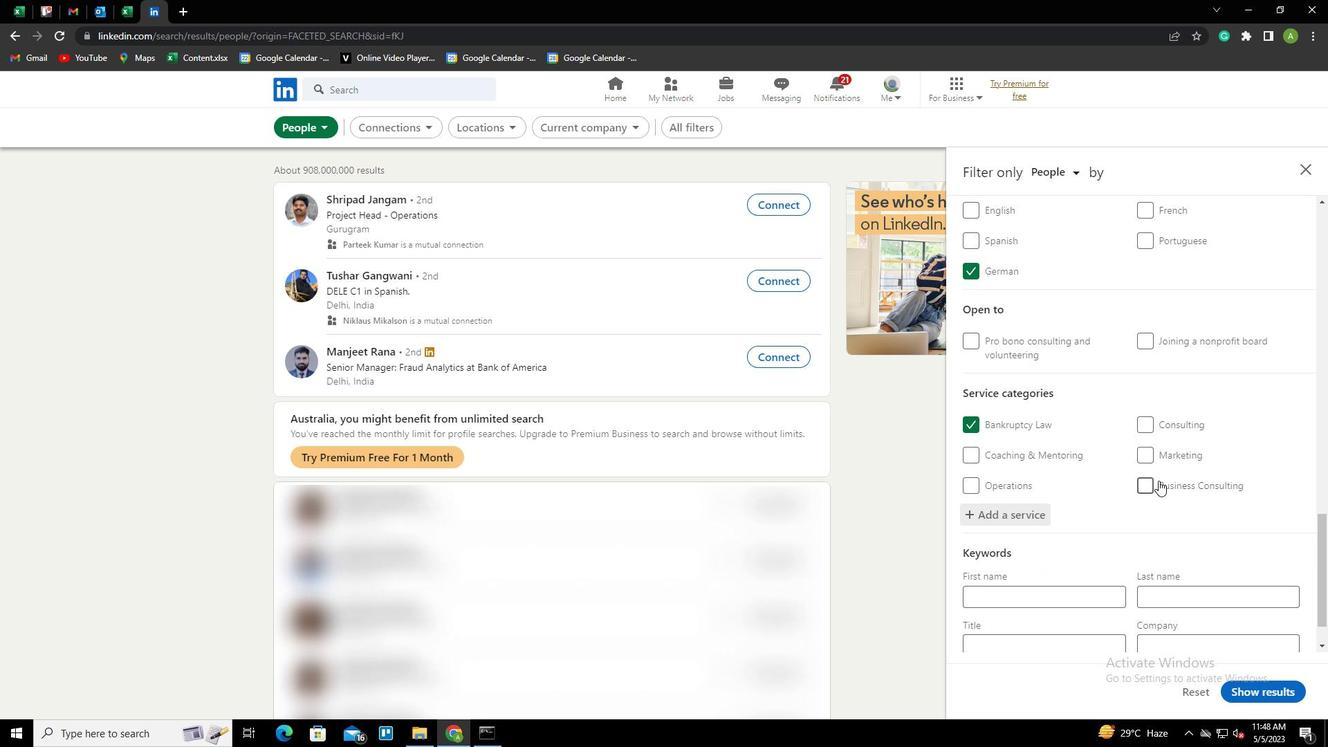 
Action: Mouse scrolled (1158, 480) with delta (0, 0)
Screenshot: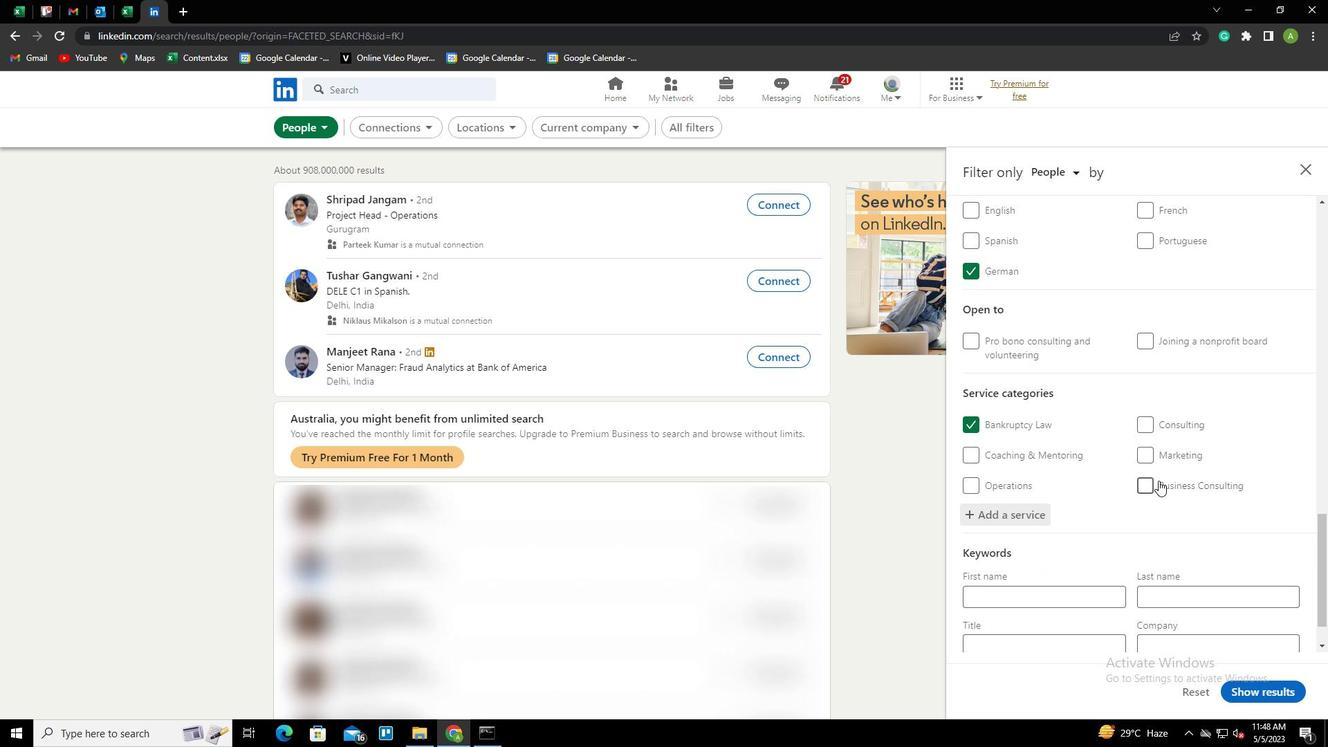 
Action: Mouse scrolled (1158, 480) with delta (0, 0)
Screenshot: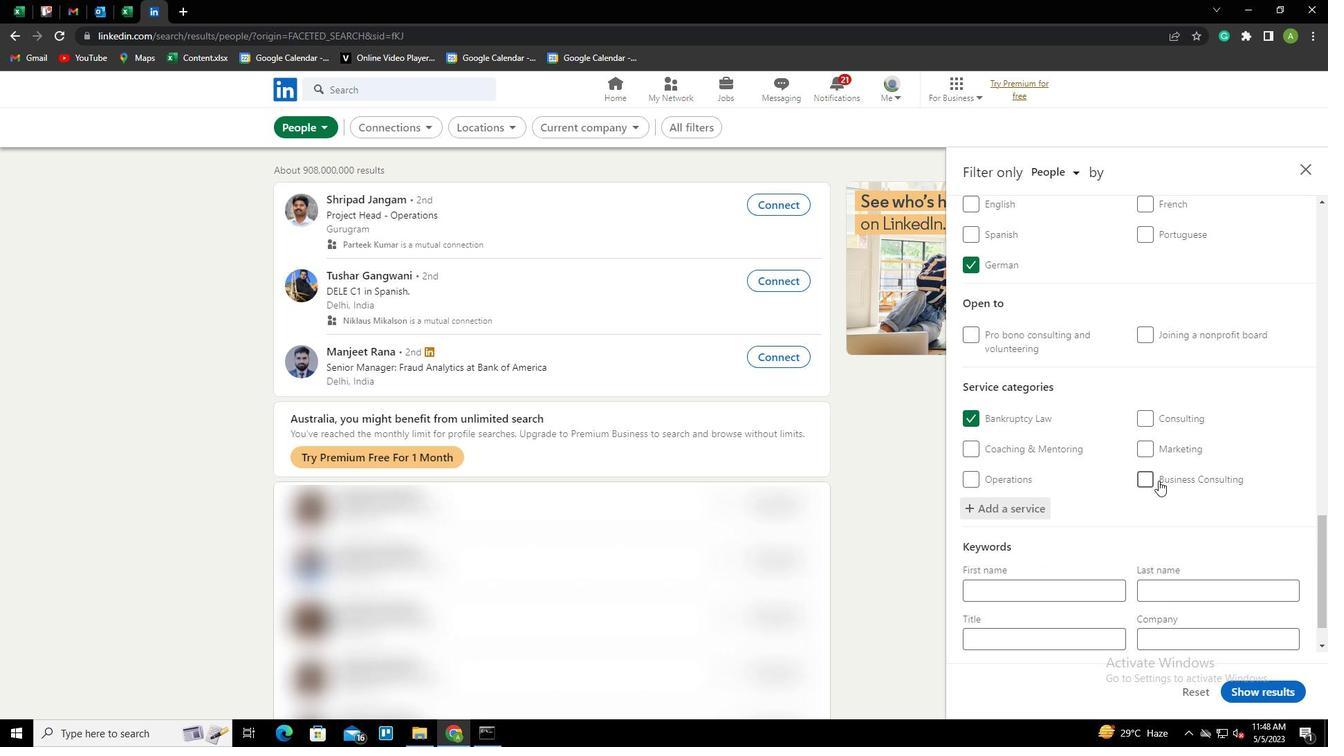 
Action: Mouse moved to (1065, 592)
Screenshot: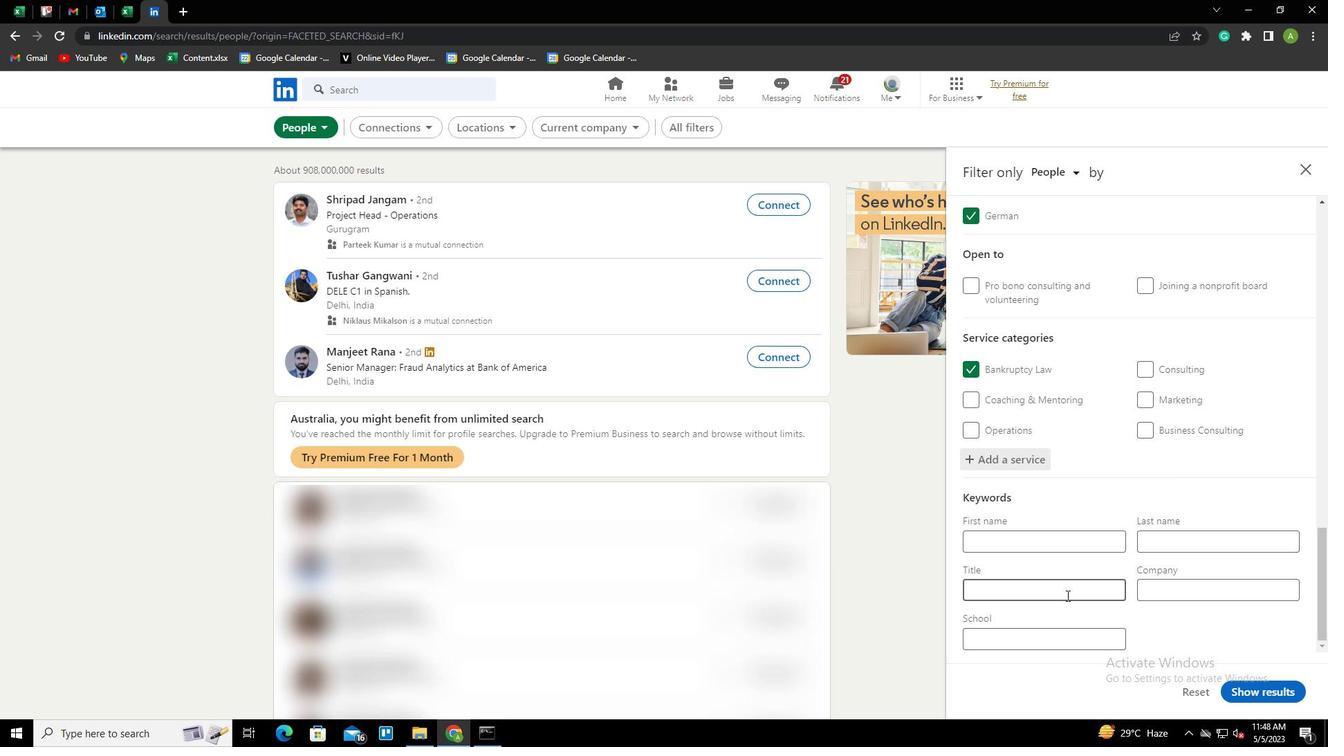 
Action: Mouse pressed left at (1065, 592)
Screenshot: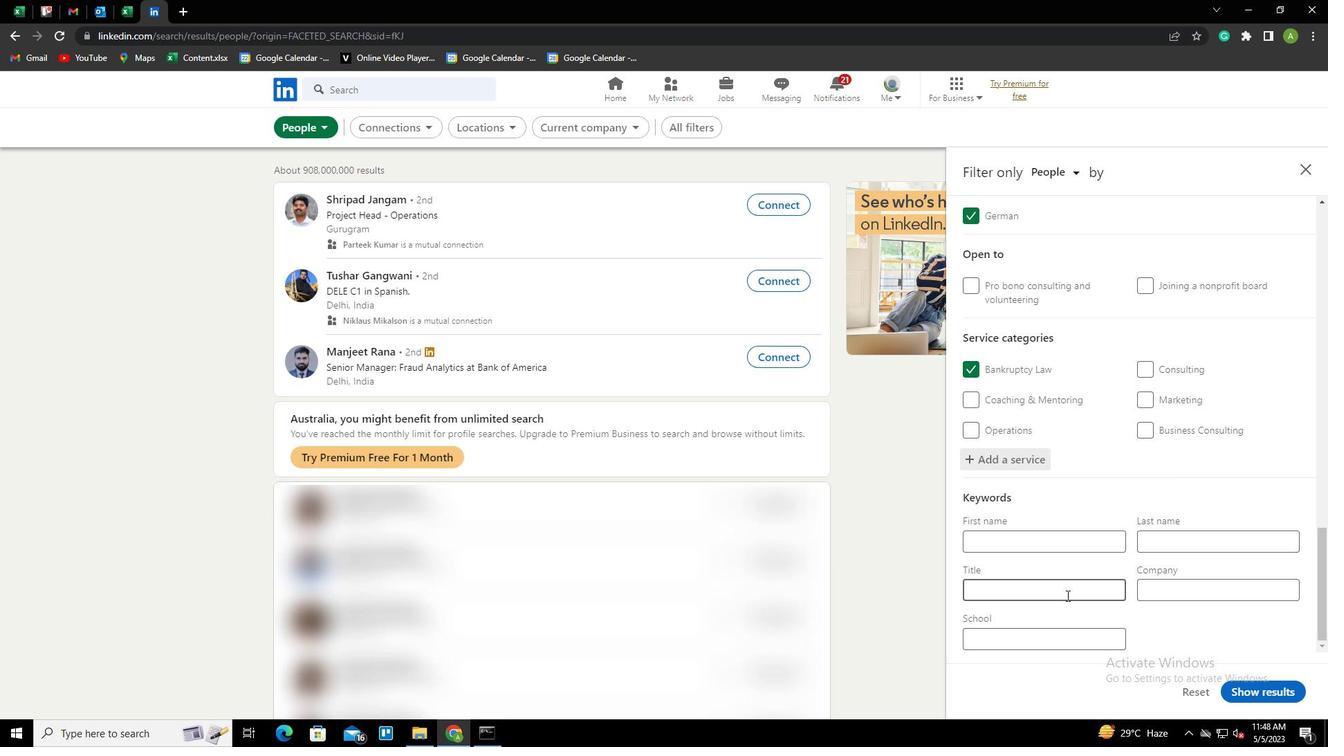 
Action: Key pressed <Key.shift><Key.shift><Key.shift><Key.shift><Key.shift><Key.shift>TEACHER
Screenshot: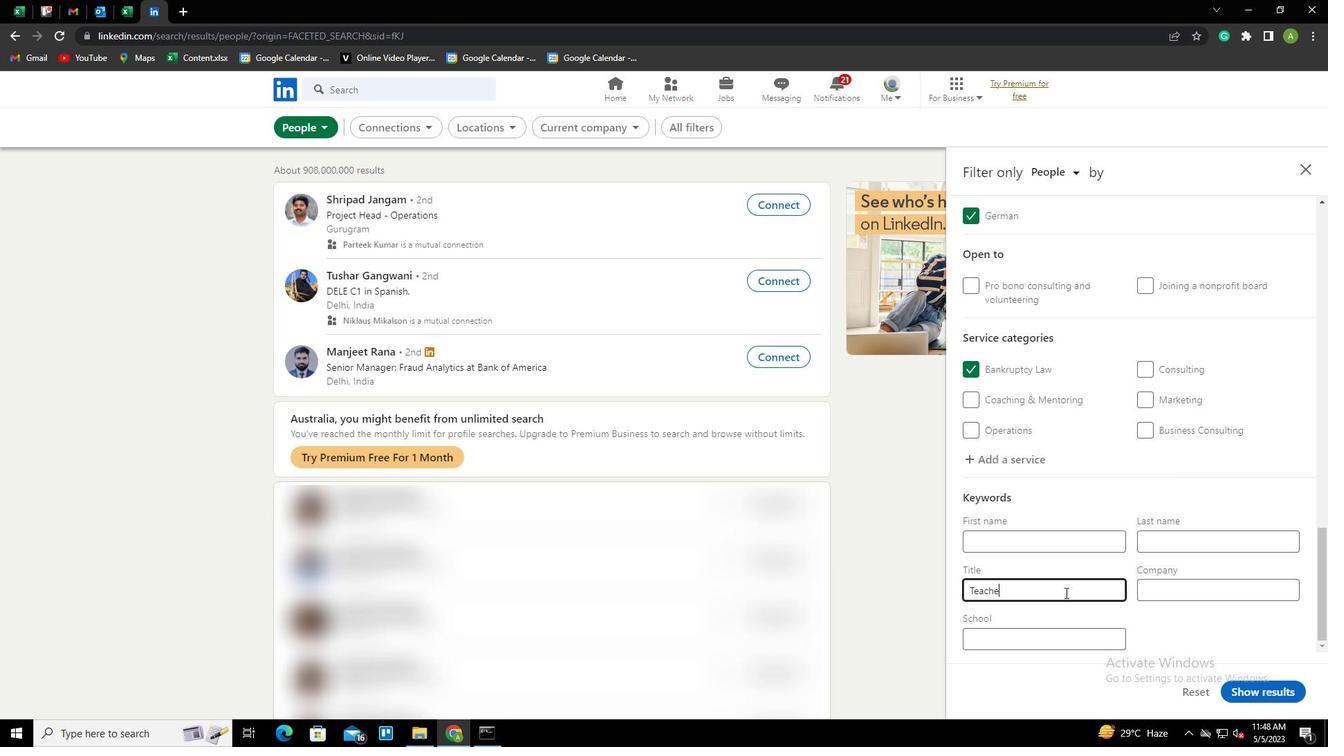 
Action: Mouse moved to (1266, 644)
Screenshot: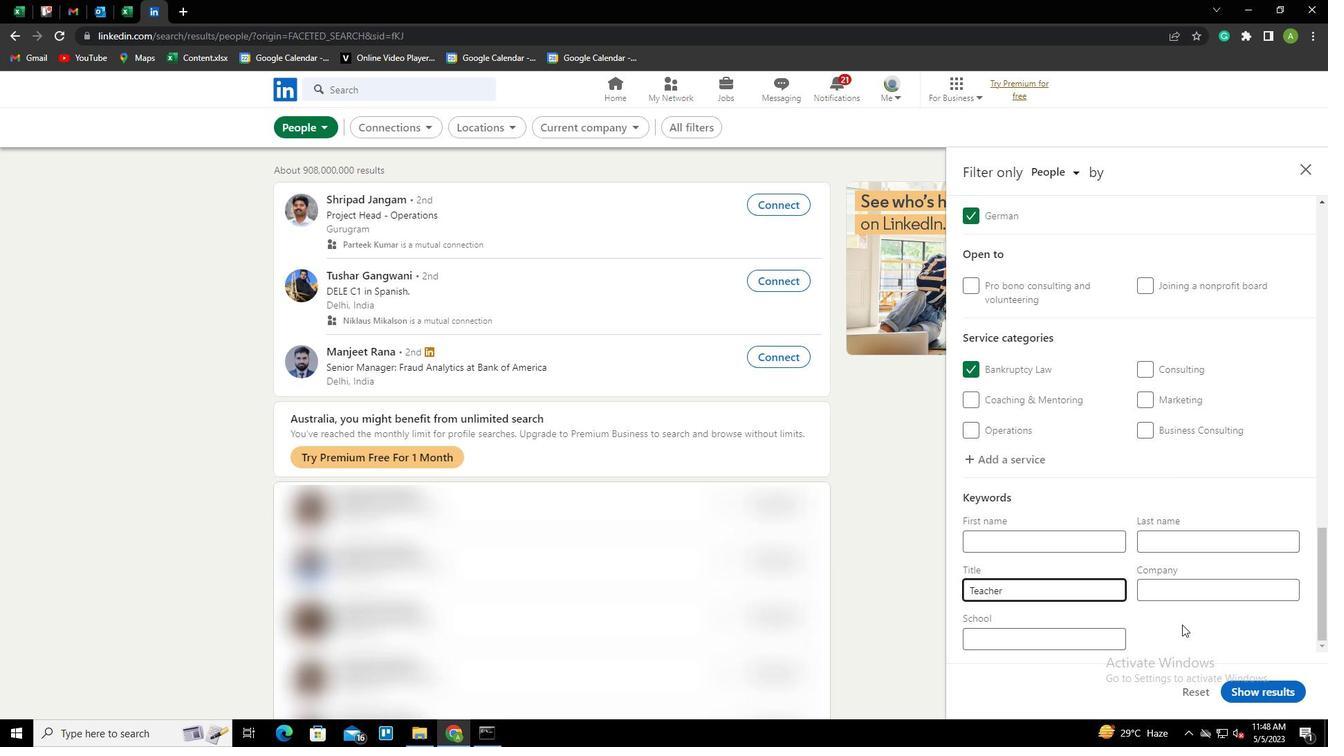 
Action: Mouse pressed left at (1266, 644)
Screenshot: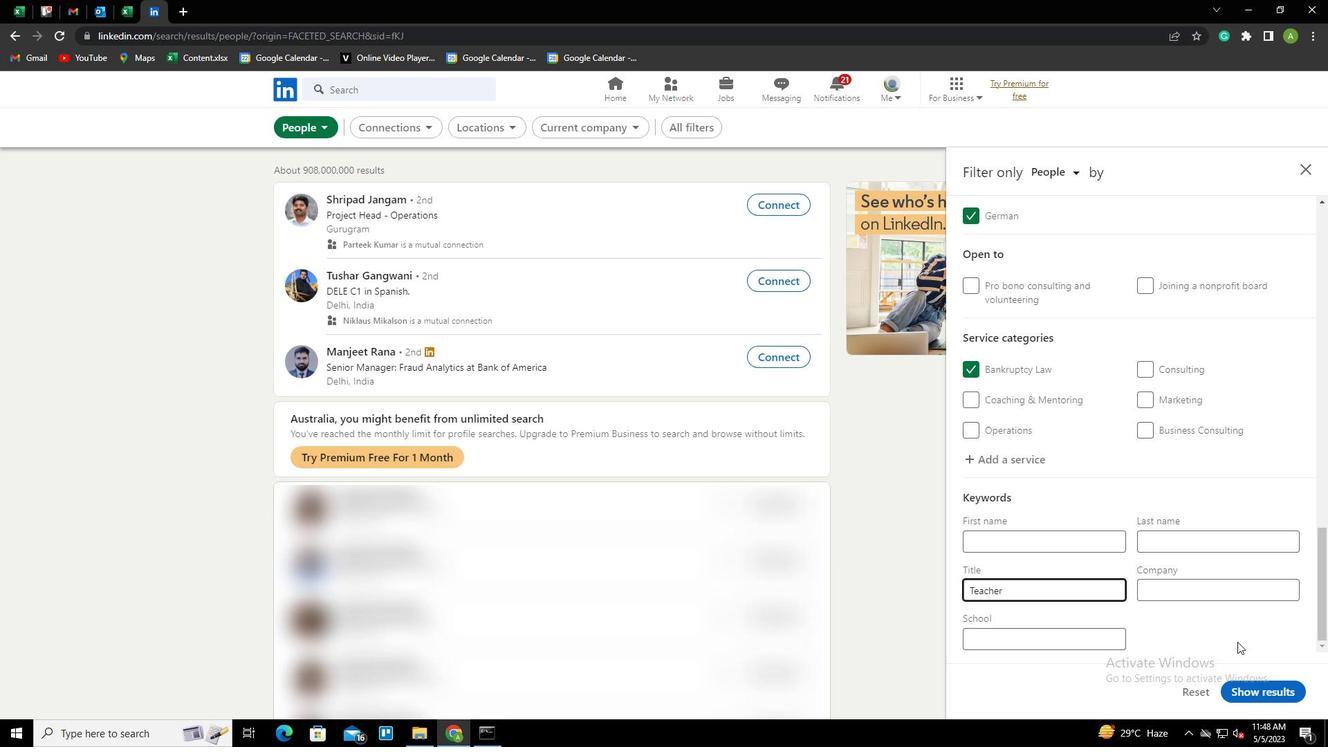 
Action: Mouse moved to (1273, 691)
Screenshot: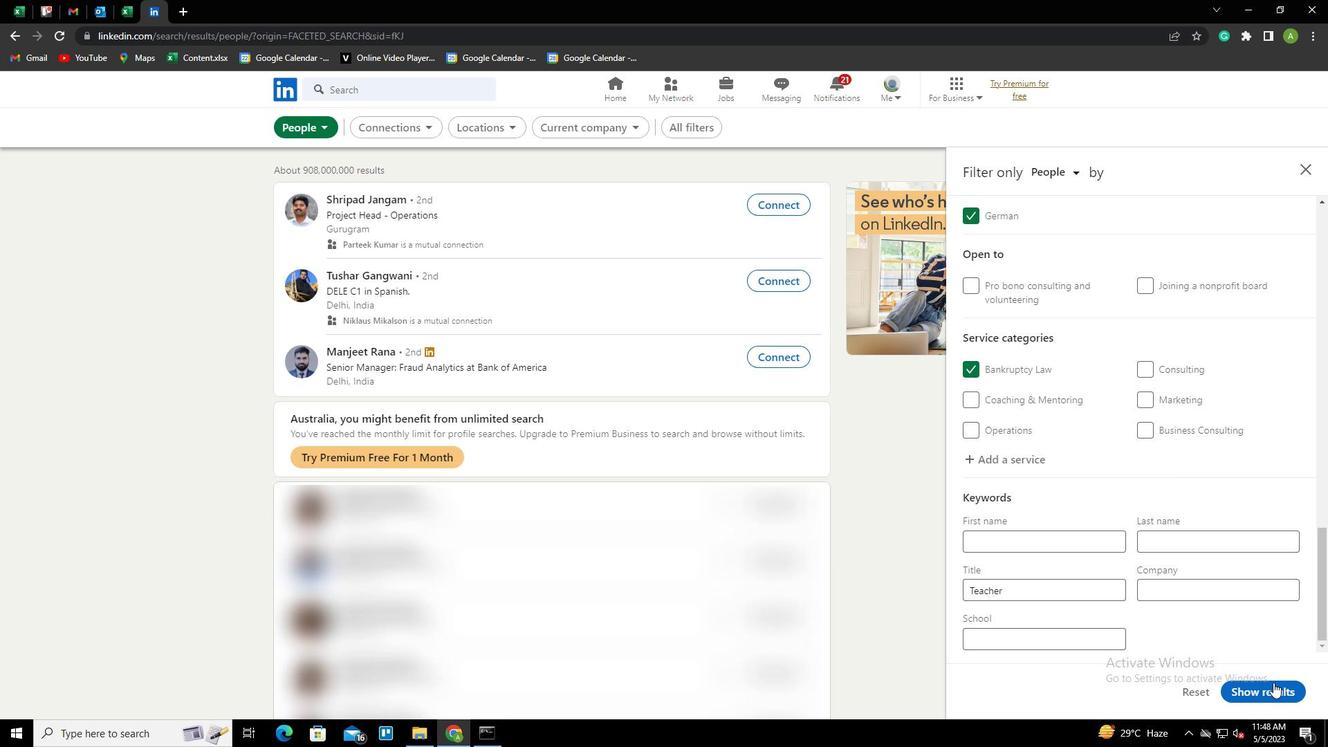
Action: Mouse pressed left at (1273, 691)
Screenshot: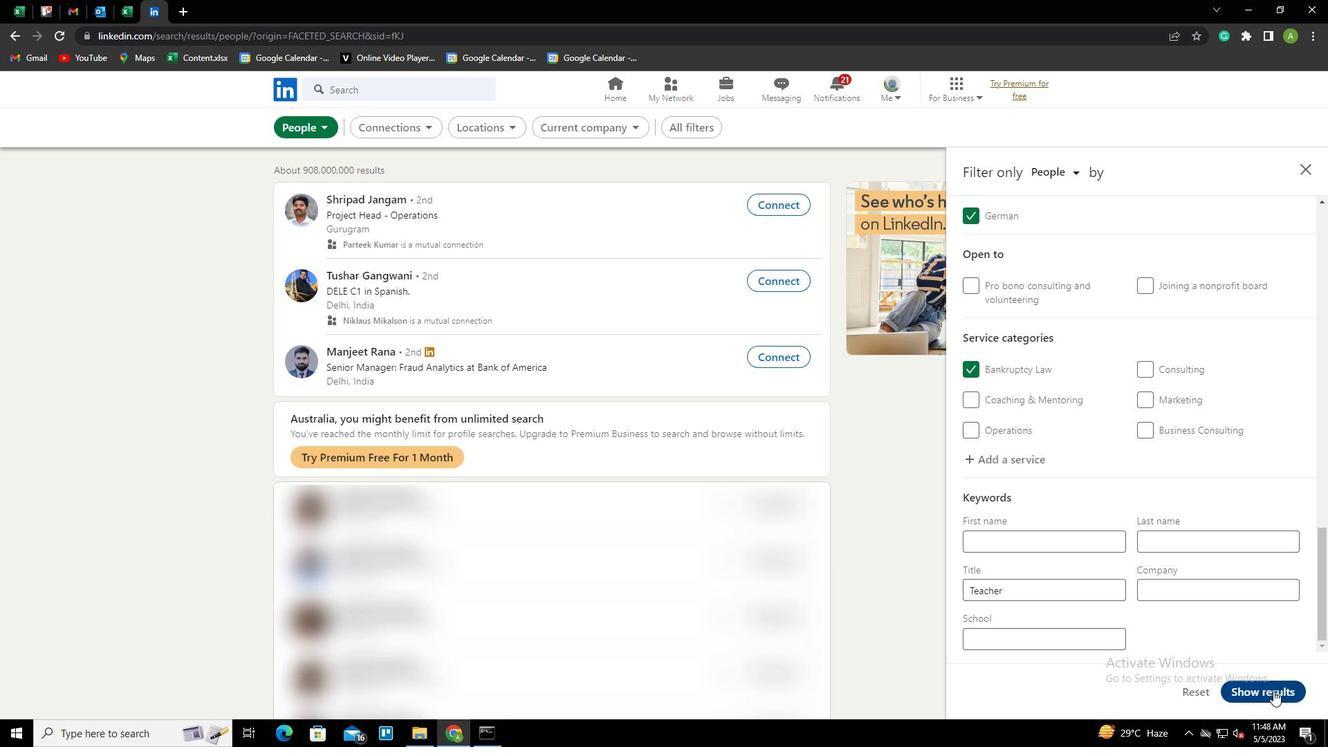 
